 Task: Find connections with filter location Reinickendorf with filter topic #Culturewith filter profile language German with filter current company Informatica with filter school BVRIT Hyderabad with filter industry Human Resources Services with filter service category Health Insurance with filter keywords title Lead
Action: Mouse moved to (309, 256)
Screenshot: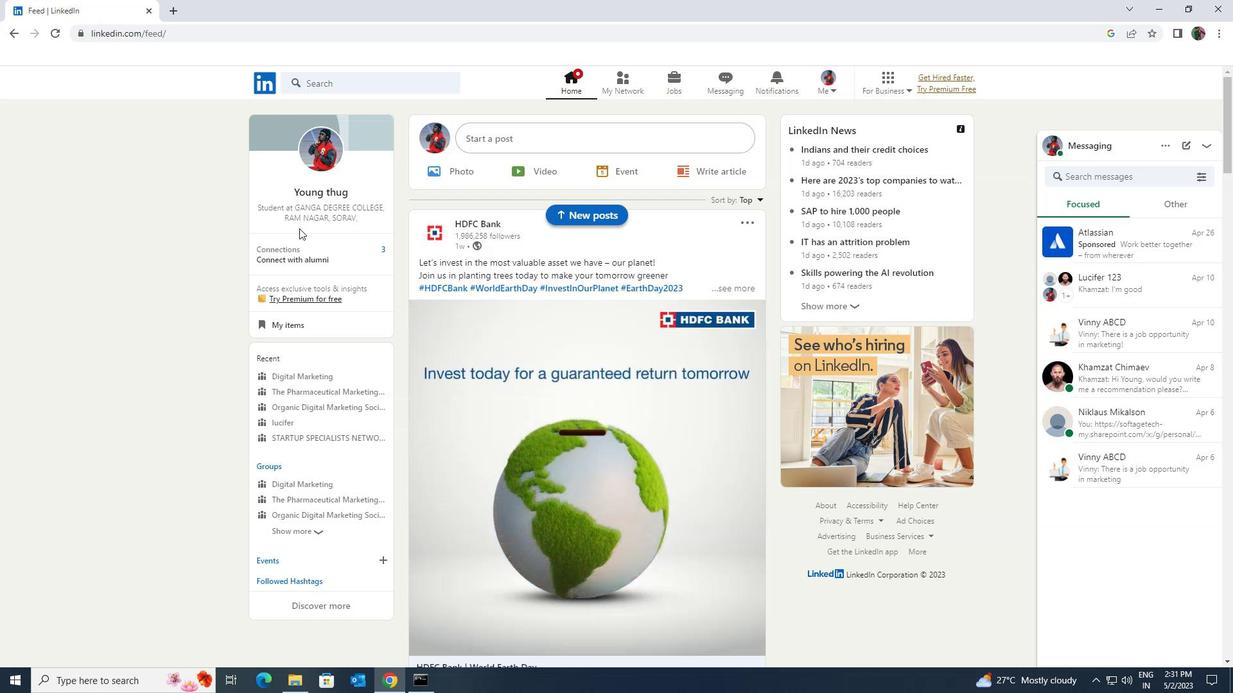 
Action: Mouse pressed left at (309, 256)
Screenshot: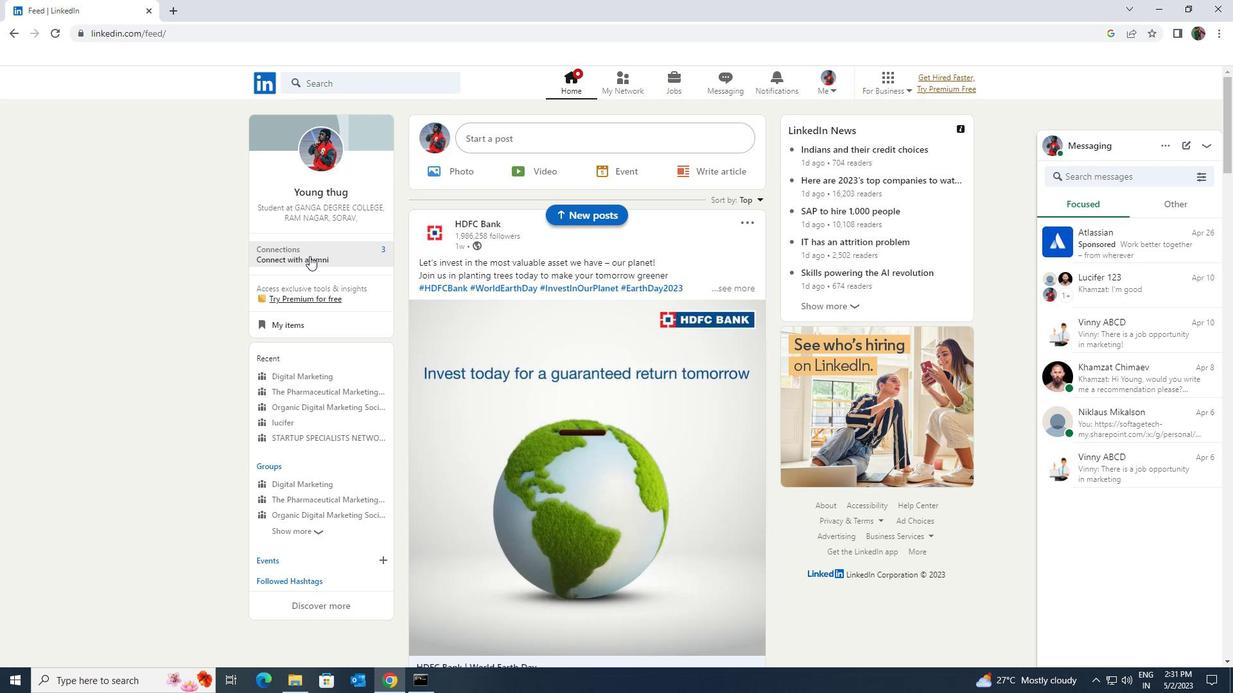 
Action: Mouse moved to (344, 156)
Screenshot: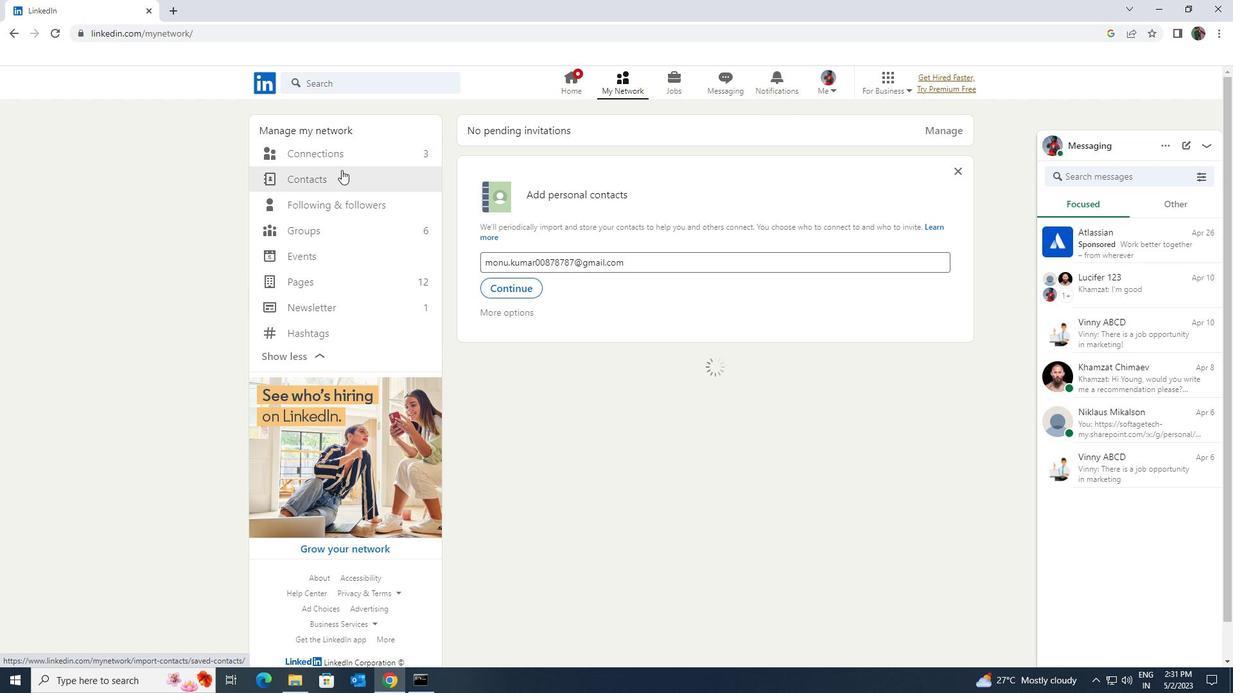 
Action: Mouse pressed left at (344, 156)
Screenshot: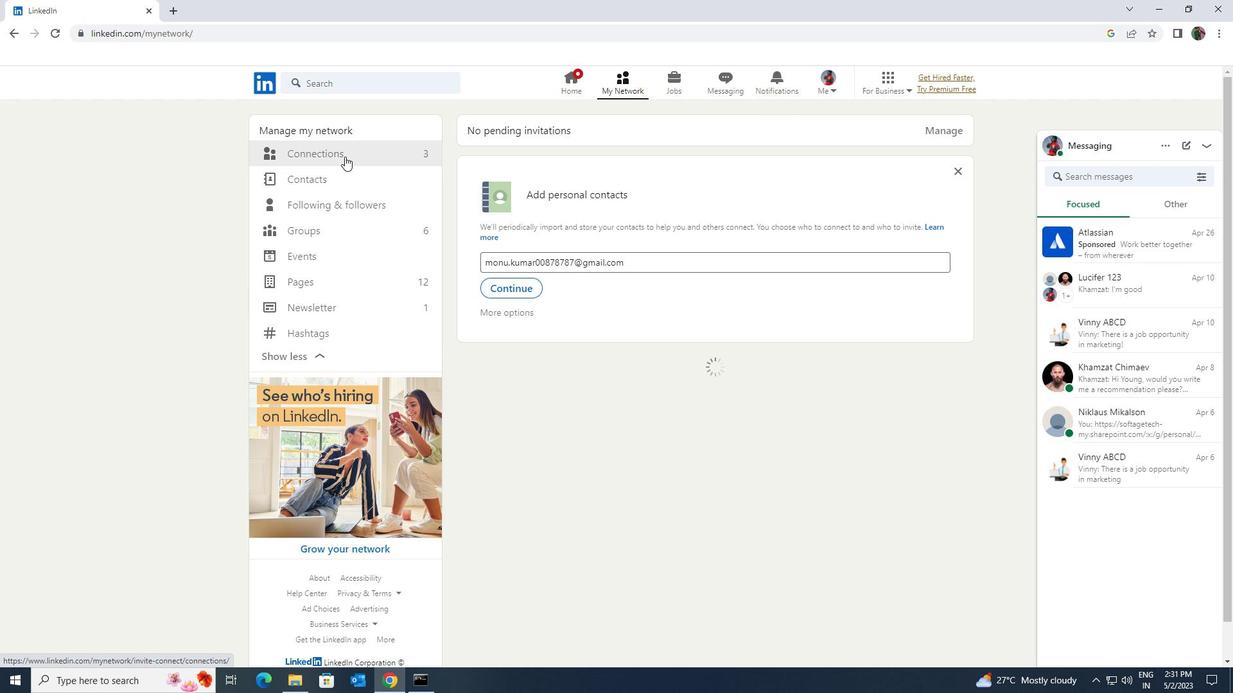 
Action: Mouse moved to (702, 153)
Screenshot: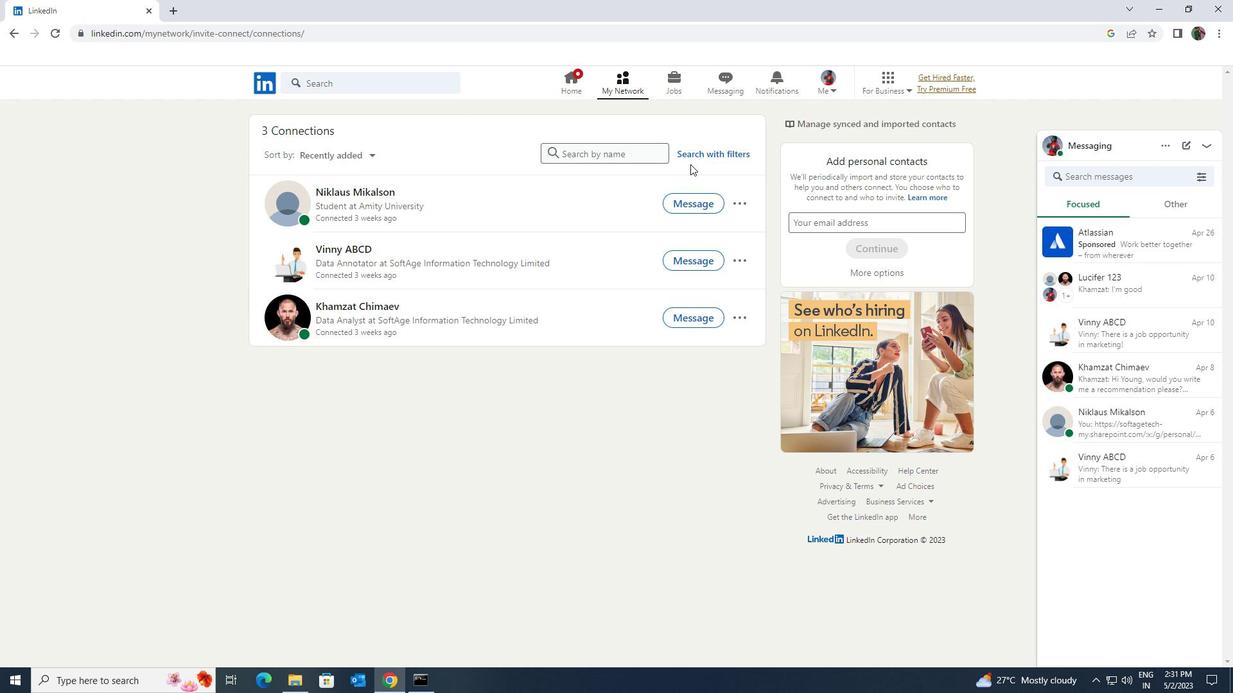 
Action: Mouse pressed left at (702, 153)
Screenshot: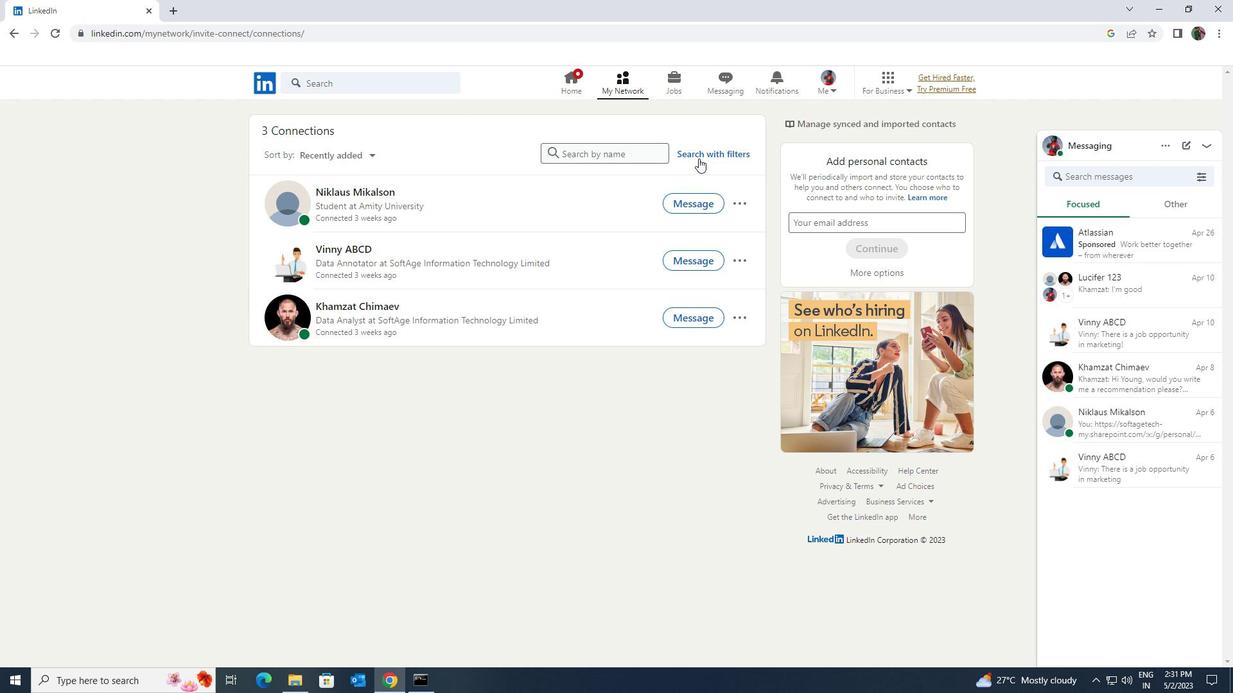 
Action: Mouse moved to (659, 118)
Screenshot: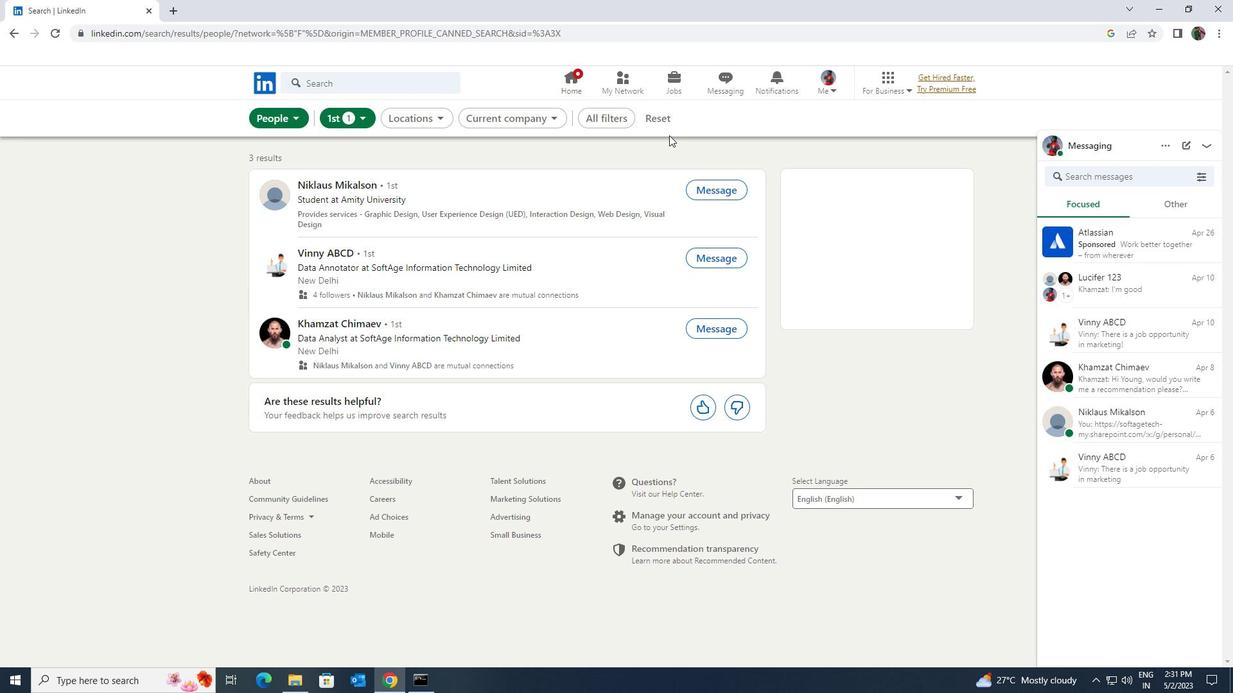 
Action: Mouse pressed left at (659, 118)
Screenshot: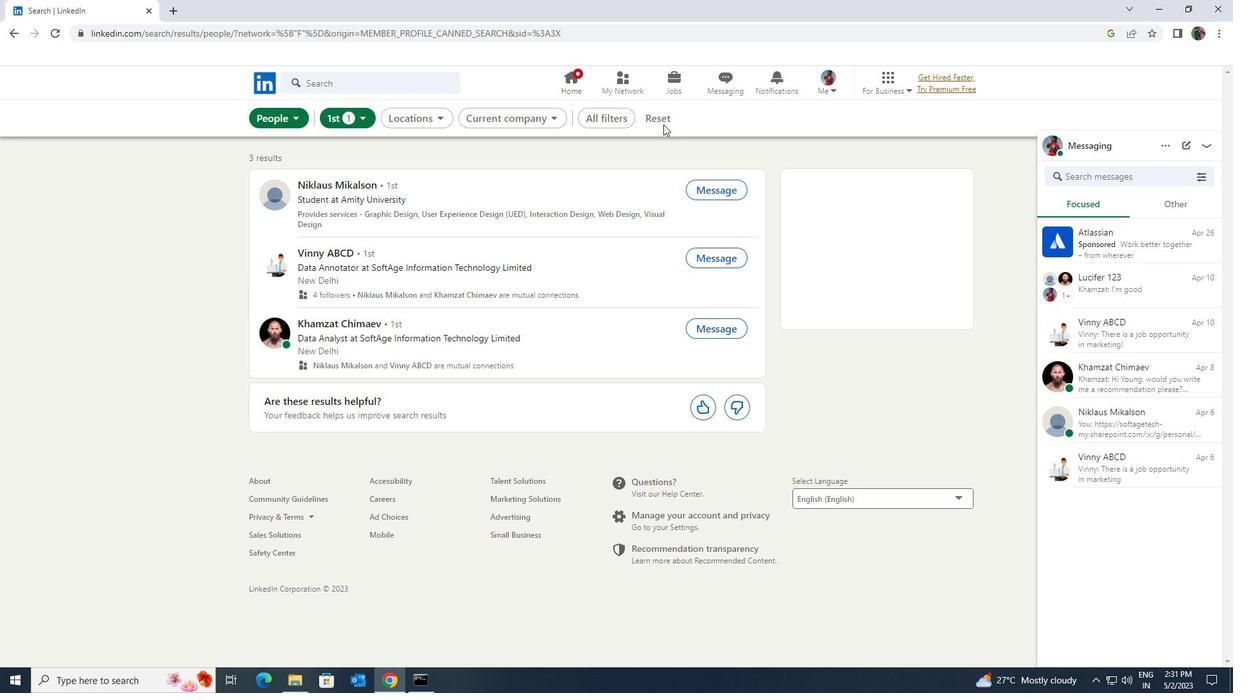 
Action: Mouse moved to (634, 118)
Screenshot: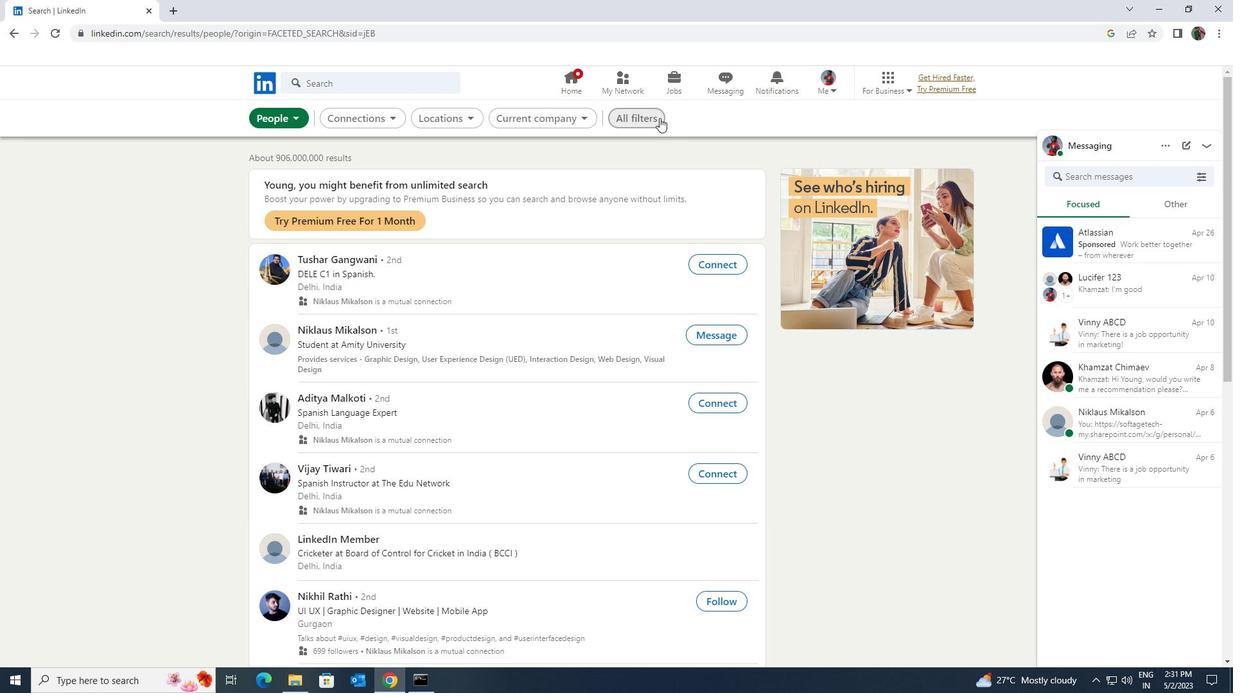 
Action: Mouse pressed left at (634, 118)
Screenshot: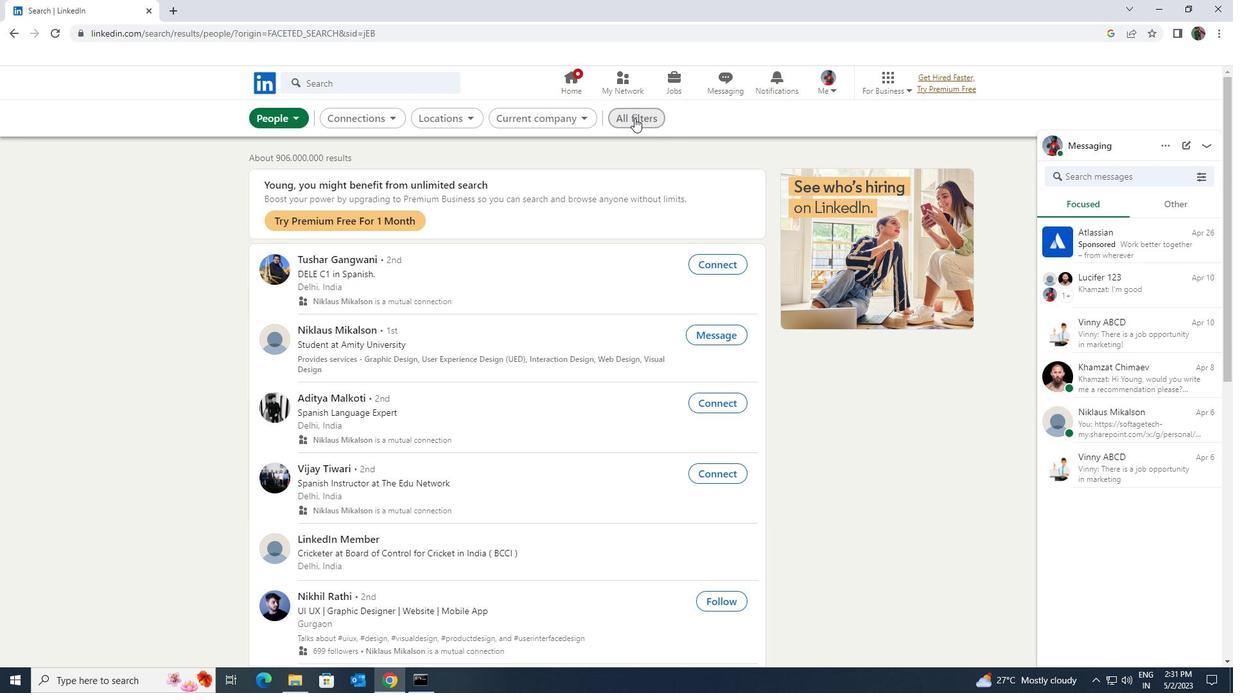 
Action: Mouse moved to (1062, 502)
Screenshot: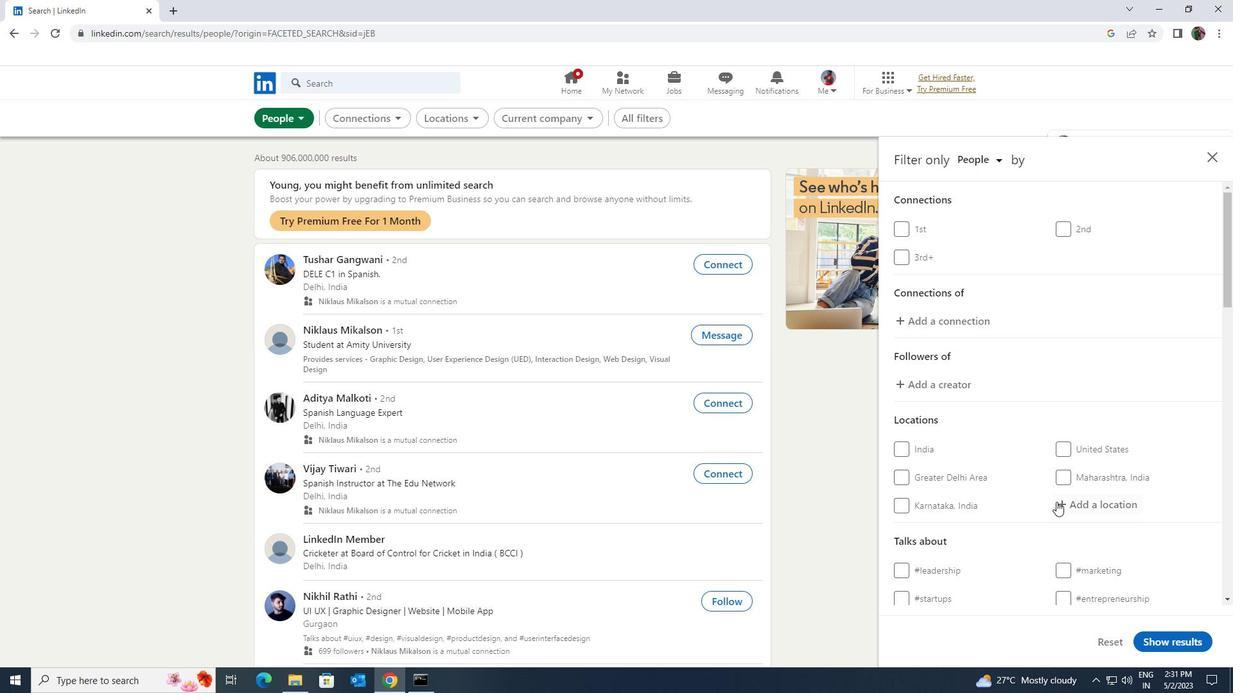 
Action: Mouse pressed left at (1062, 502)
Screenshot: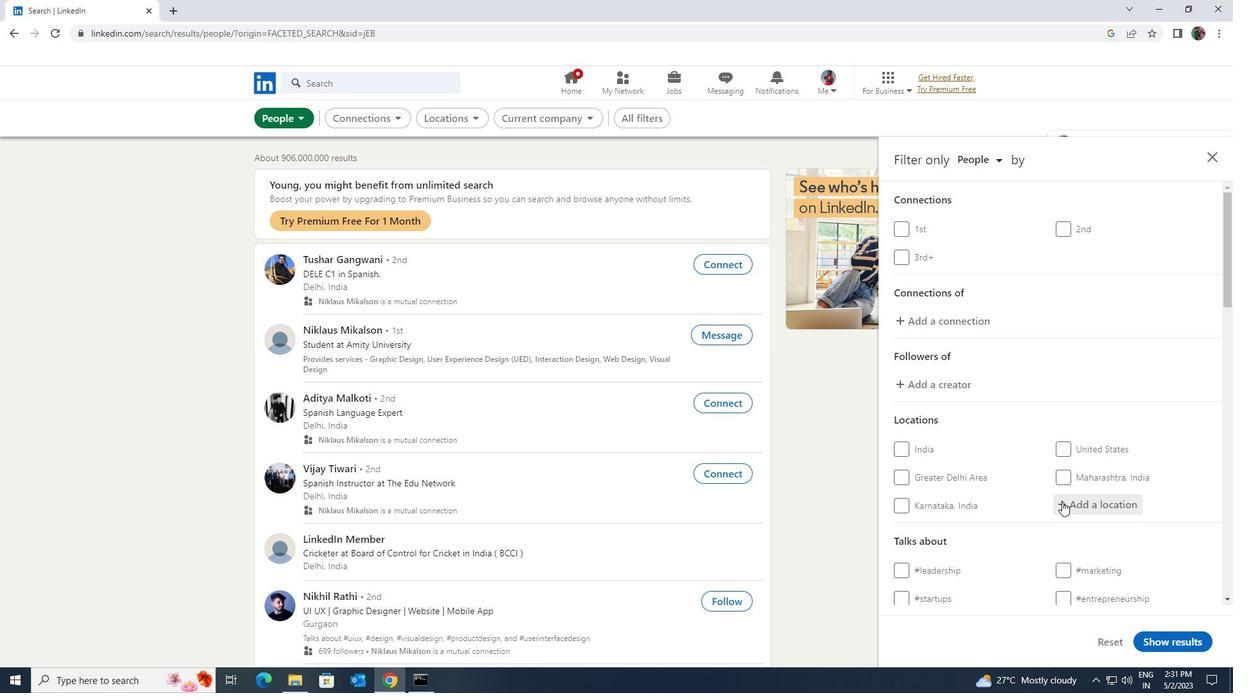 
Action: Mouse moved to (1059, 499)
Screenshot: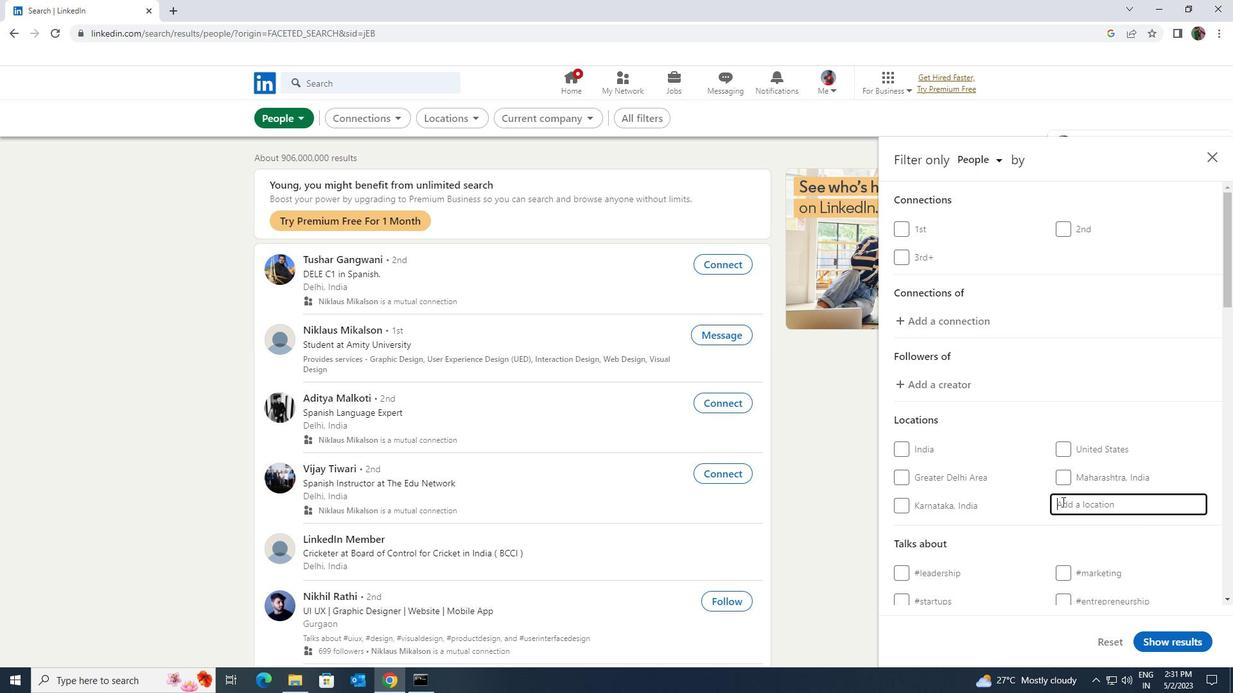 
Action: Key pressed <Key.shift><Key.shift><Key.shift>REINICK<Key.backspace><Key.backspace>
Screenshot: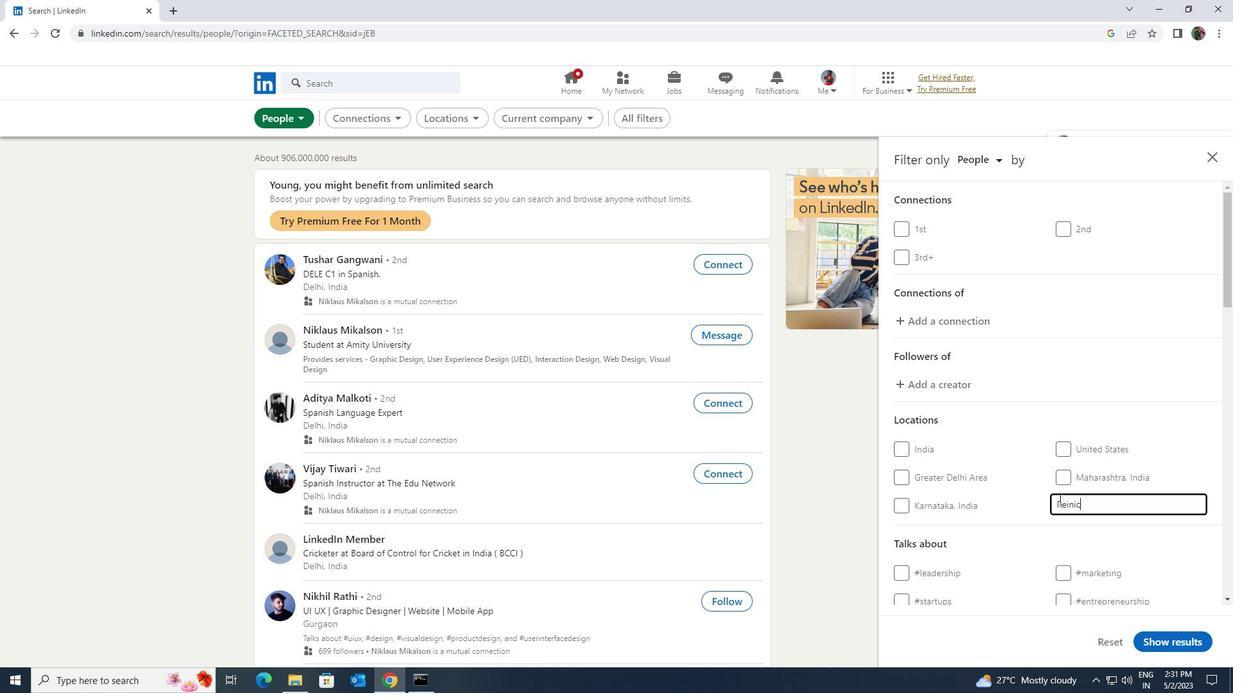 
Action: Mouse moved to (1045, 516)
Screenshot: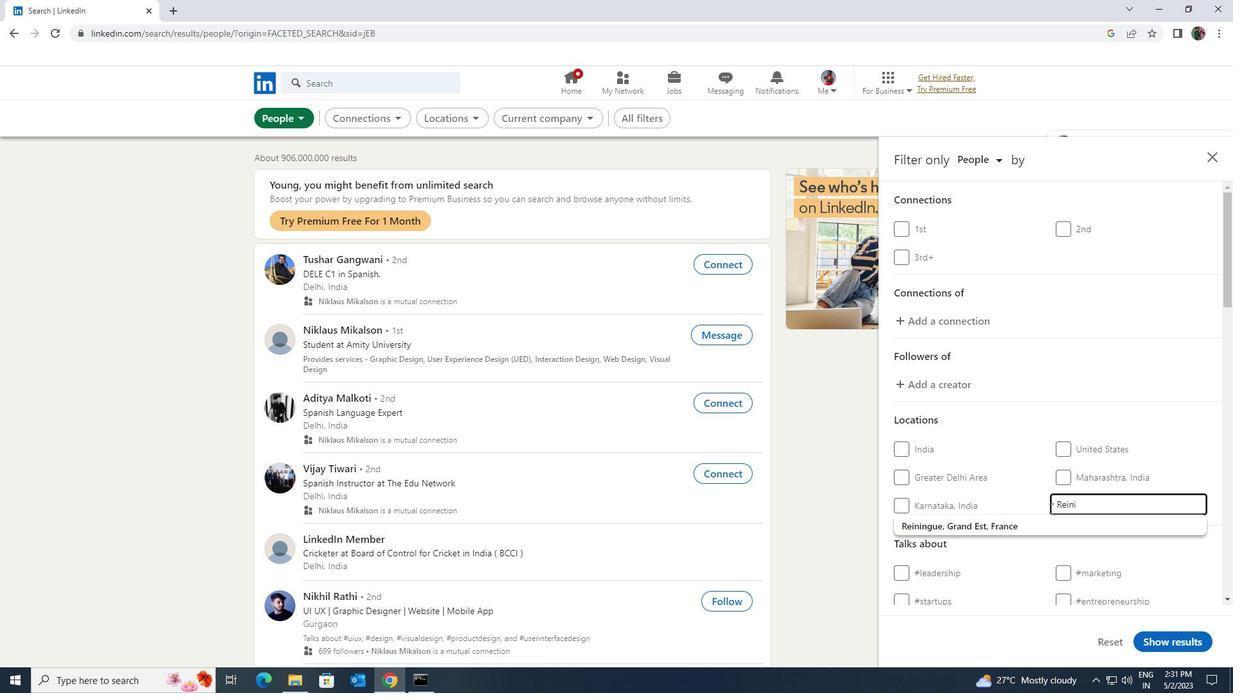 
Action: Mouse pressed left at (1045, 516)
Screenshot: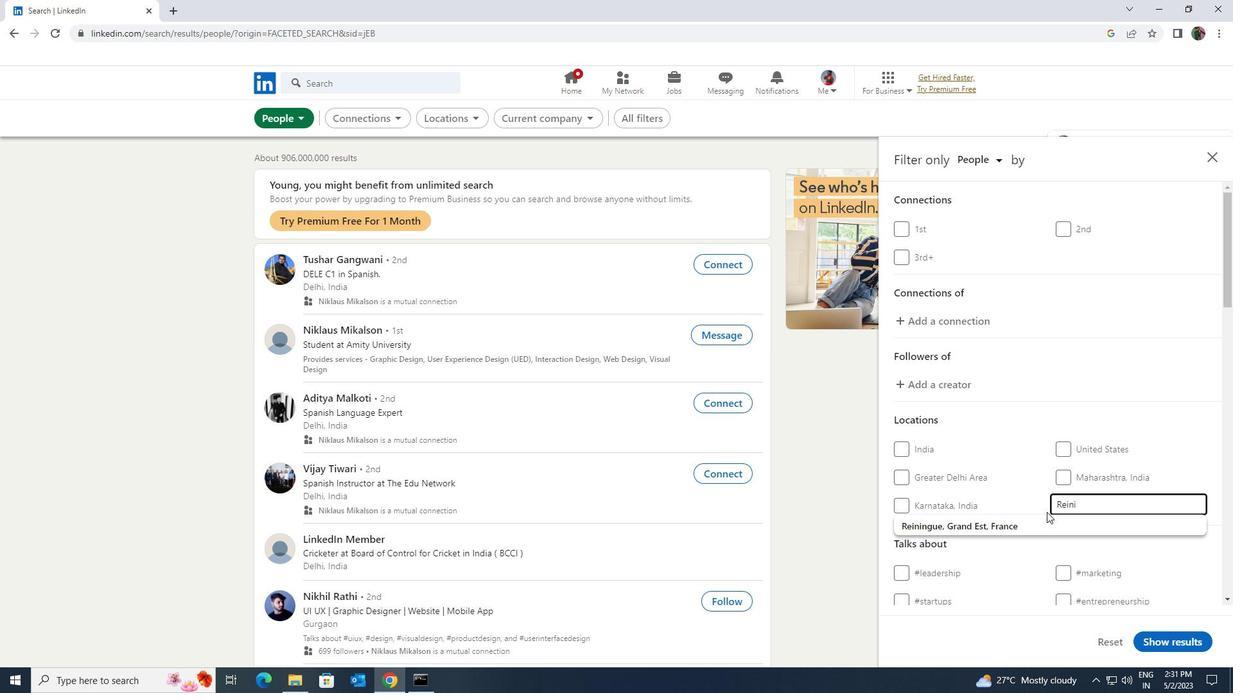 
Action: Mouse moved to (1045, 516)
Screenshot: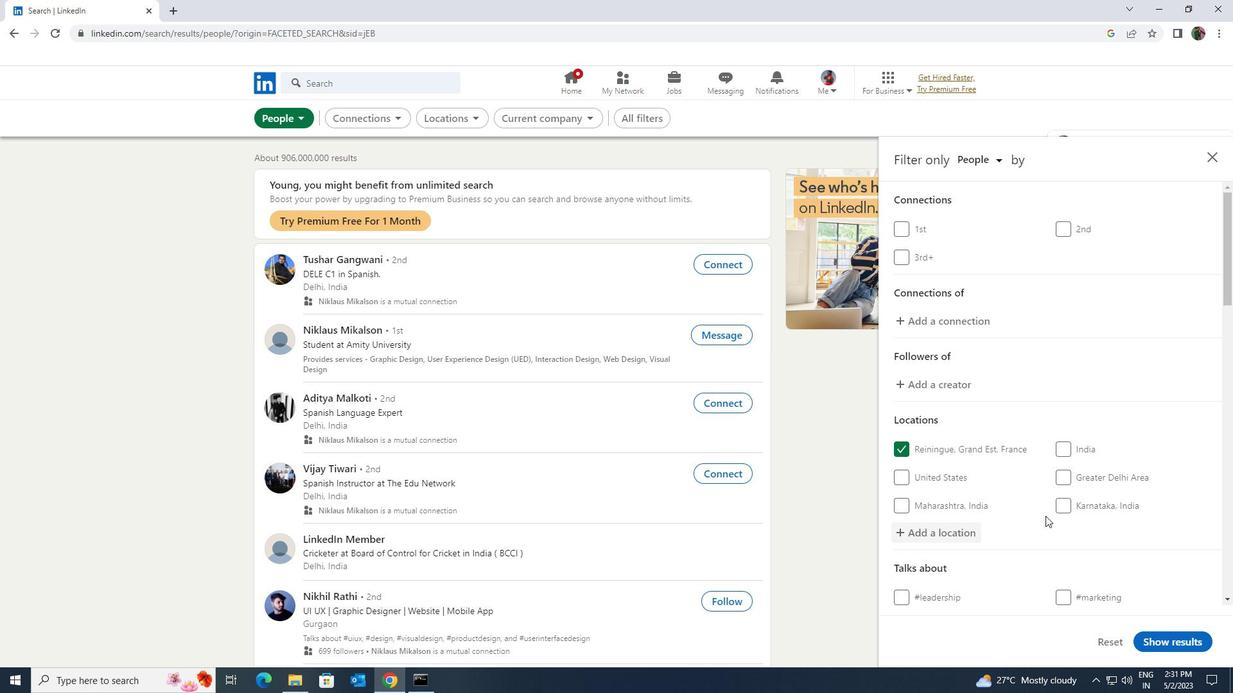 
Action: Mouse scrolled (1045, 515) with delta (0, 0)
Screenshot: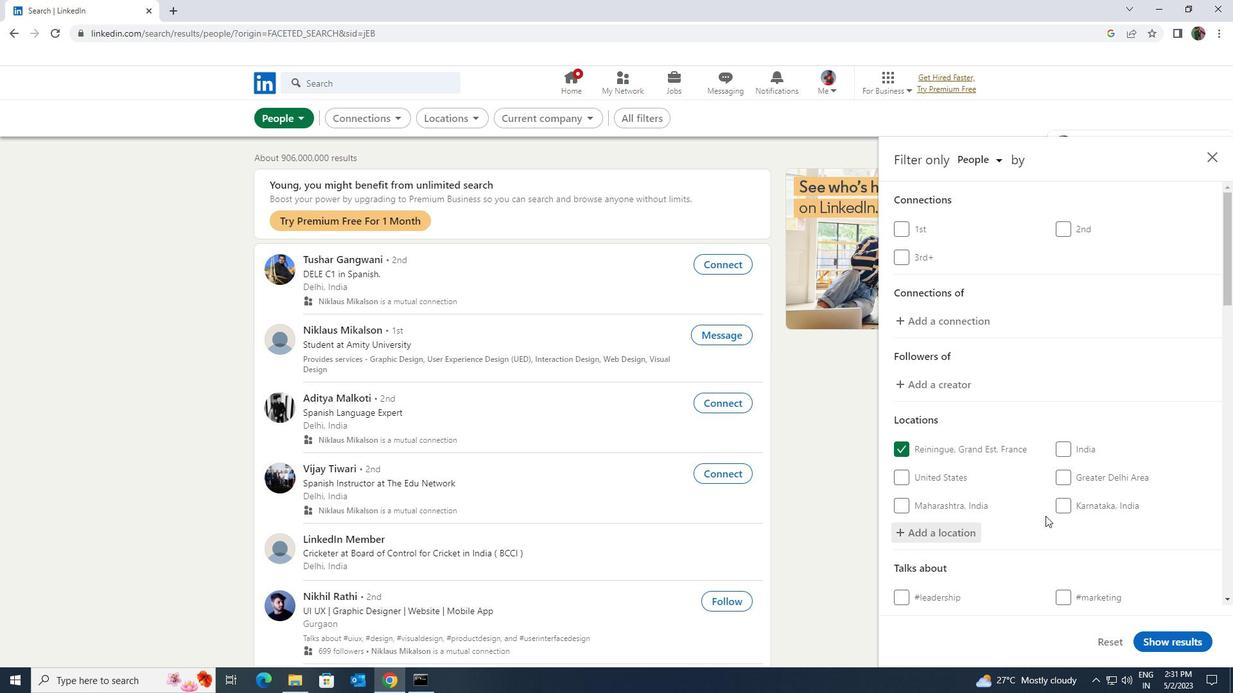 
Action: Mouse scrolled (1045, 515) with delta (0, 0)
Screenshot: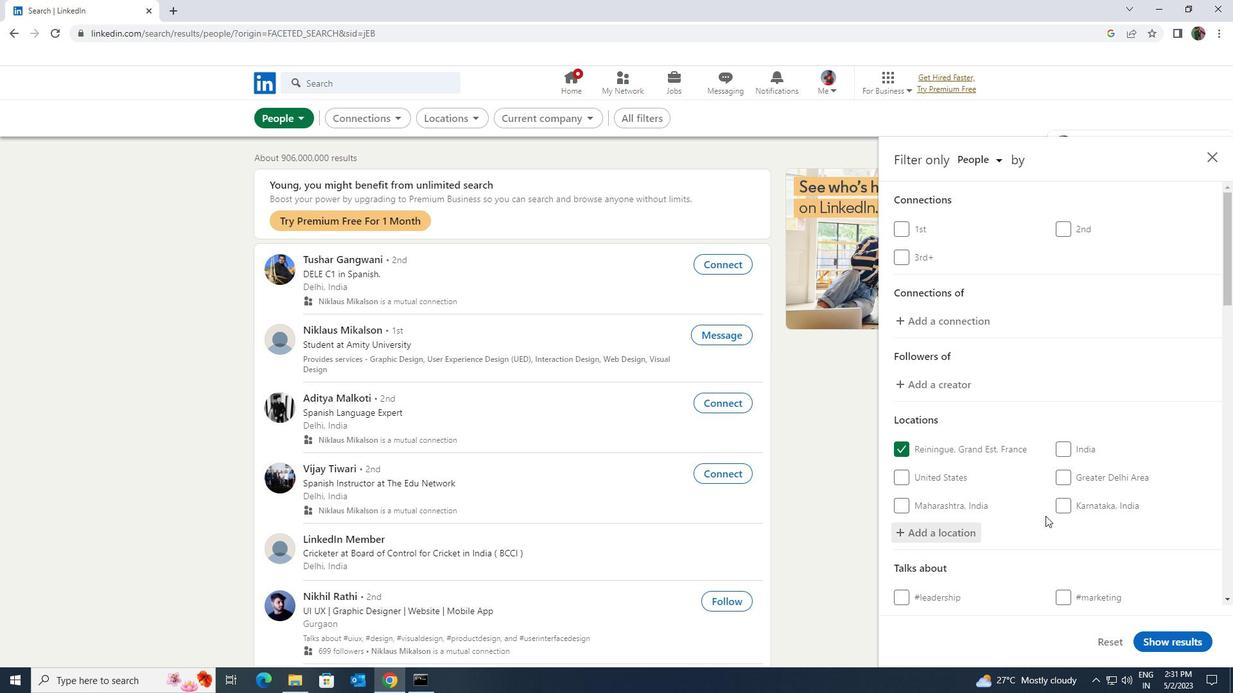
Action: Mouse scrolled (1045, 515) with delta (0, 0)
Screenshot: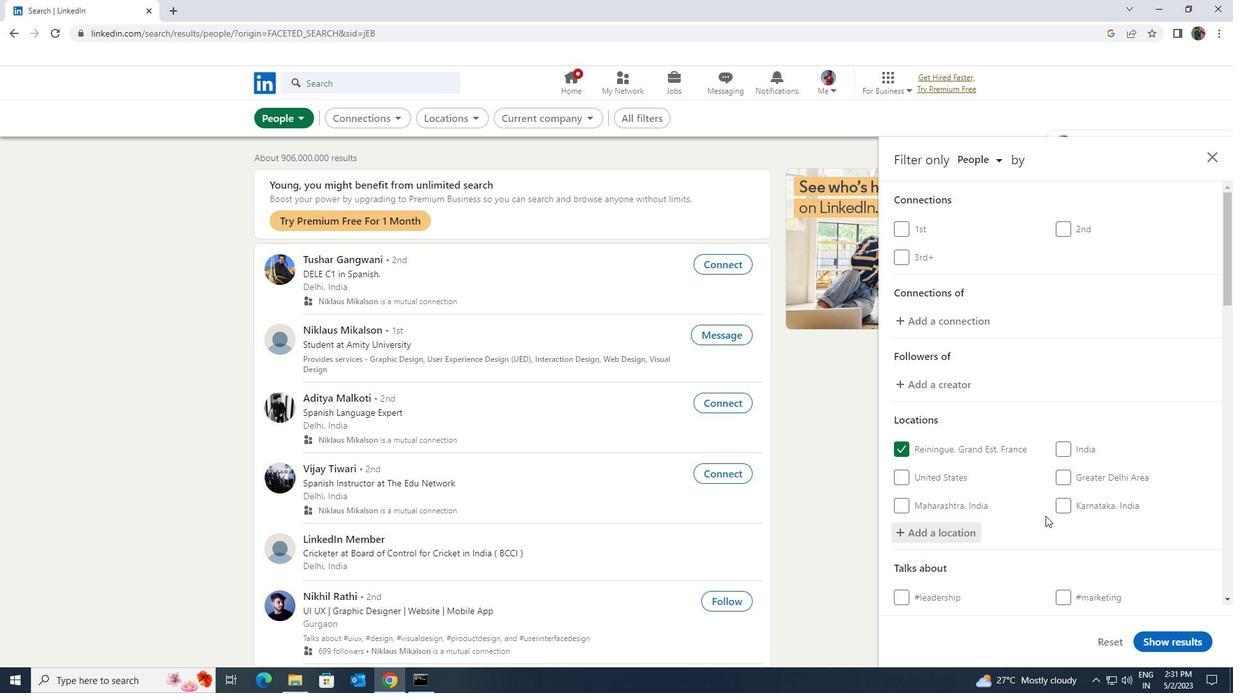 
Action: Mouse moved to (1074, 462)
Screenshot: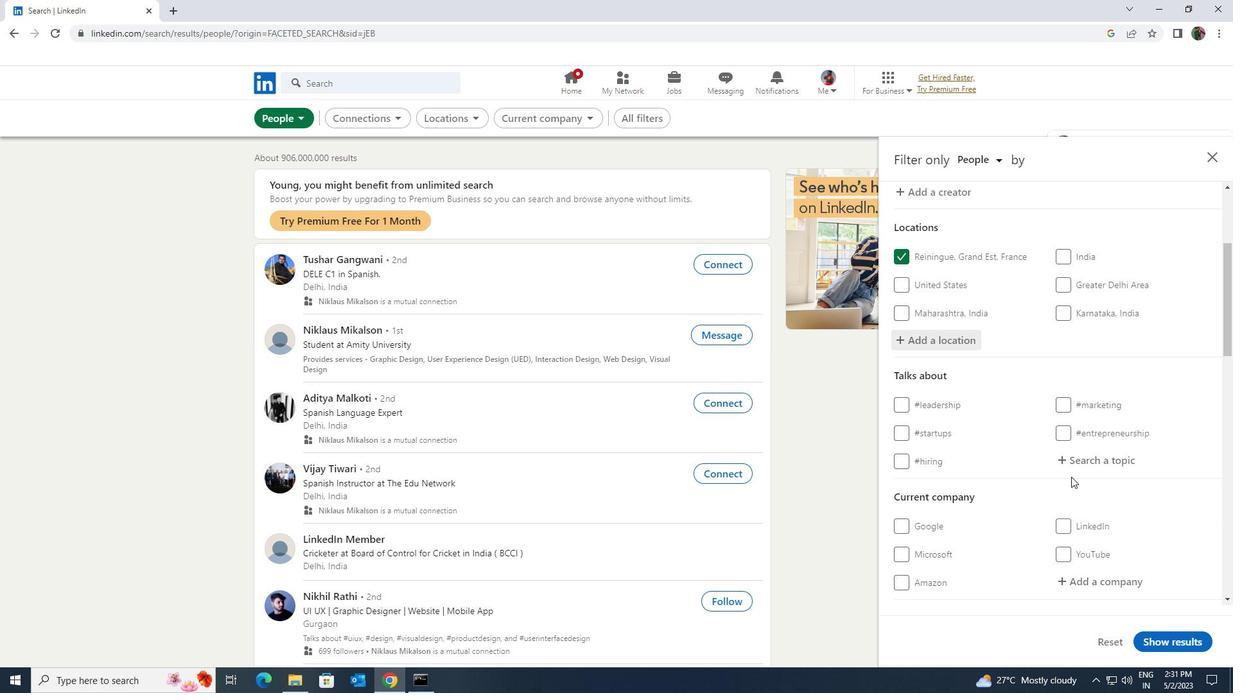 
Action: Mouse pressed left at (1074, 462)
Screenshot: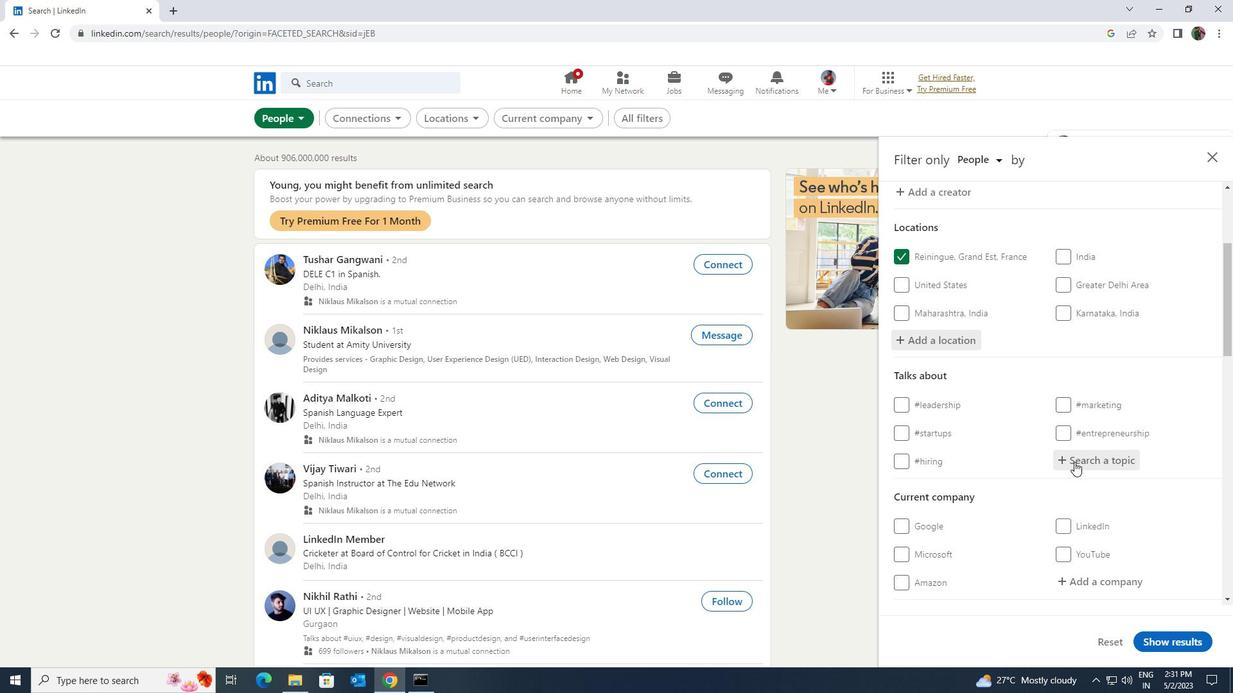 
Action: Key pressed <Key.shift>CULTURE
Screenshot: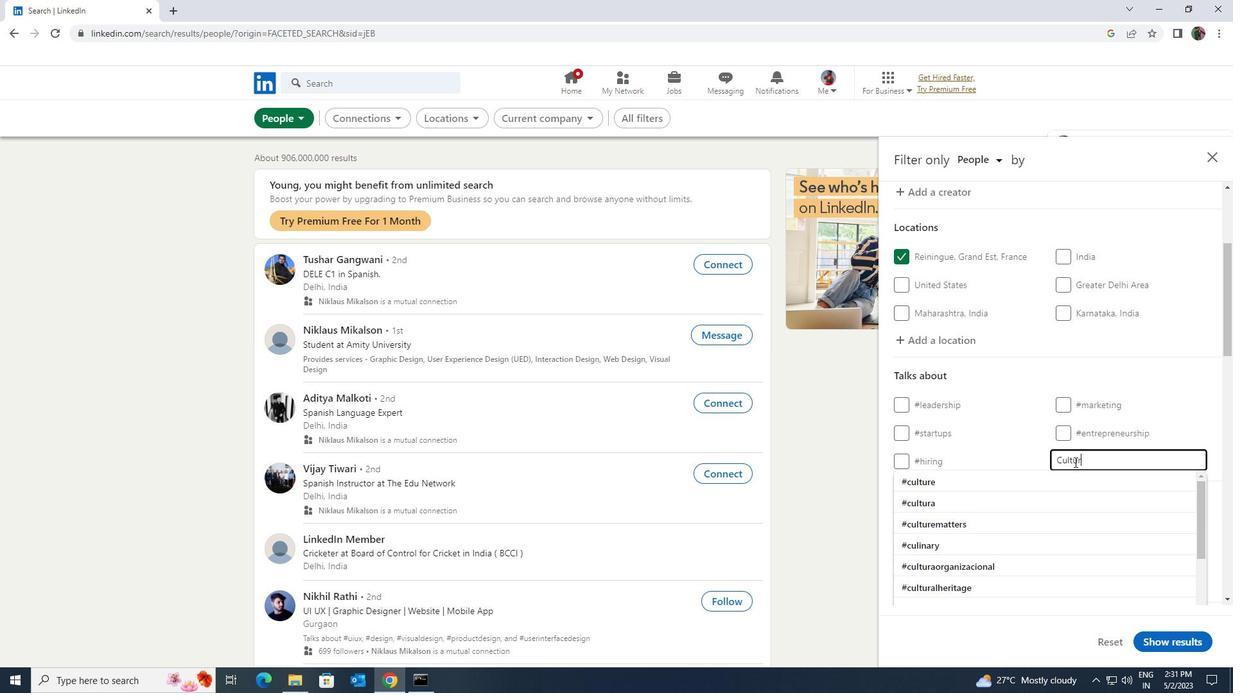 
Action: Mouse moved to (1062, 471)
Screenshot: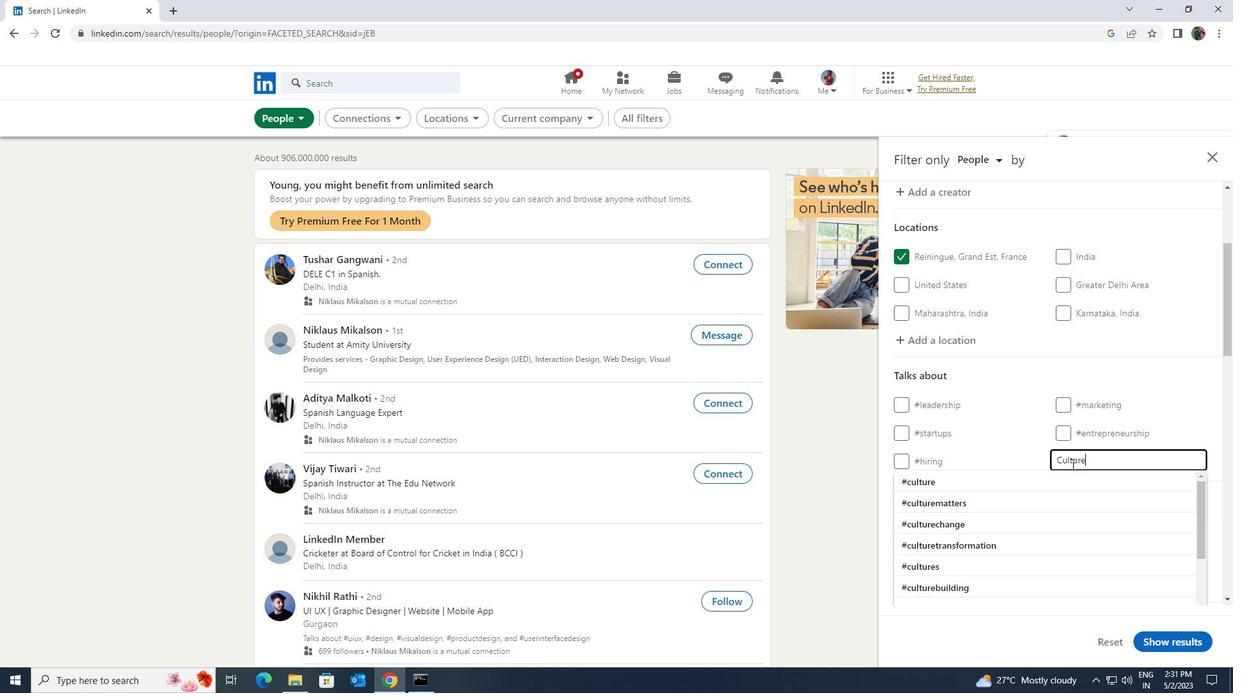 
Action: Mouse pressed left at (1062, 471)
Screenshot: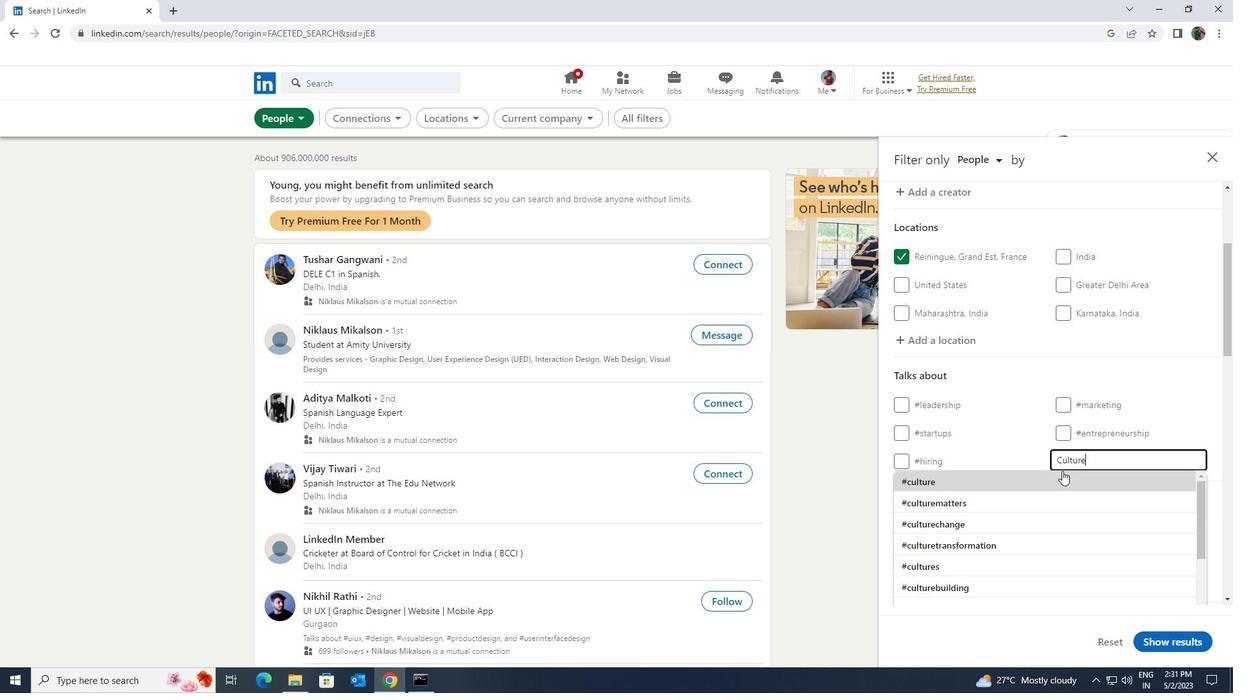 
Action: Mouse scrolled (1062, 470) with delta (0, 0)
Screenshot: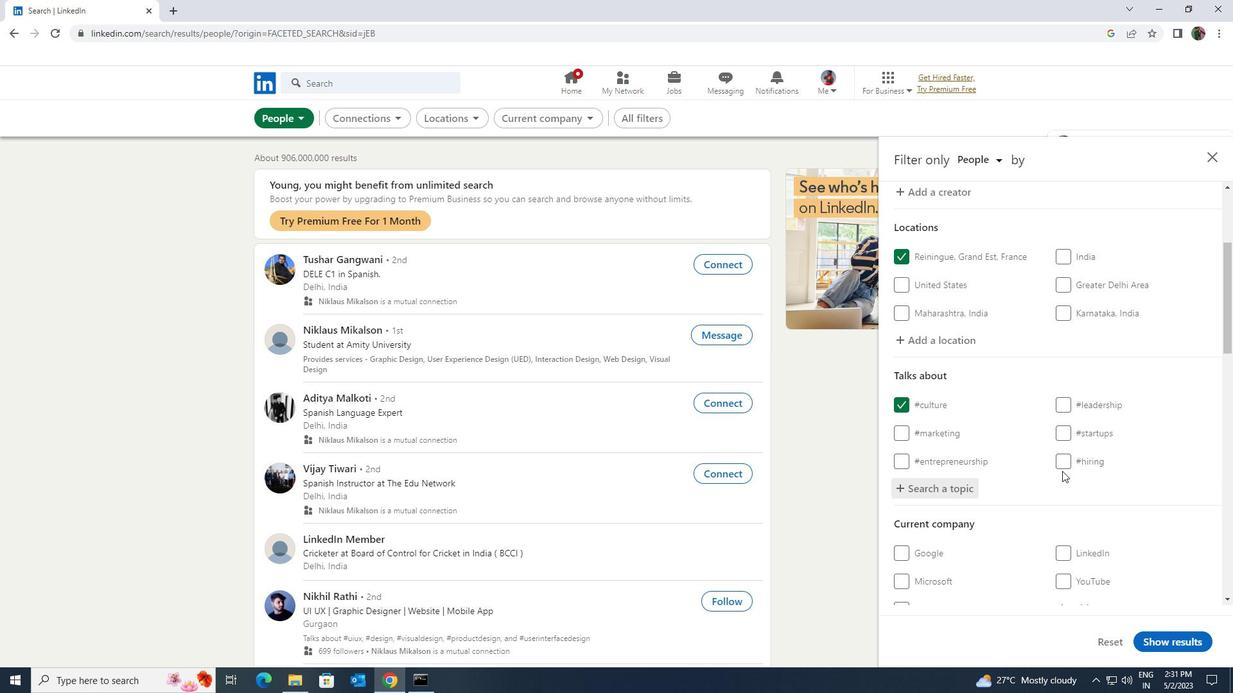 
Action: Mouse scrolled (1062, 470) with delta (0, 0)
Screenshot: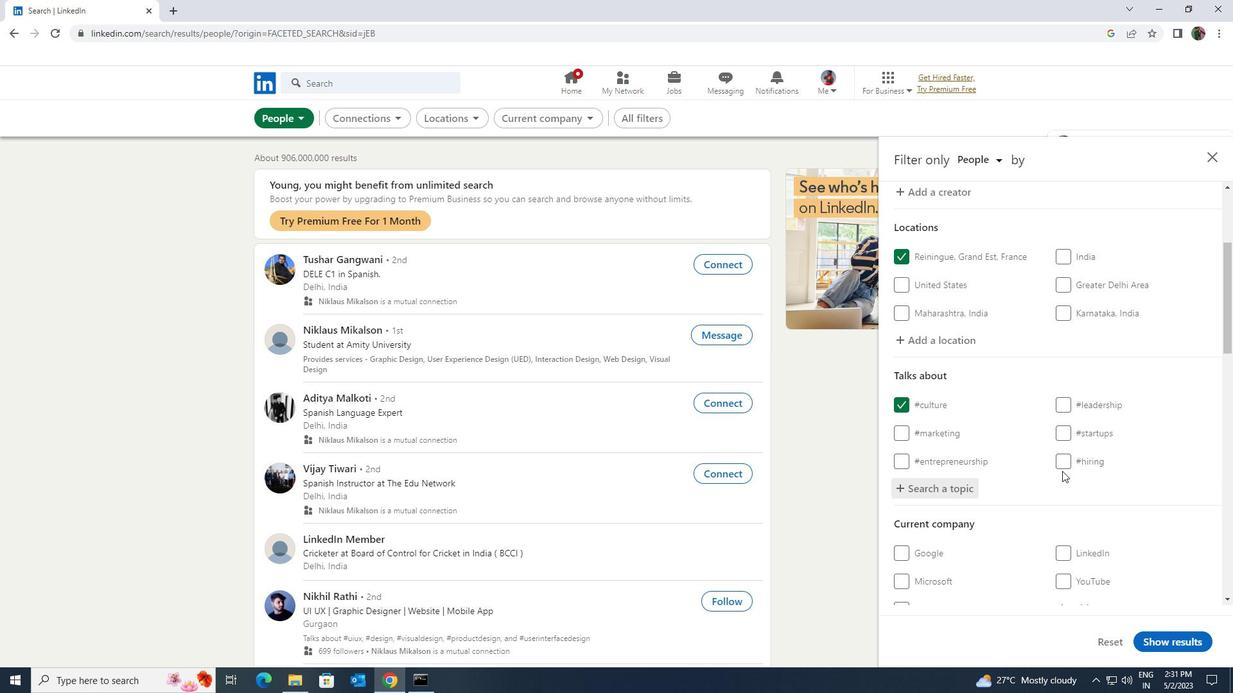 
Action: Mouse scrolled (1062, 470) with delta (0, 0)
Screenshot: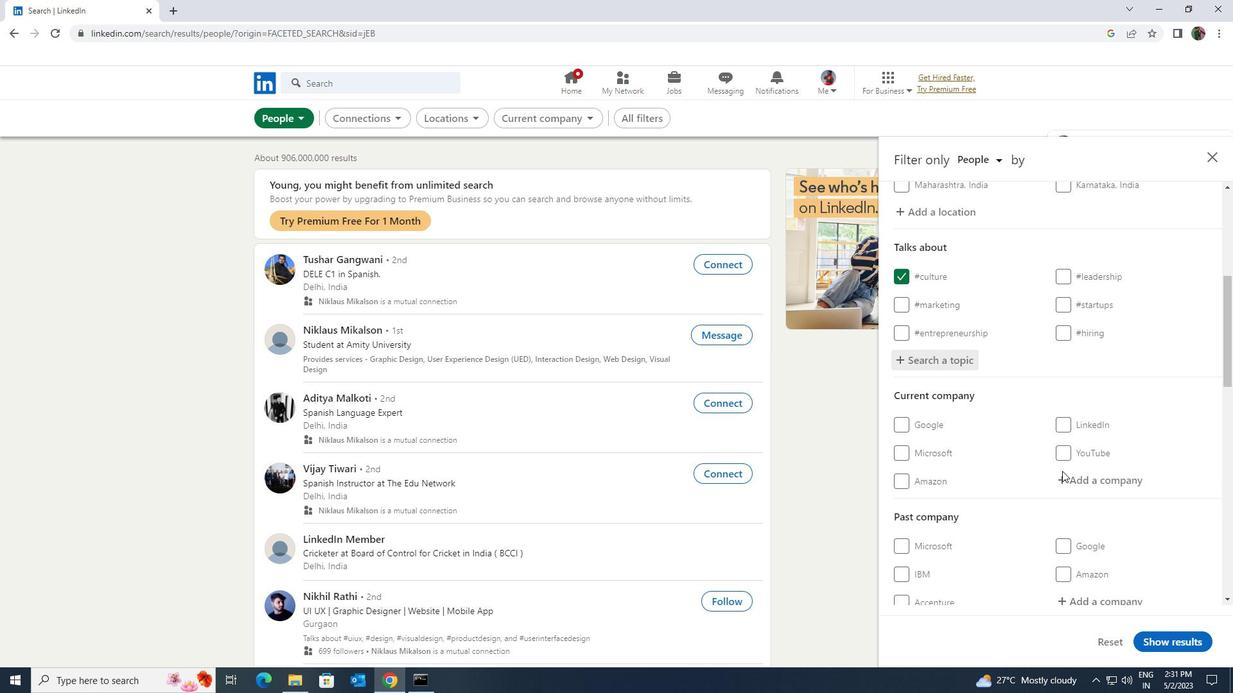 
Action: Mouse scrolled (1062, 470) with delta (0, 0)
Screenshot: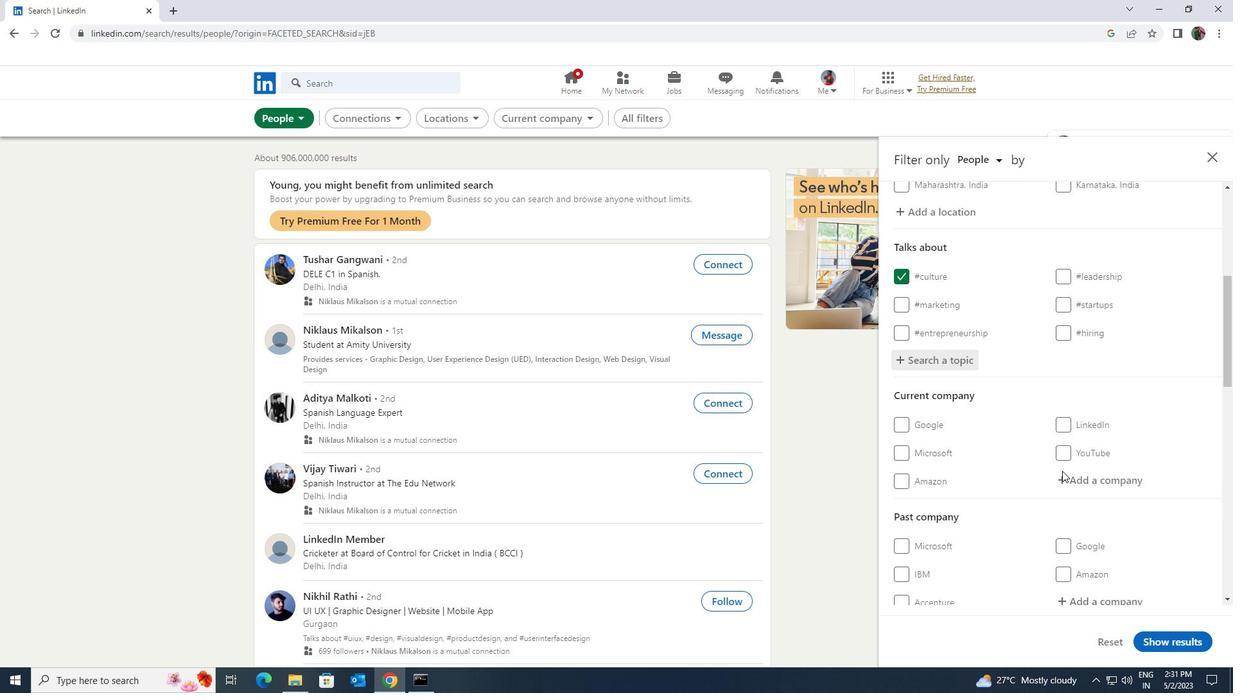 
Action: Mouse scrolled (1062, 470) with delta (0, 0)
Screenshot: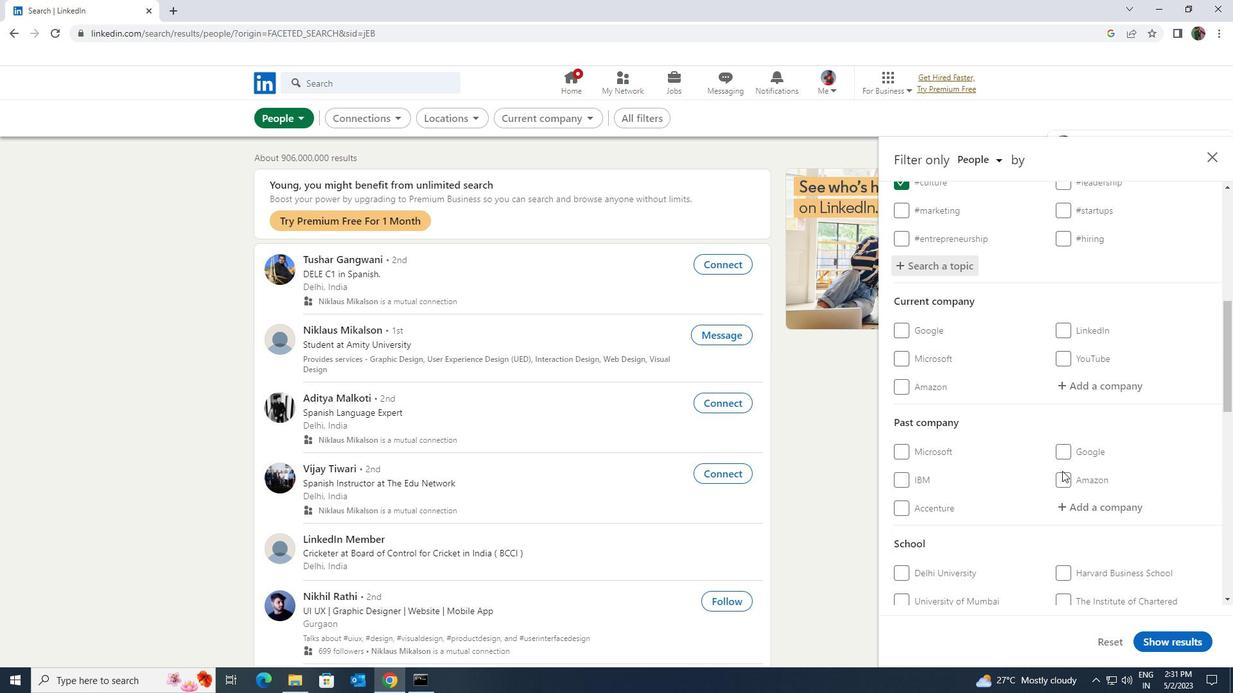 
Action: Mouse scrolled (1062, 470) with delta (0, 0)
Screenshot: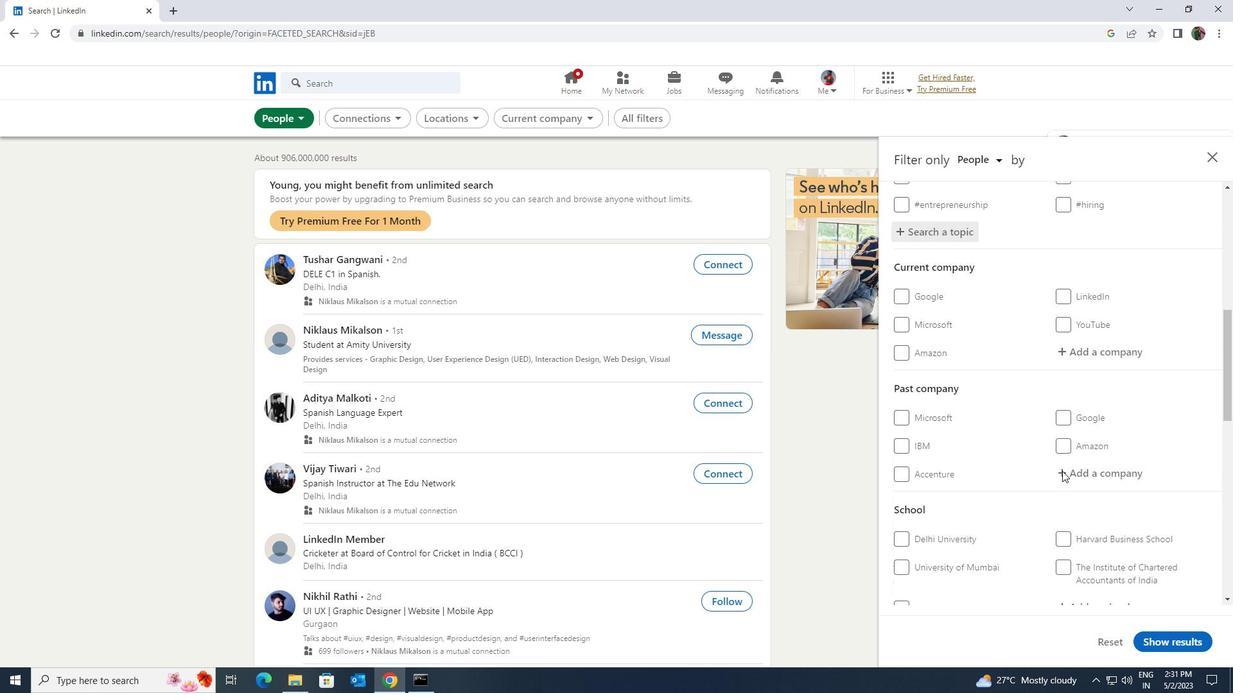 
Action: Mouse scrolled (1062, 470) with delta (0, 0)
Screenshot: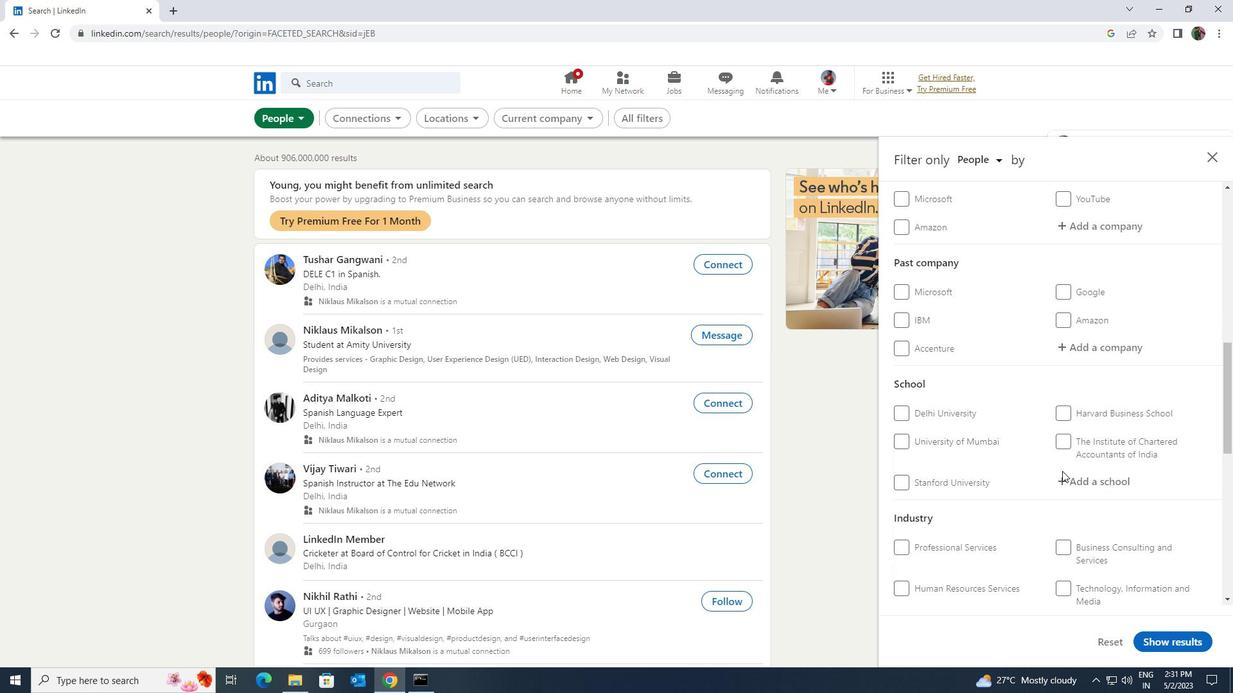 
Action: Mouse scrolled (1062, 470) with delta (0, 0)
Screenshot: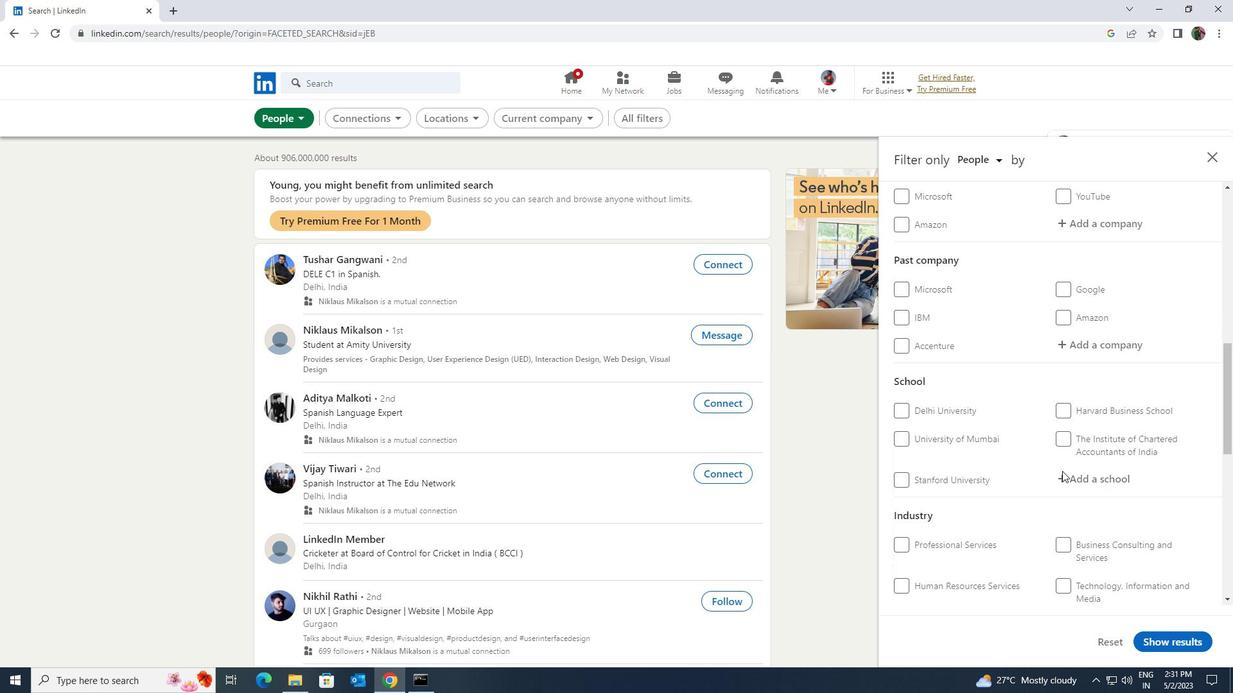 
Action: Mouse scrolled (1062, 470) with delta (0, 0)
Screenshot: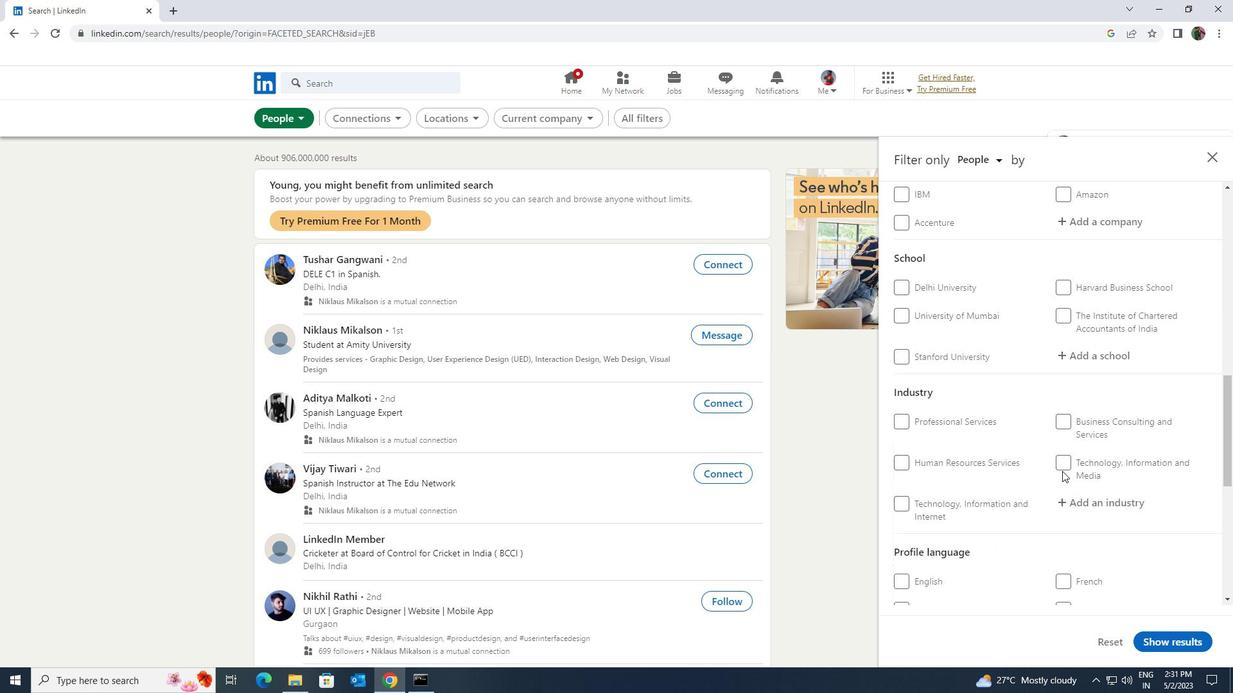 
Action: Mouse scrolled (1062, 470) with delta (0, 0)
Screenshot: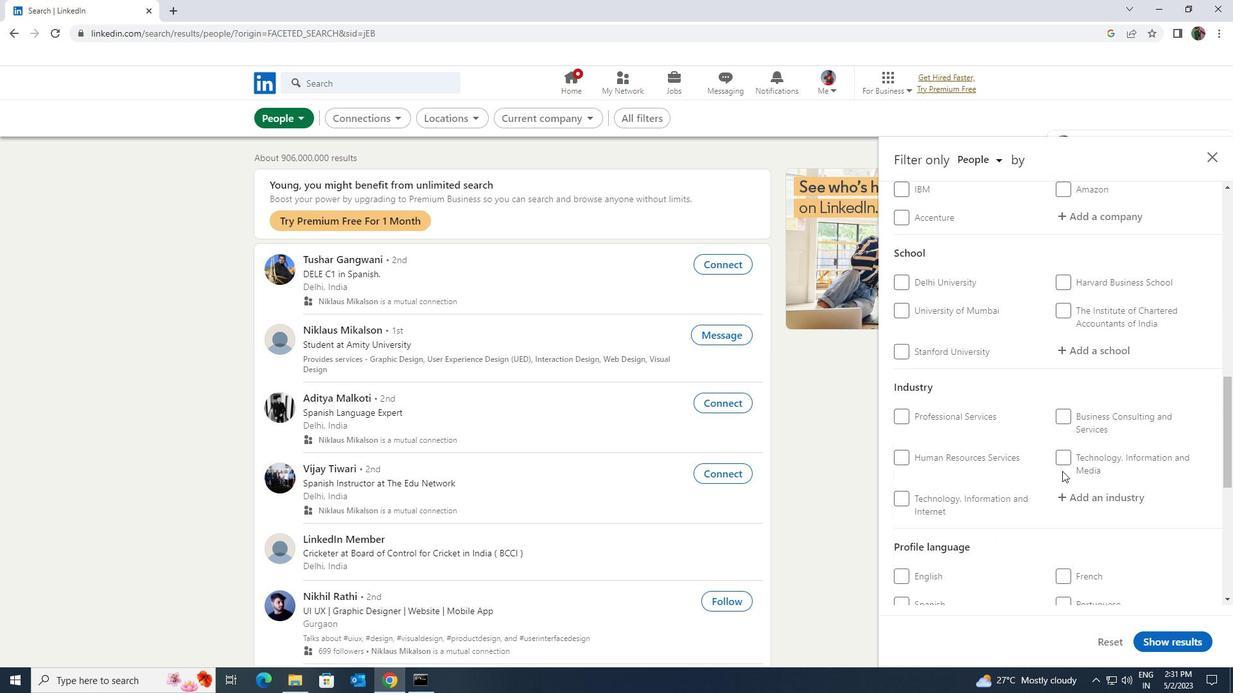 
Action: Mouse moved to (906, 508)
Screenshot: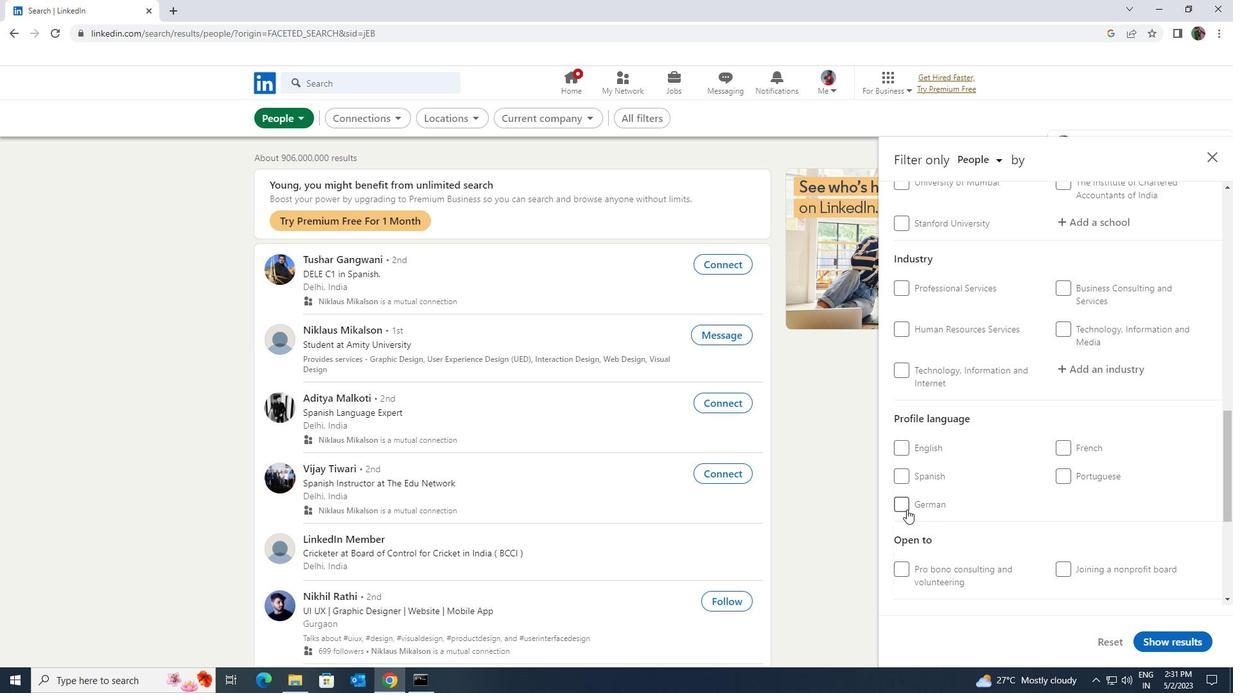 
Action: Mouse pressed left at (906, 508)
Screenshot: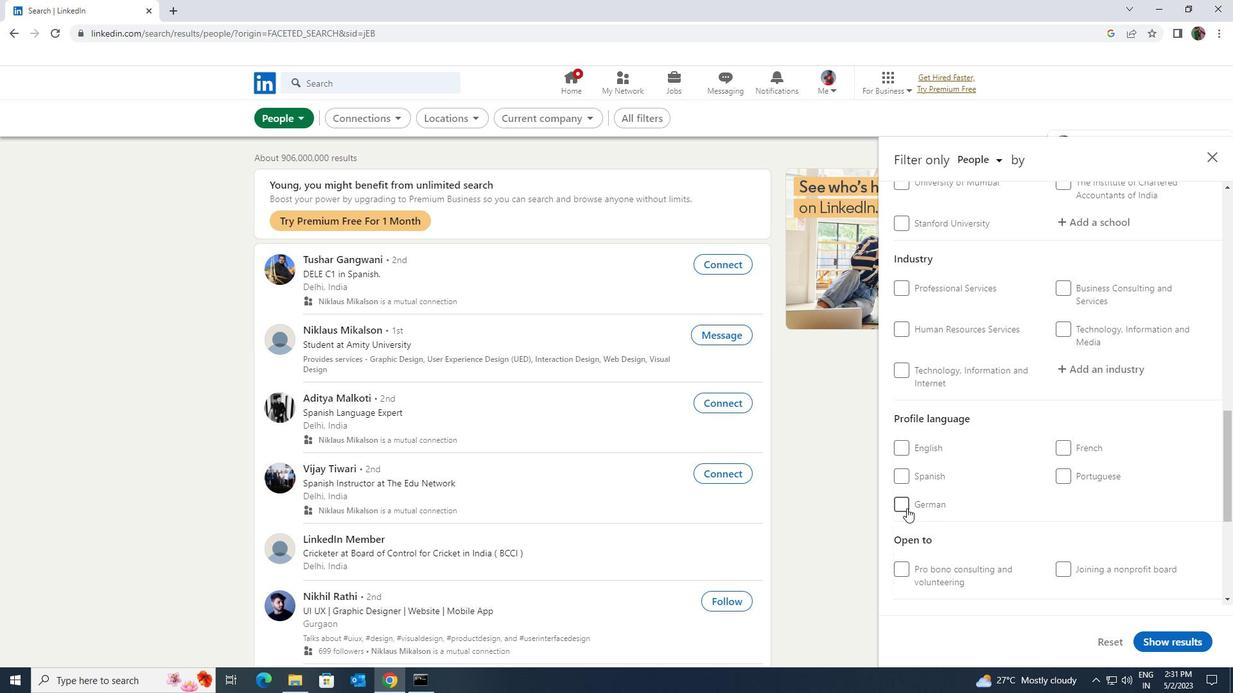
Action: Mouse moved to (1024, 487)
Screenshot: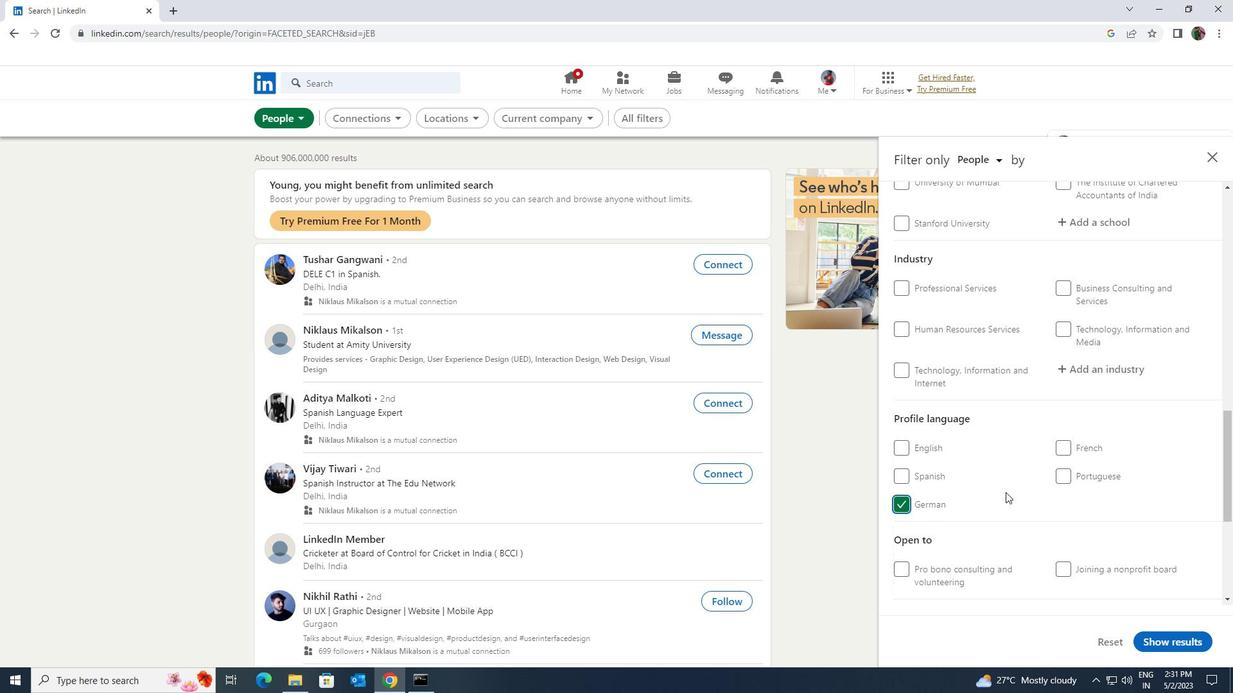 
Action: Mouse scrolled (1024, 488) with delta (0, 0)
Screenshot: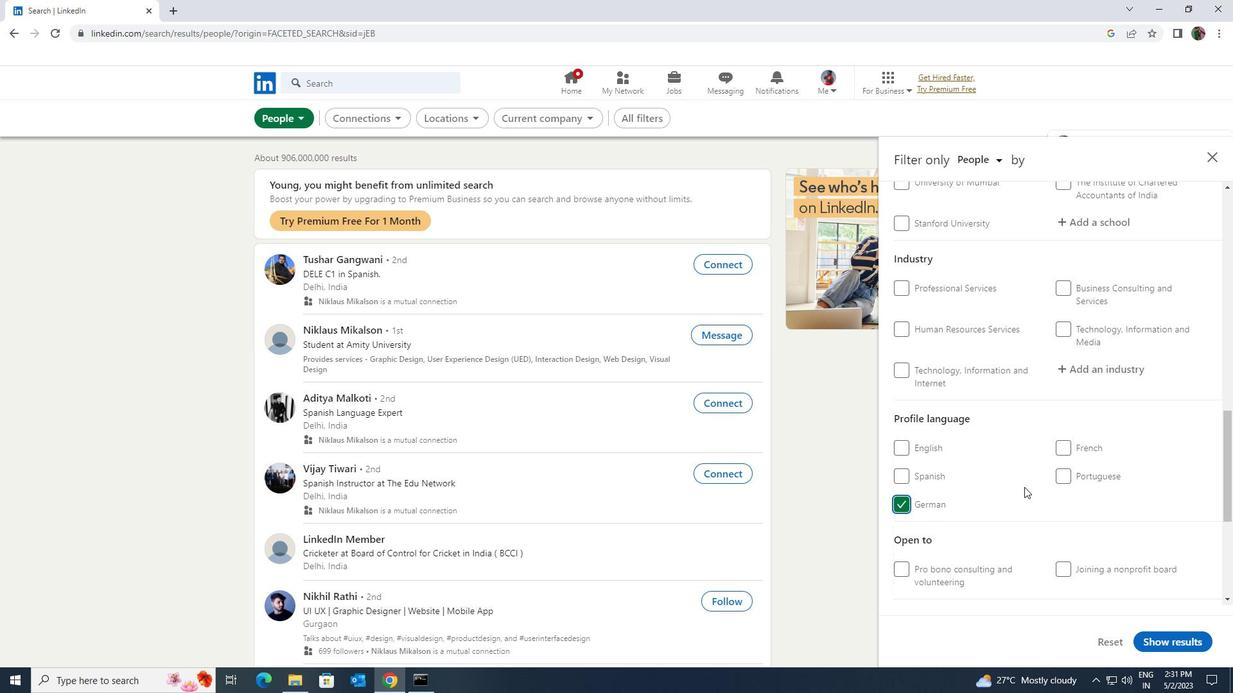 
Action: Mouse scrolled (1024, 488) with delta (0, 0)
Screenshot: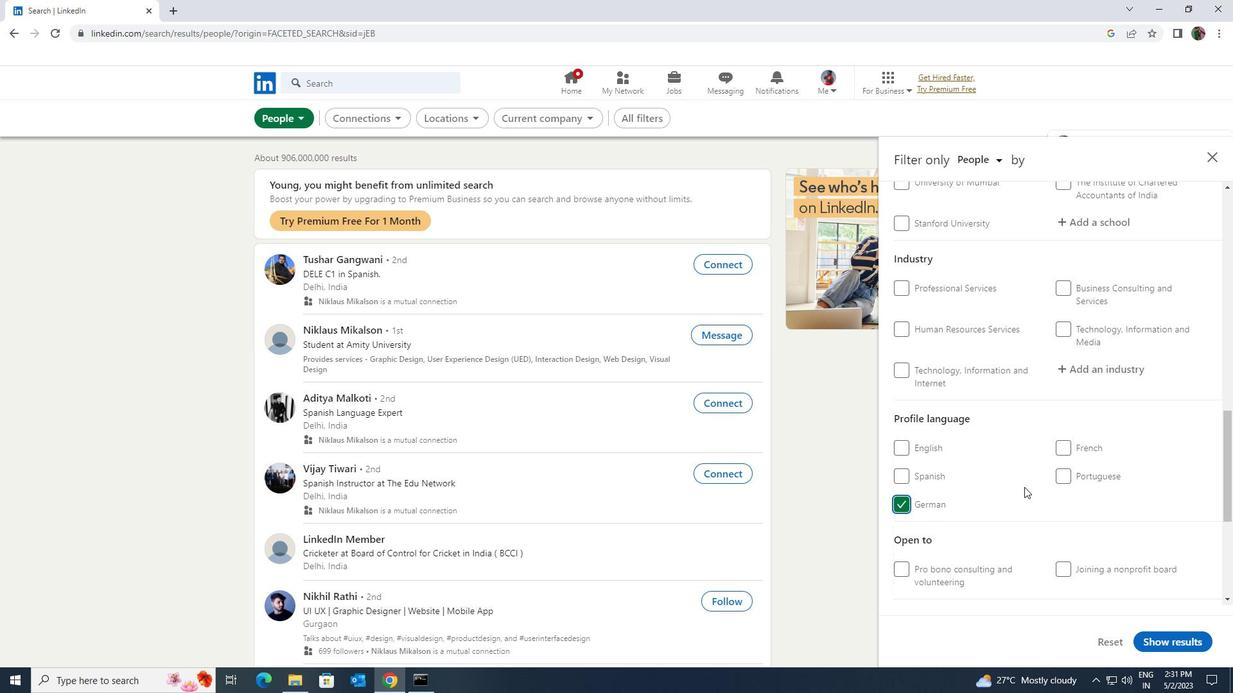 
Action: Mouse moved to (1026, 484)
Screenshot: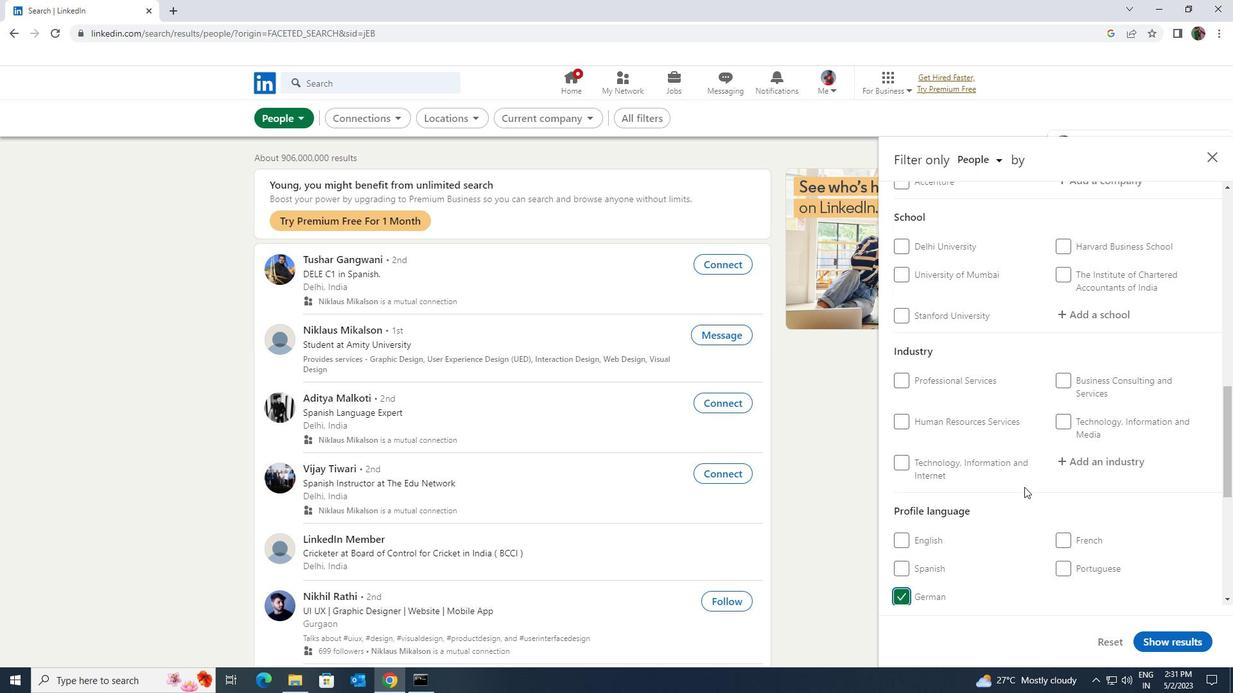 
Action: Mouse scrolled (1026, 485) with delta (0, 0)
Screenshot: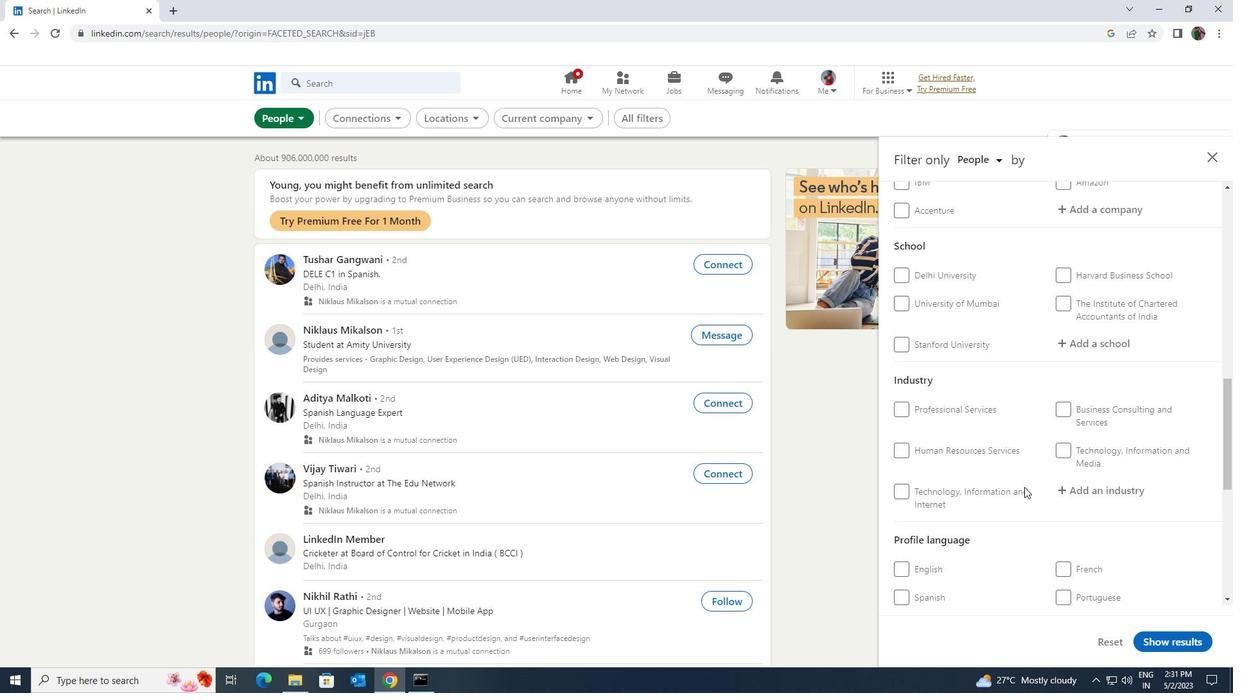 
Action: Mouse scrolled (1026, 485) with delta (0, 0)
Screenshot: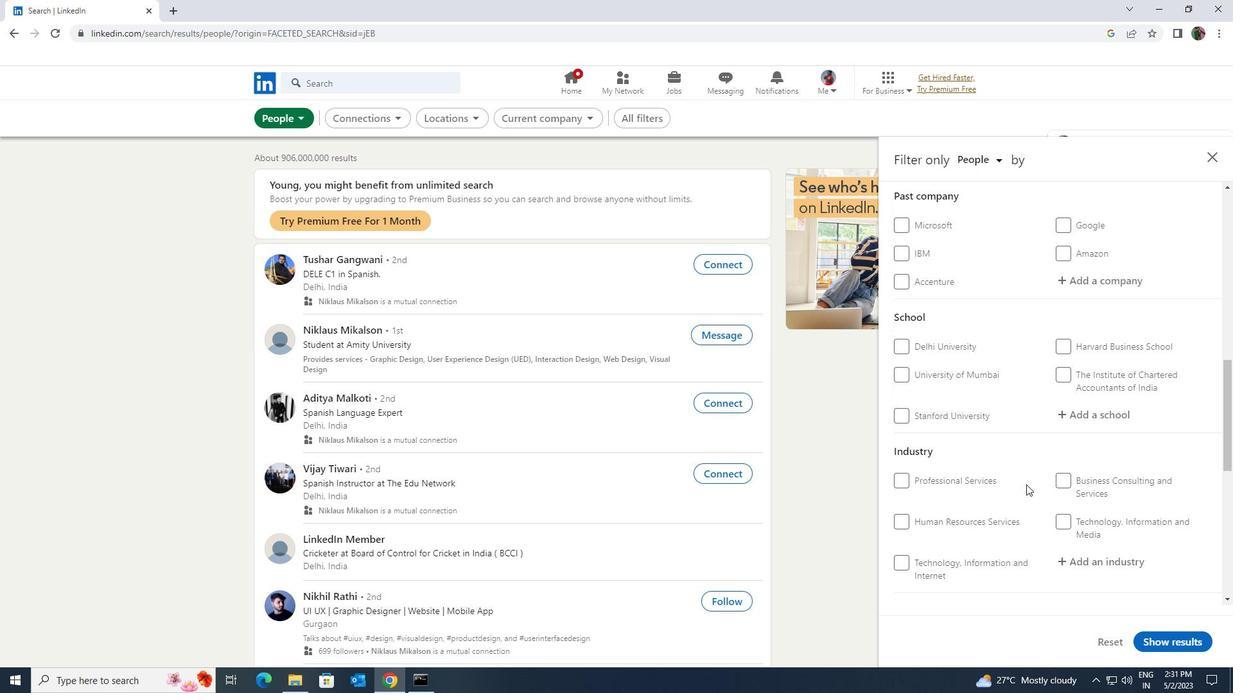 
Action: Mouse scrolled (1026, 485) with delta (0, 0)
Screenshot: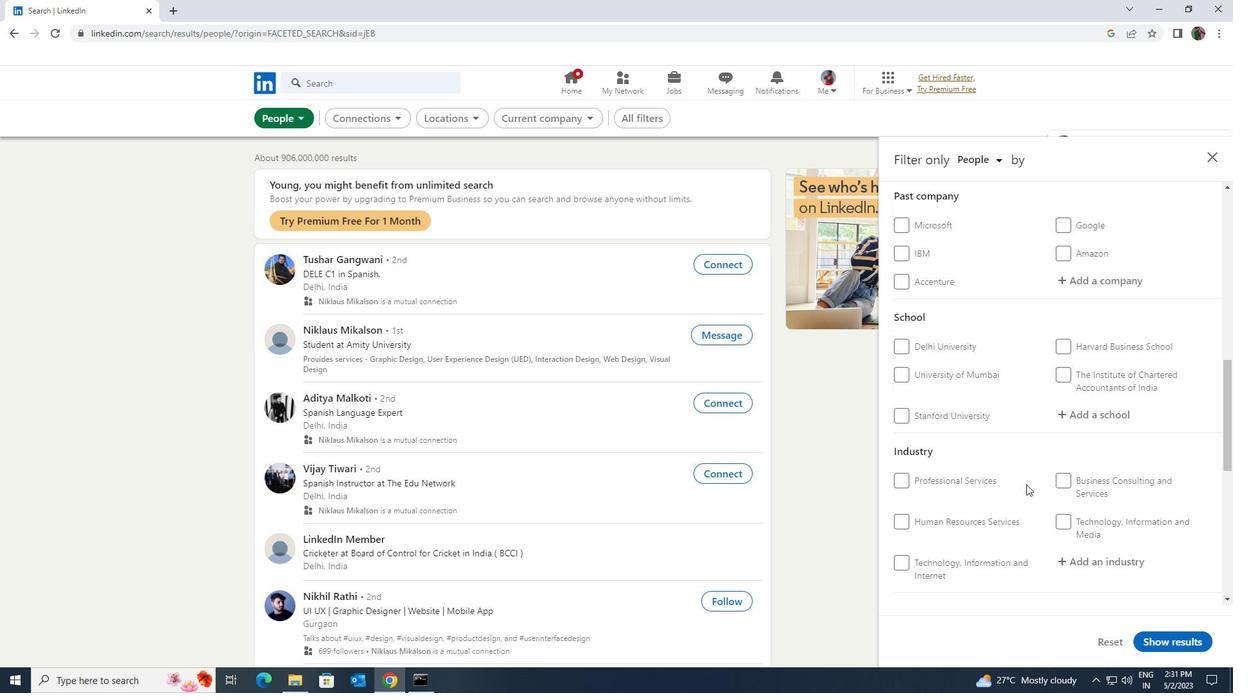 
Action: Mouse scrolled (1026, 485) with delta (0, 0)
Screenshot: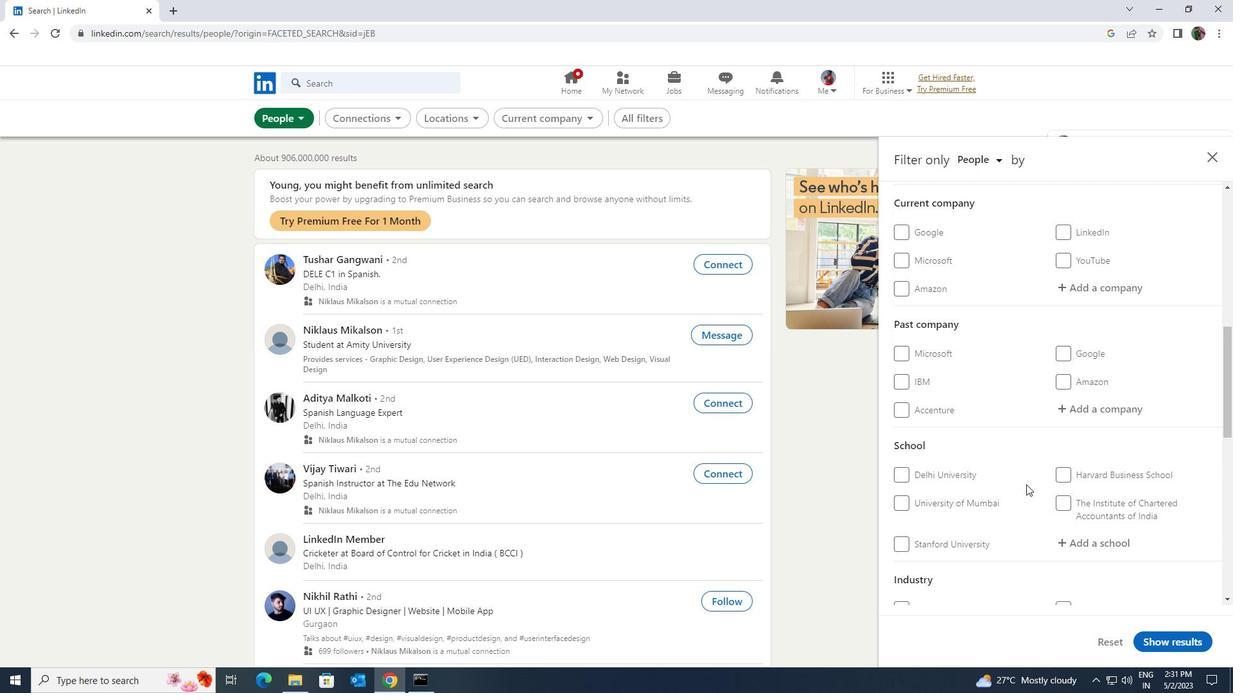 
Action: Mouse scrolled (1026, 485) with delta (0, 0)
Screenshot: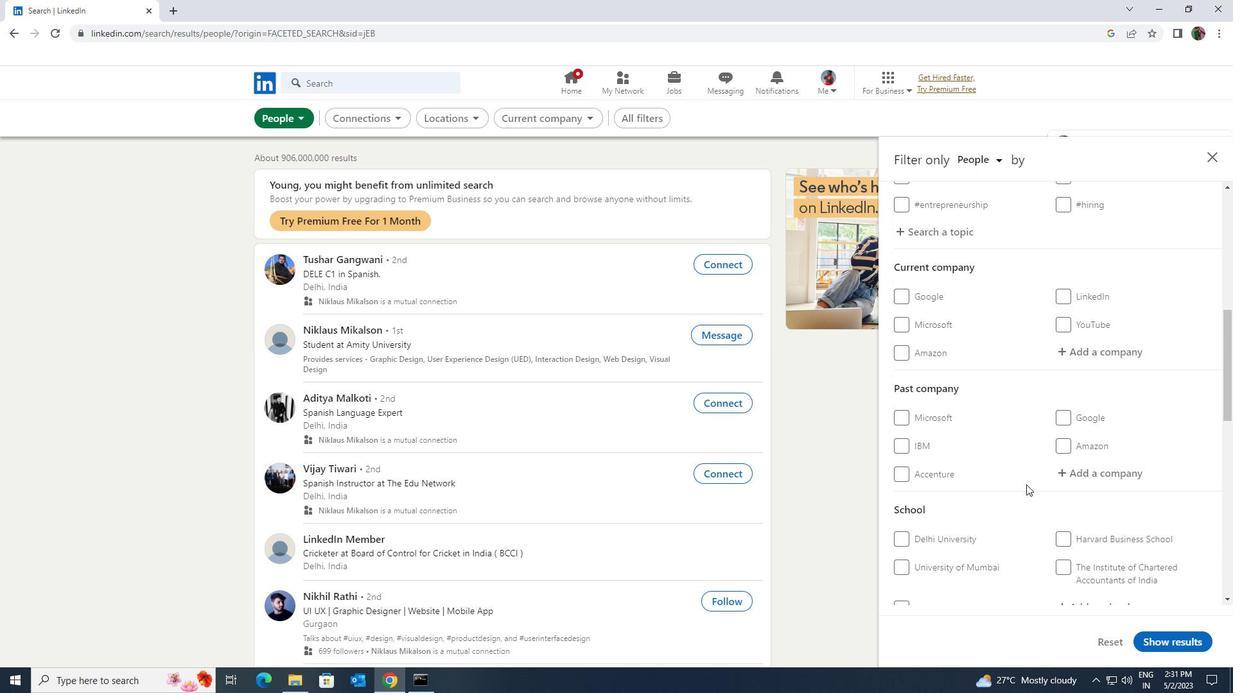 
Action: Mouse scrolled (1026, 485) with delta (0, 0)
Screenshot: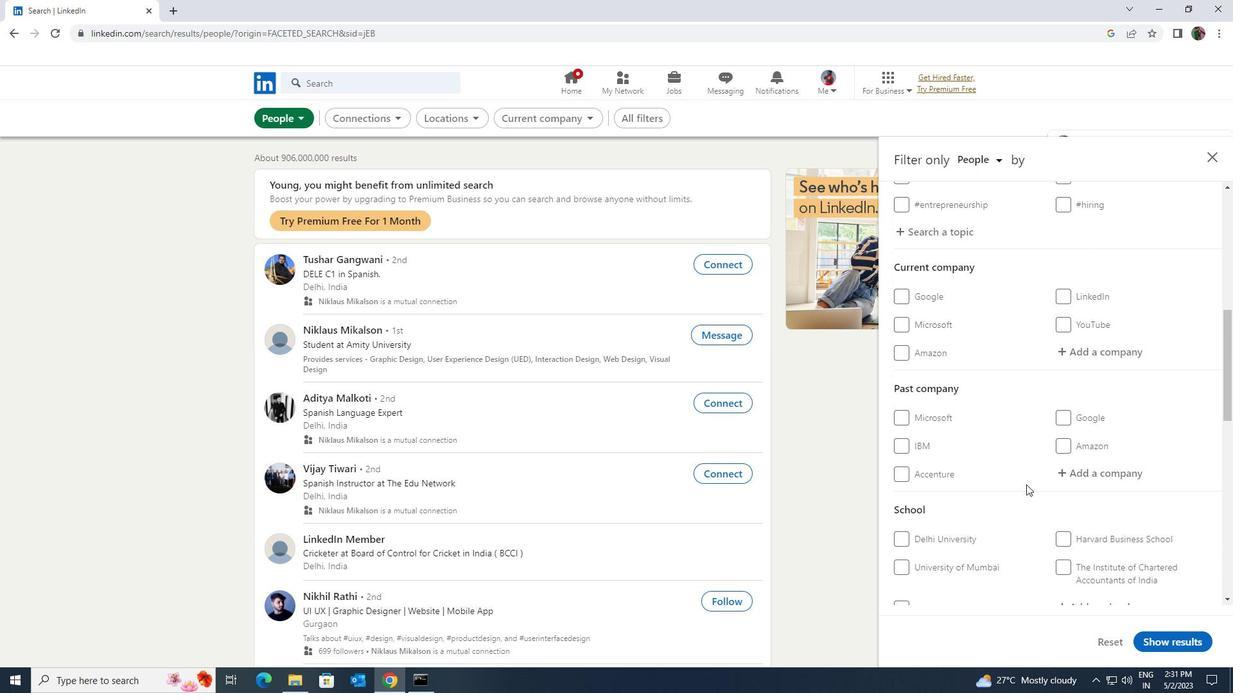 
Action: Mouse moved to (1057, 477)
Screenshot: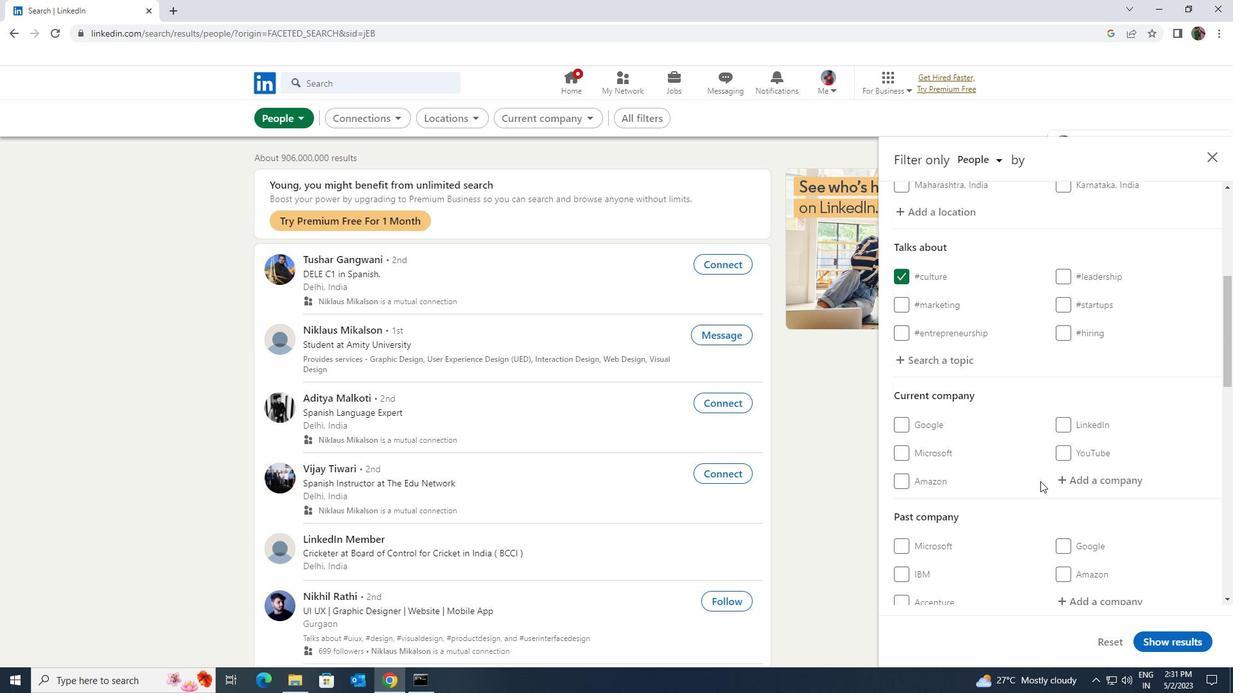 
Action: Mouse pressed left at (1057, 477)
Screenshot: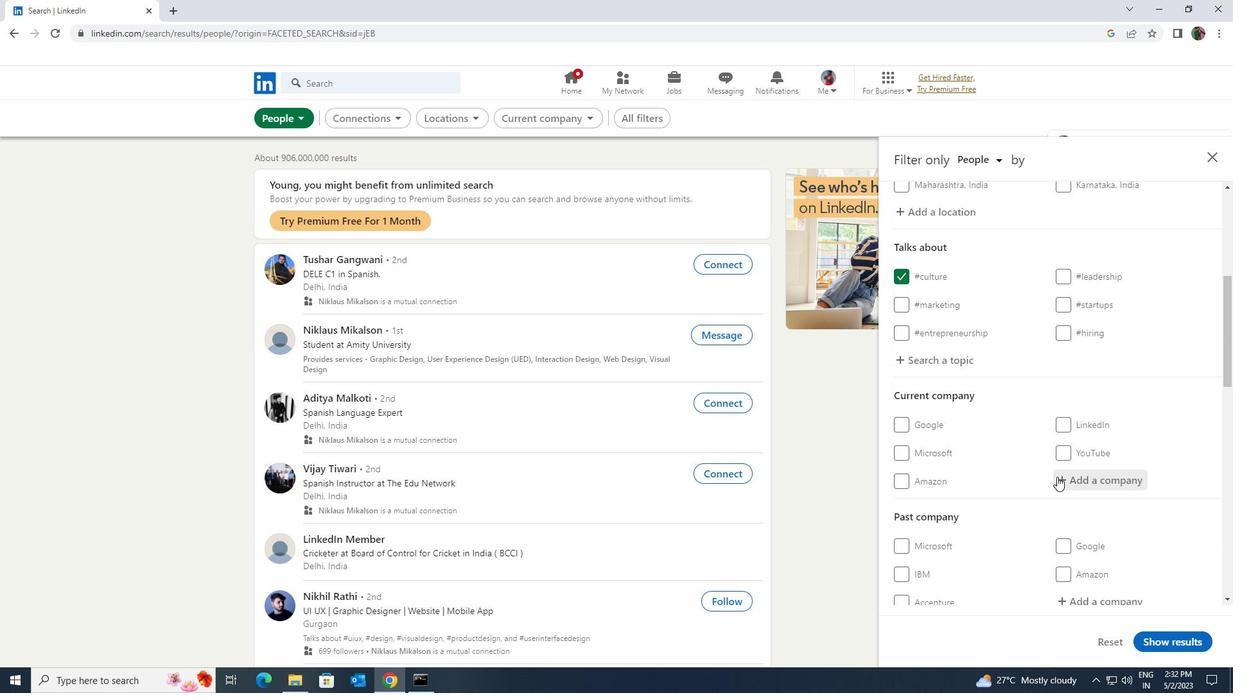 
Action: Key pressed <Key.shift>INFORM
Screenshot: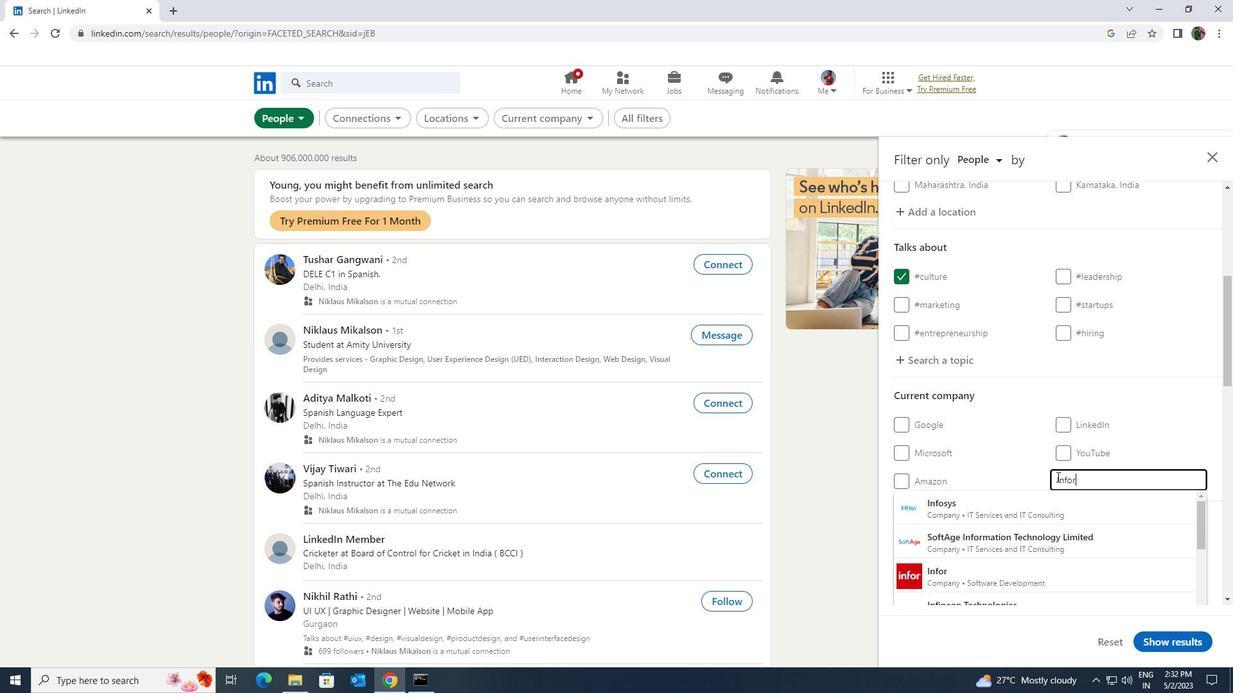 
Action: Mouse moved to (1037, 545)
Screenshot: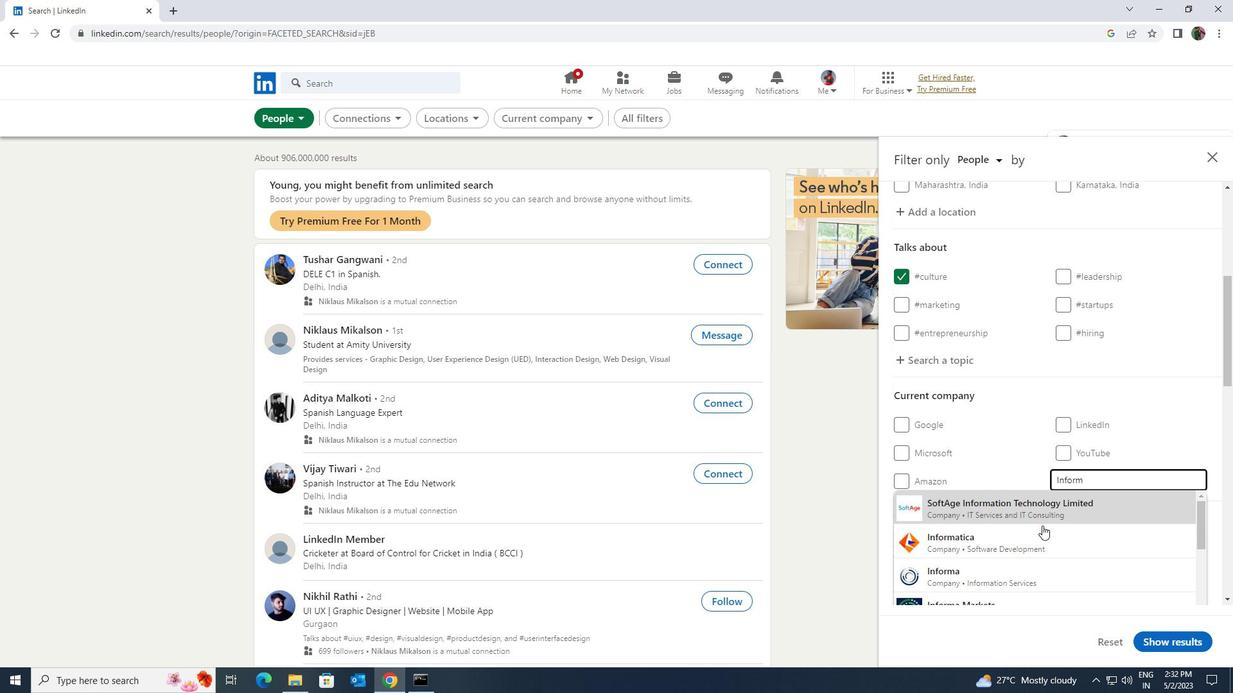 
Action: Mouse pressed left at (1037, 545)
Screenshot: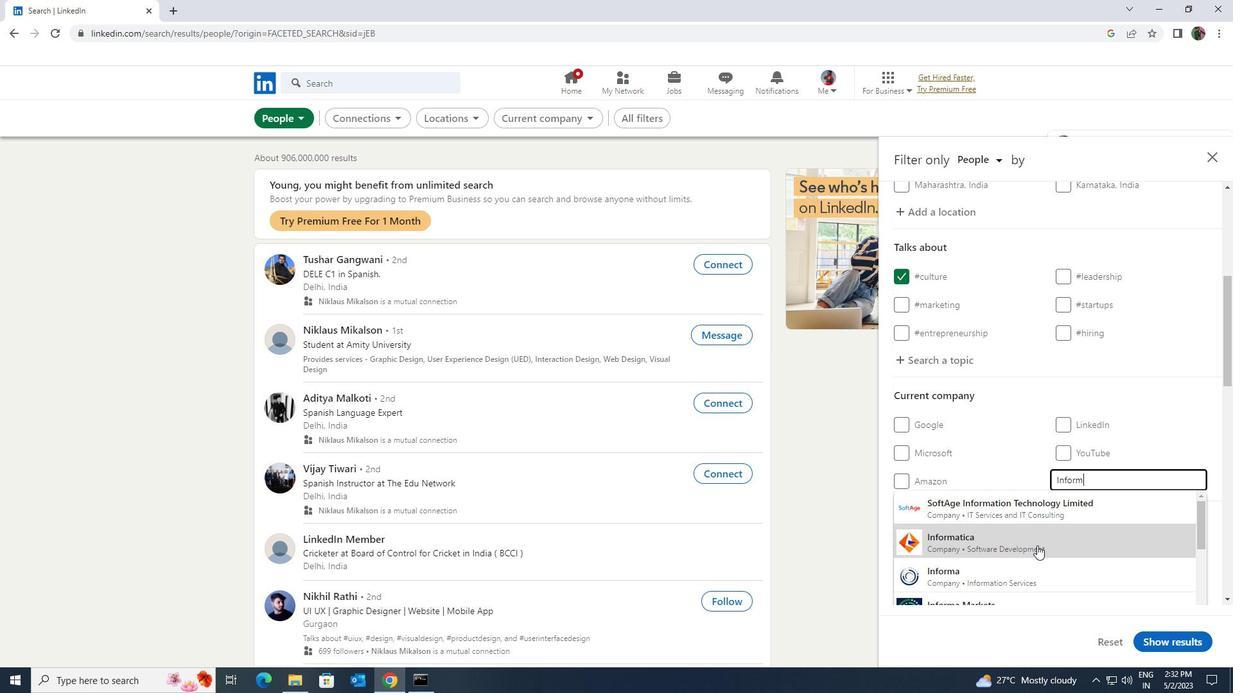 
Action: Mouse moved to (1041, 529)
Screenshot: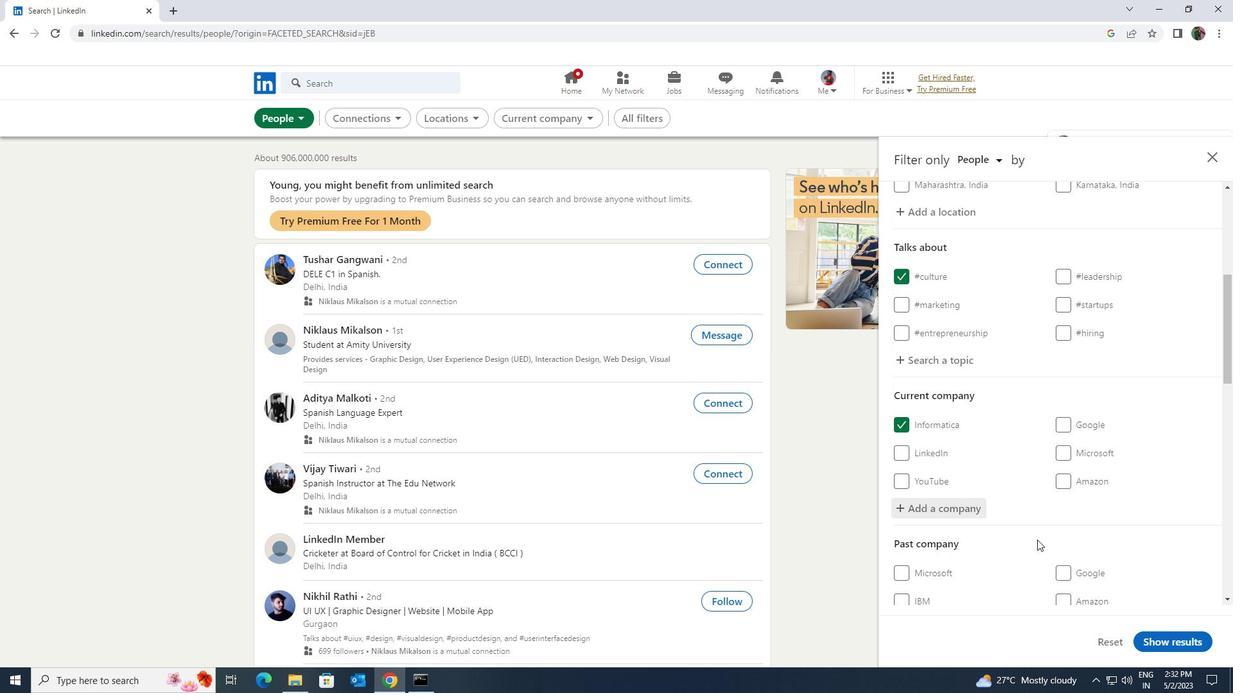 
Action: Mouse scrolled (1041, 529) with delta (0, 0)
Screenshot: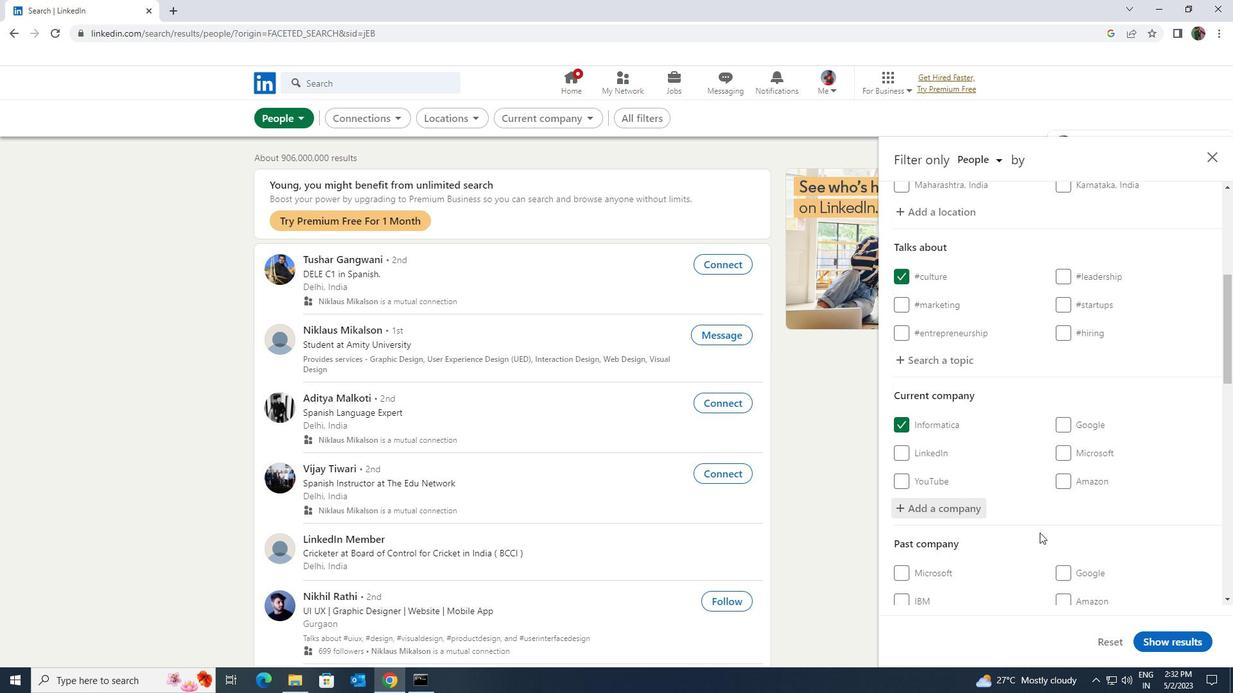 
Action: Mouse scrolled (1041, 529) with delta (0, 0)
Screenshot: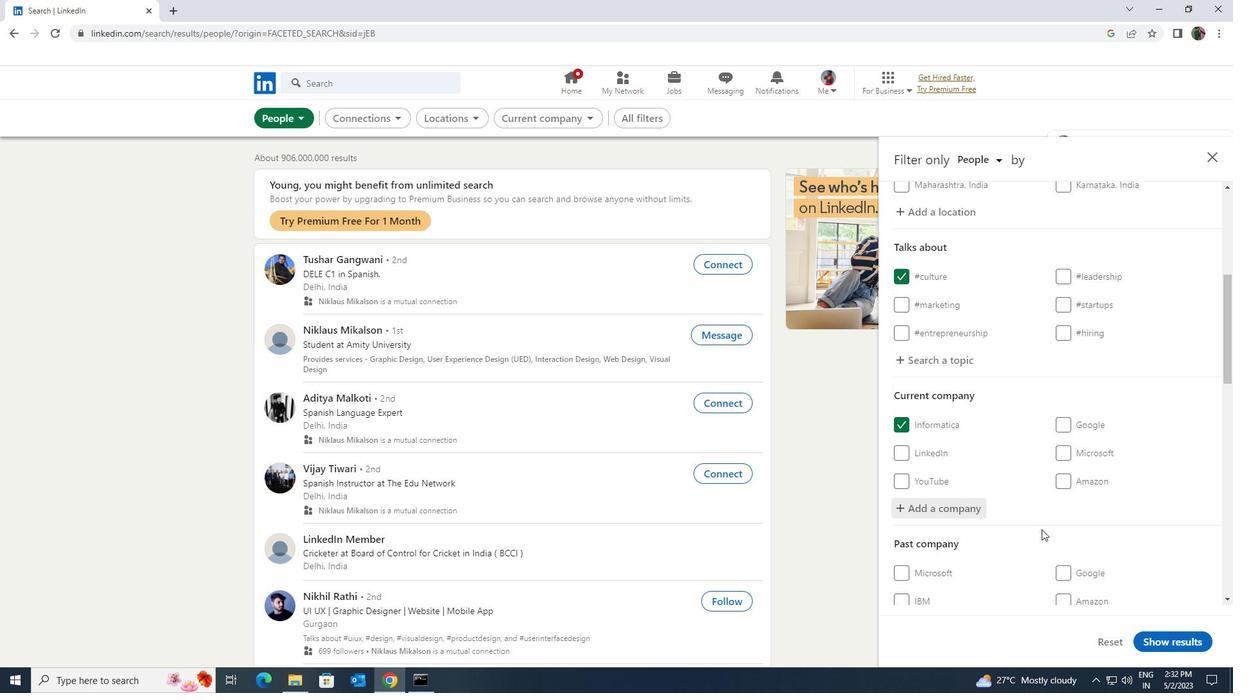 
Action: Mouse moved to (1042, 522)
Screenshot: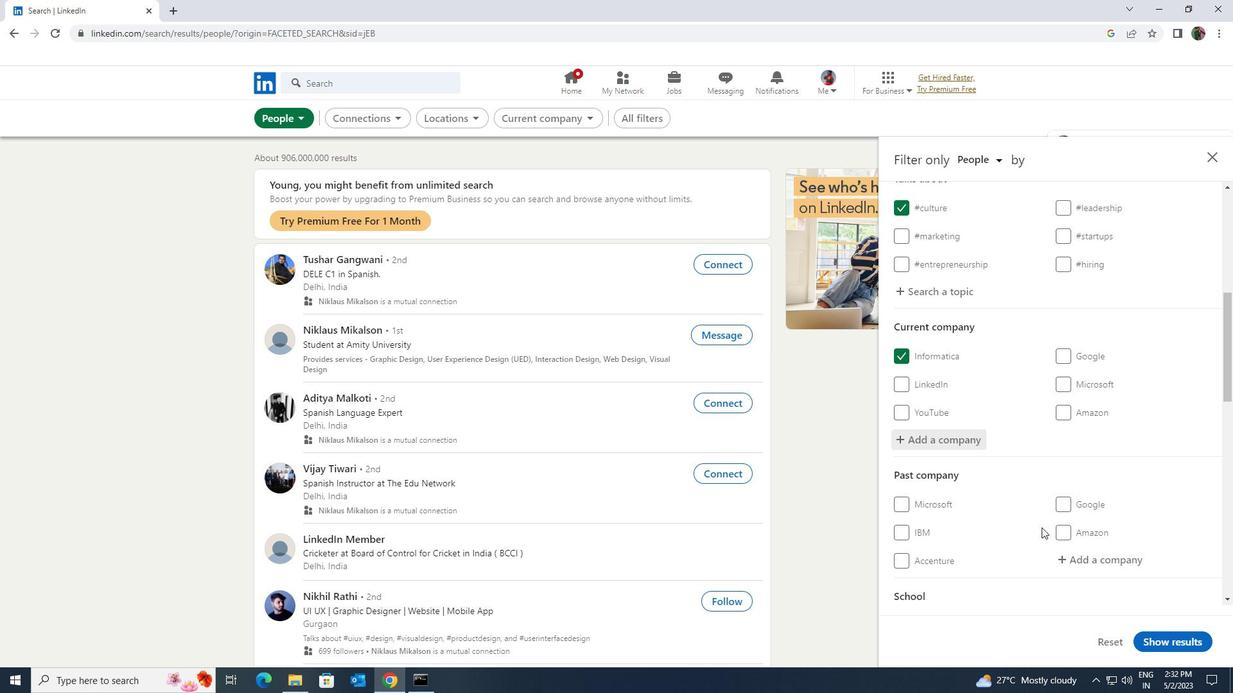 
Action: Mouse scrolled (1042, 522) with delta (0, 0)
Screenshot: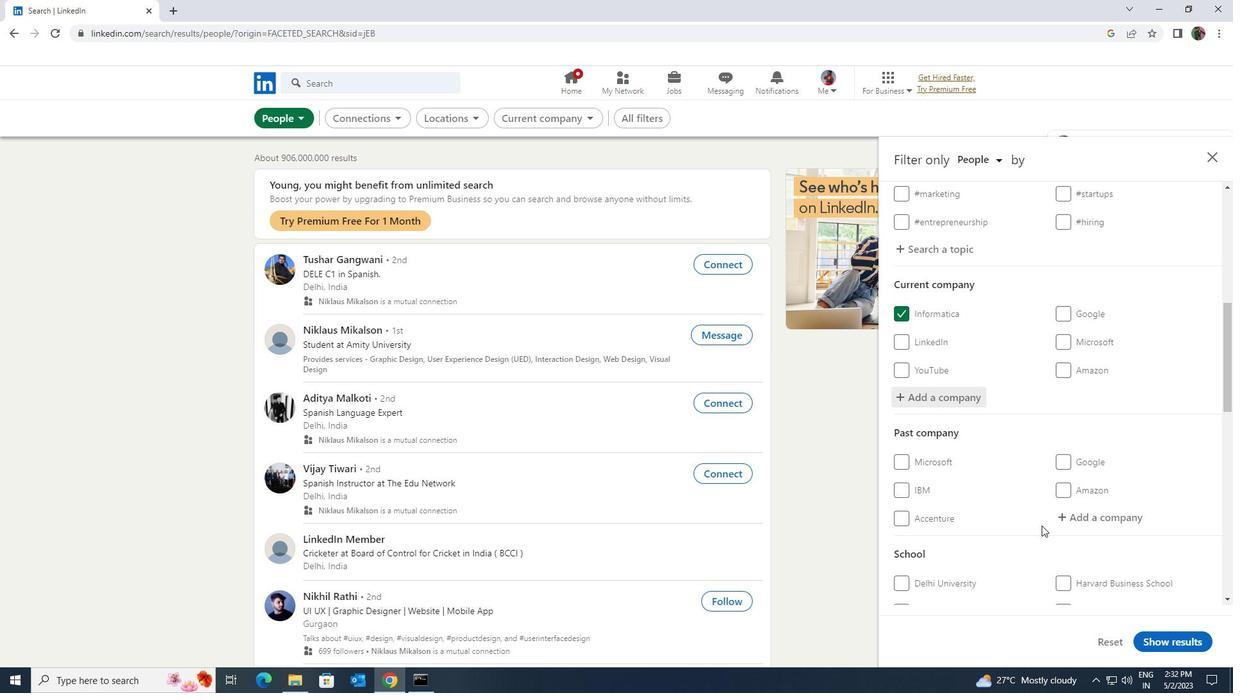 
Action: Mouse scrolled (1042, 522) with delta (0, 0)
Screenshot: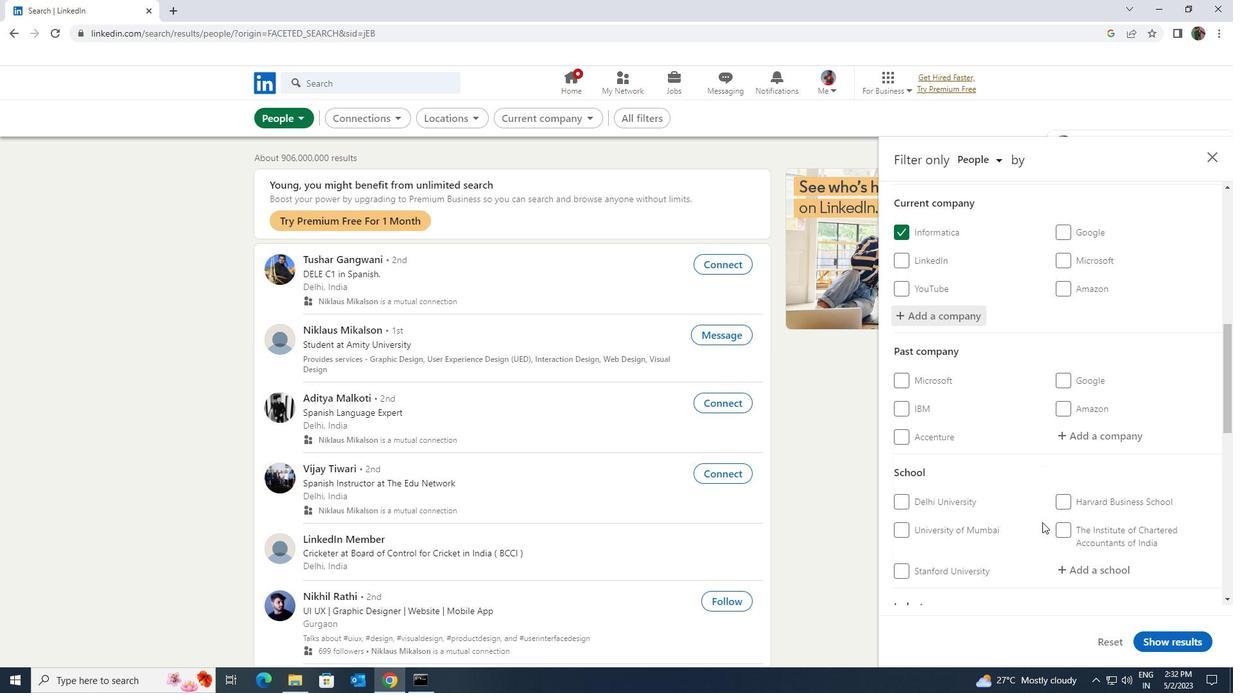 
Action: Mouse moved to (1059, 504)
Screenshot: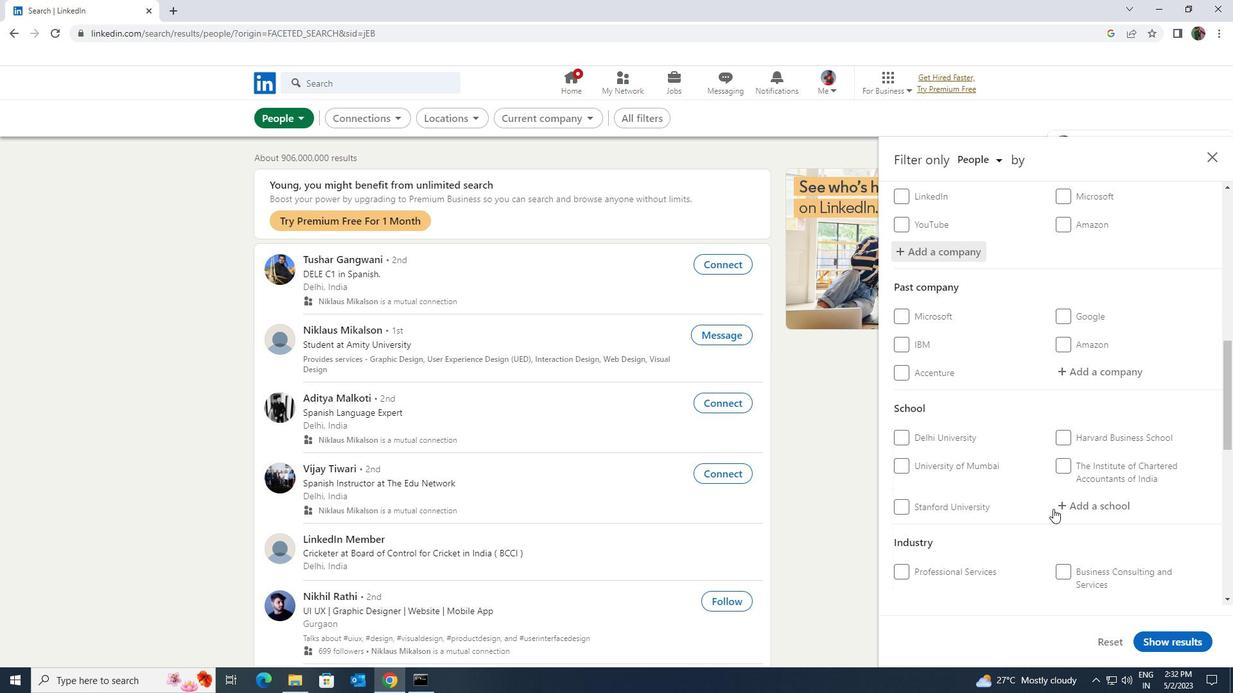 
Action: Mouse pressed left at (1059, 504)
Screenshot: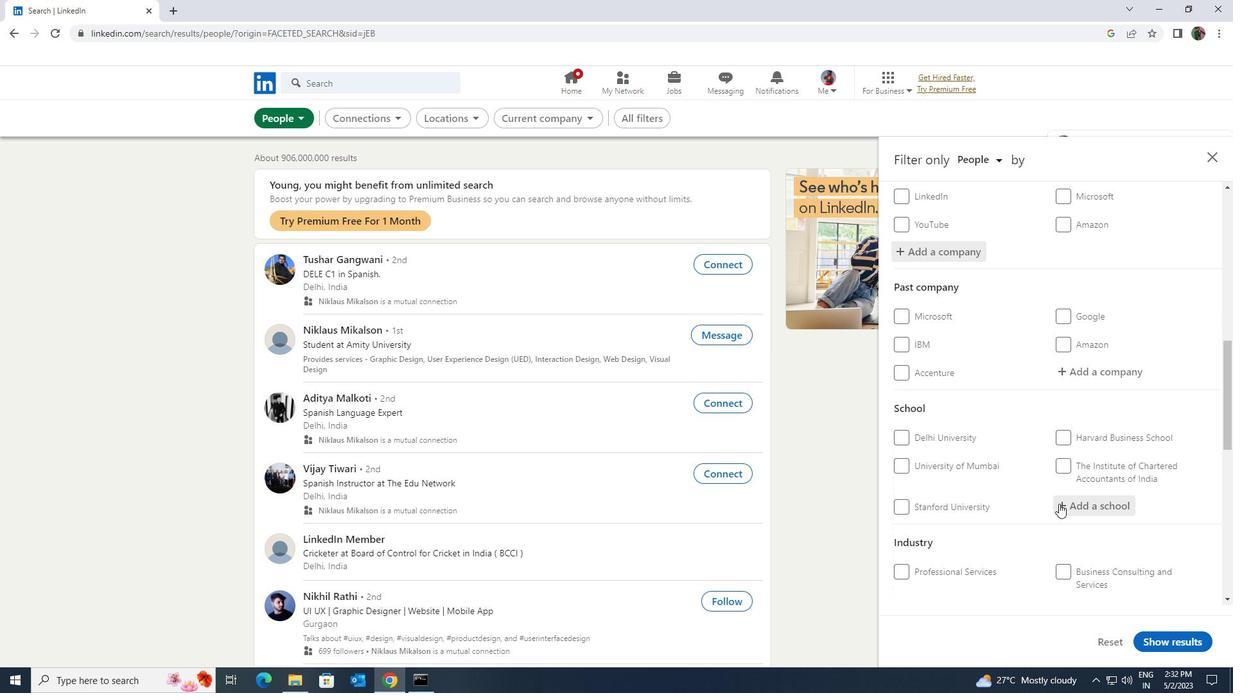 
Action: Key pressed <Key.shift><Key.shift><Key.shift><Key.shift><Key.shift><Key.shift><Key.shift><Key.shift><Key.shift>BVRIT
Screenshot: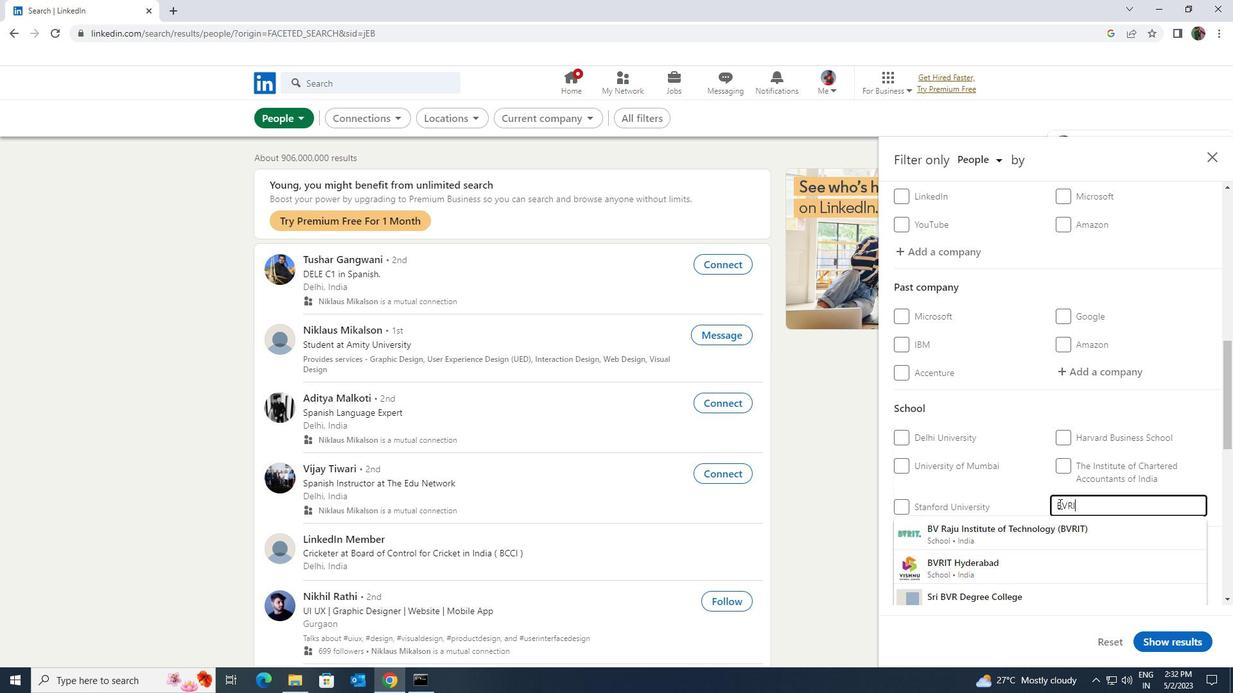 
Action: Mouse moved to (1032, 569)
Screenshot: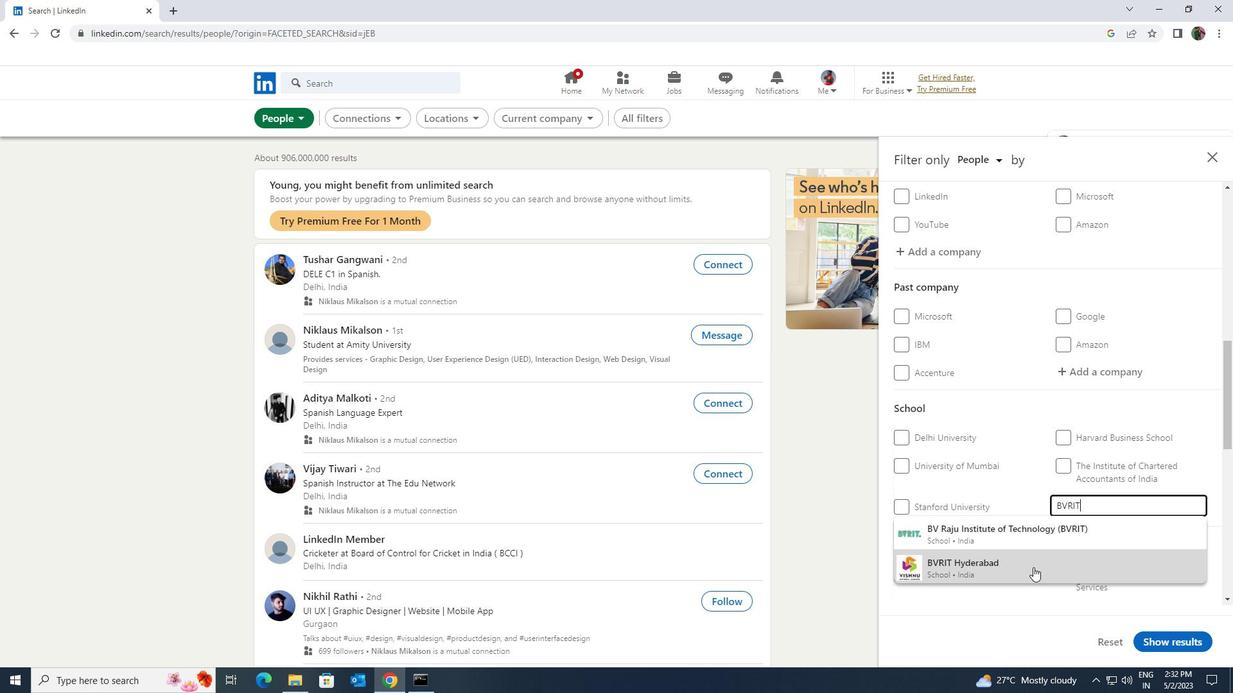 
Action: Mouse pressed left at (1032, 569)
Screenshot: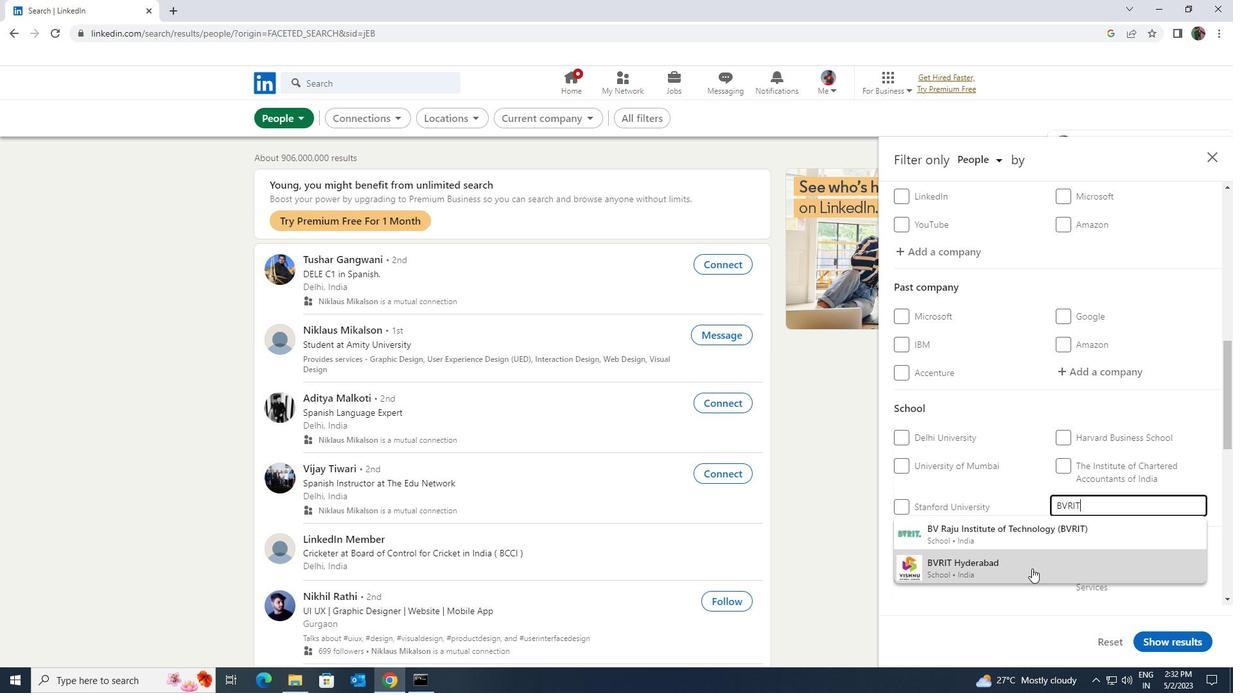 
Action: Mouse moved to (1043, 549)
Screenshot: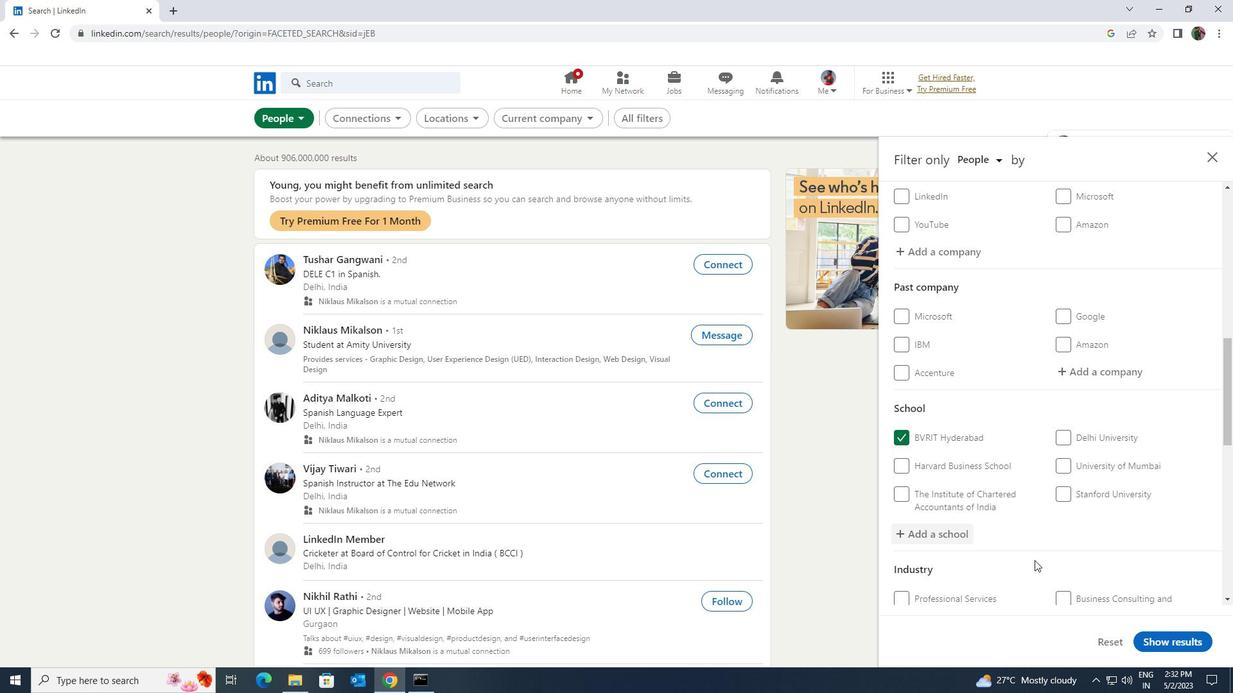 
Action: Mouse scrolled (1043, 549) with delta (0, 0)
Screenshot: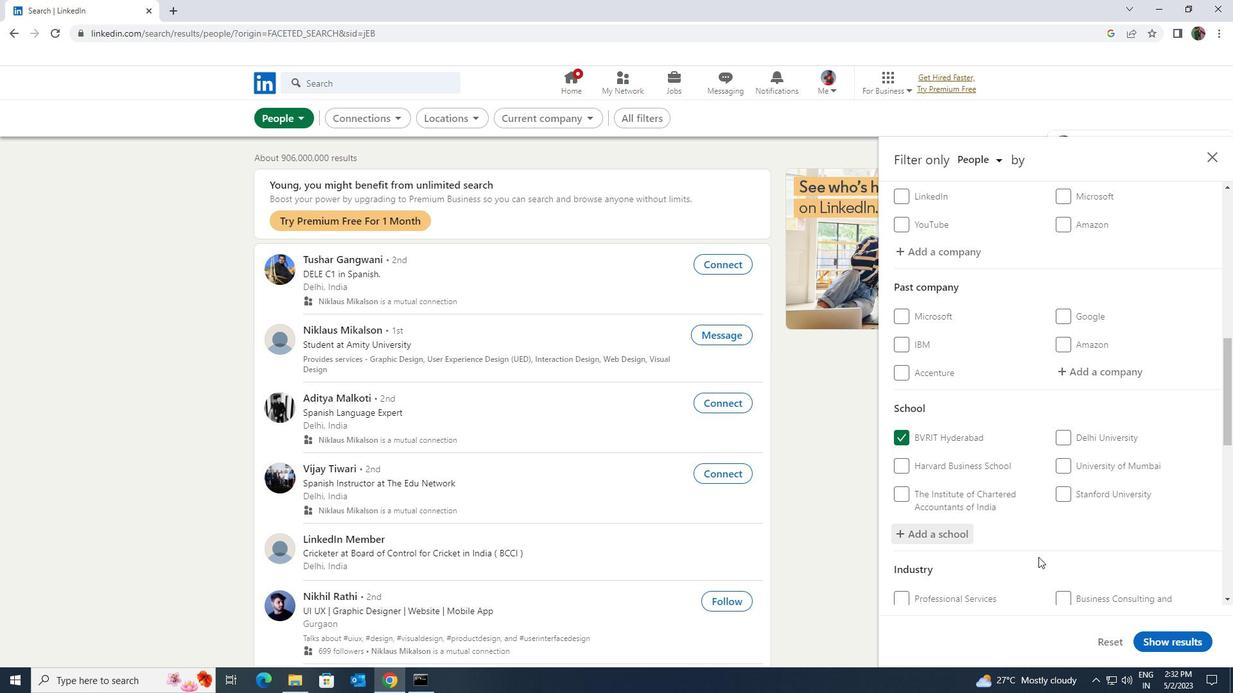 
Action: Mouse scrolled (1043, 549) with delta (0, 0)
Screenshot: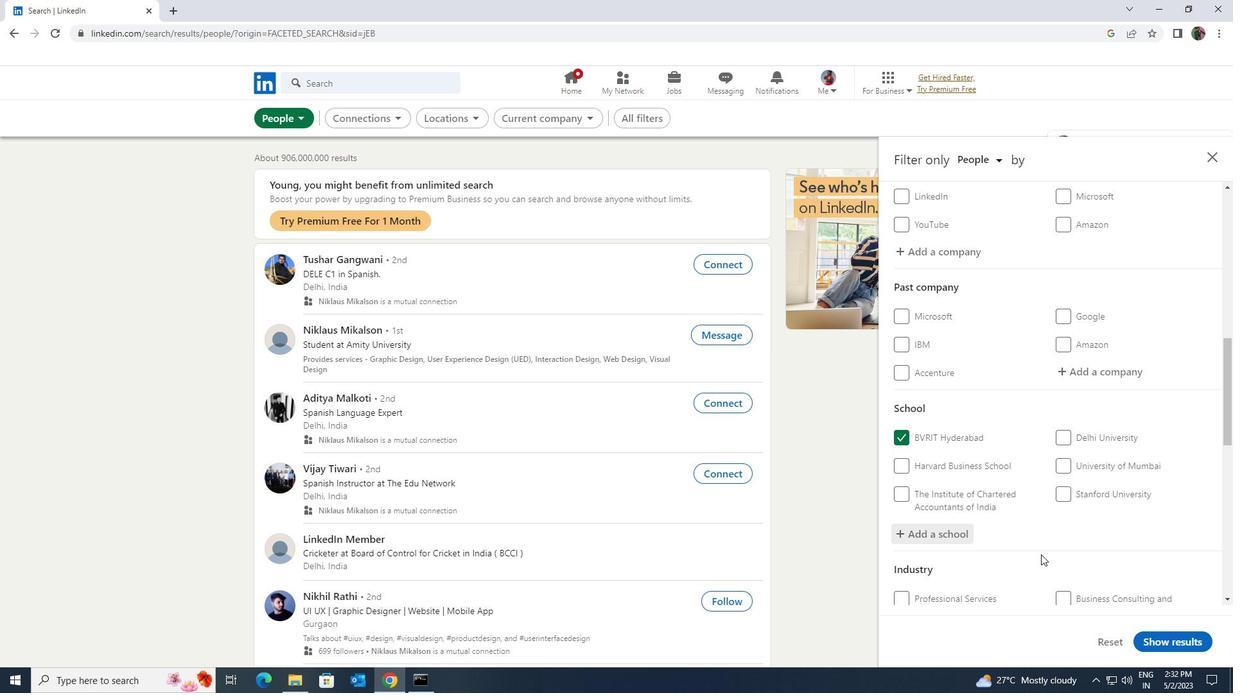 
Action: Mouse moved to (1071, 549)
Screenshot: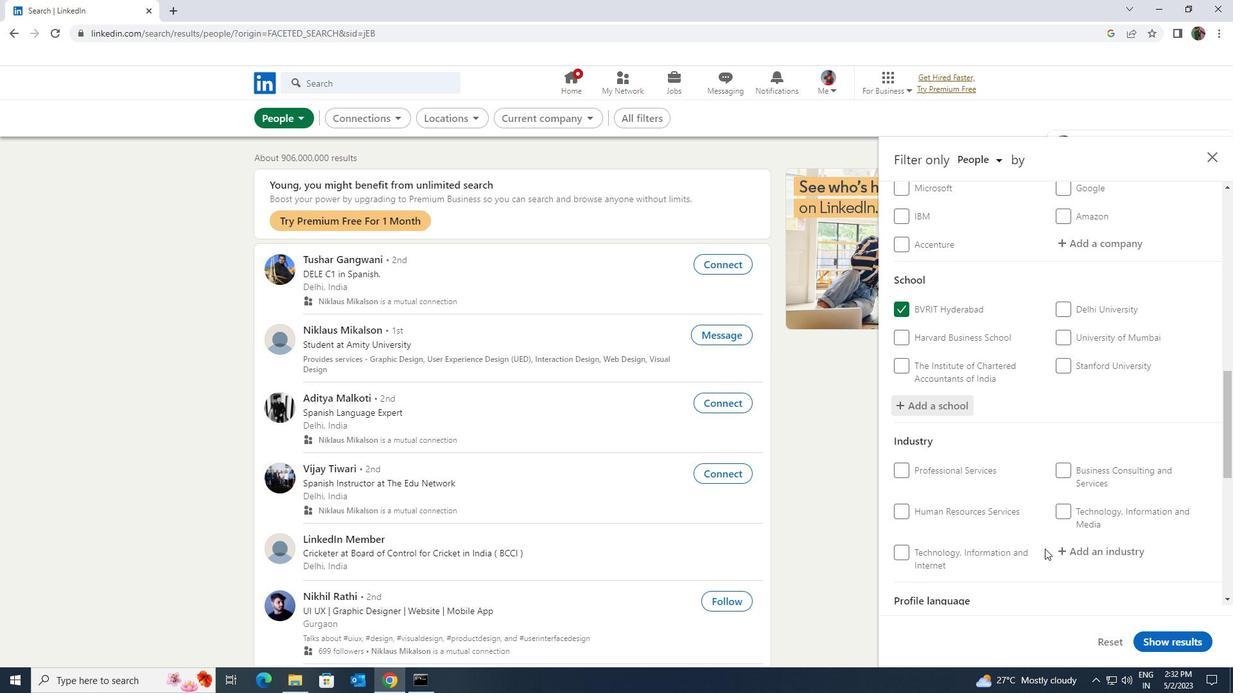 
Action: Mouse pressed left at (1071, 549)
Screenshot: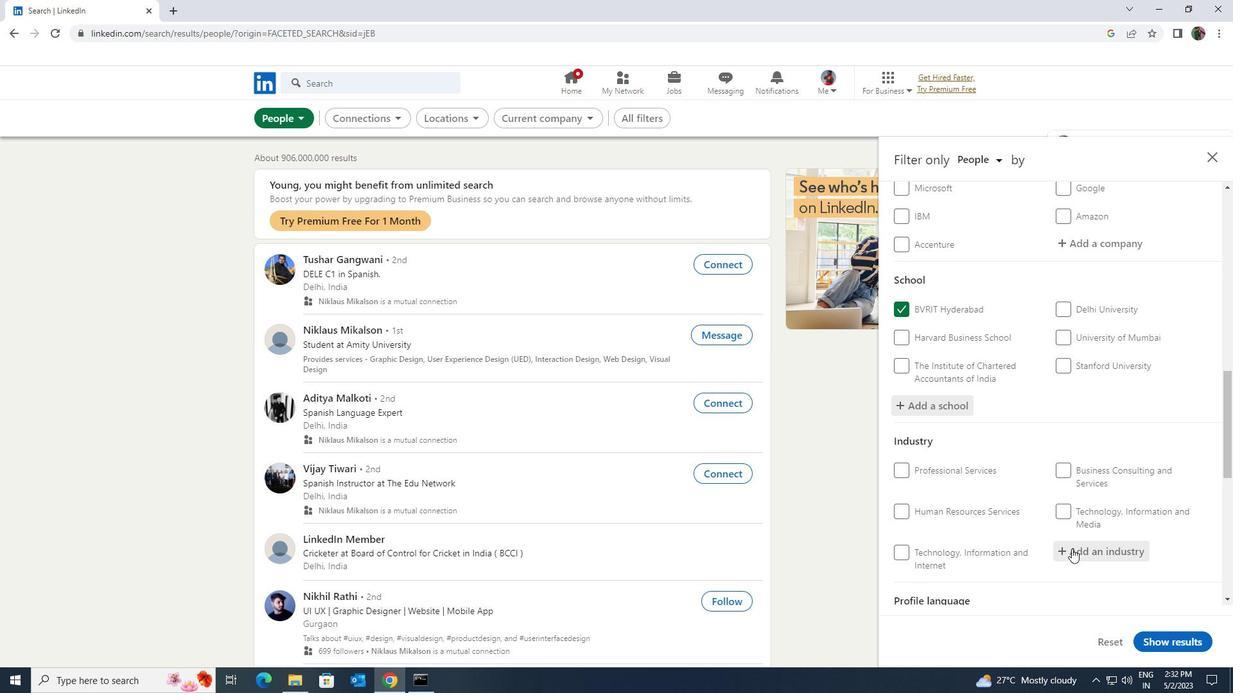 
Action: Key pressed <Key.shift><Key.shift><Key.shift><Key.shift><Key.shift><Key.shift><Key.shift>HUMAN<Key.space><Key.shift>RESO
Screenshot: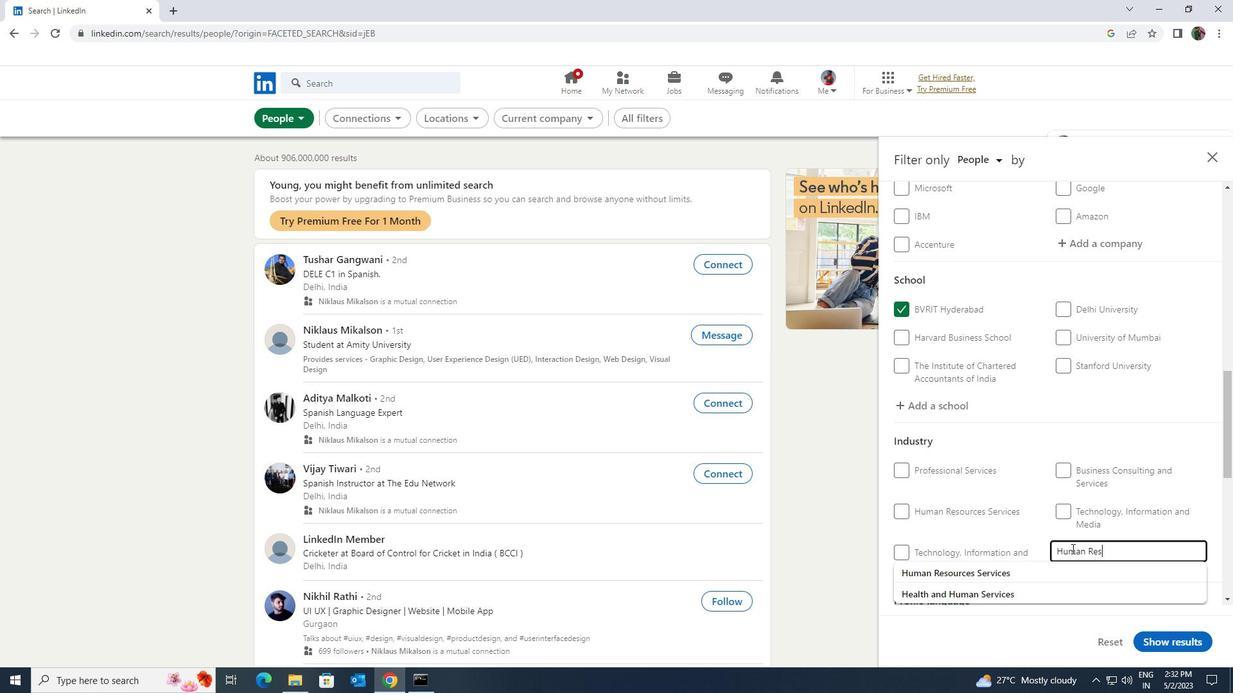 
Action: Mouse moved to (1057, 569)
Screenshot: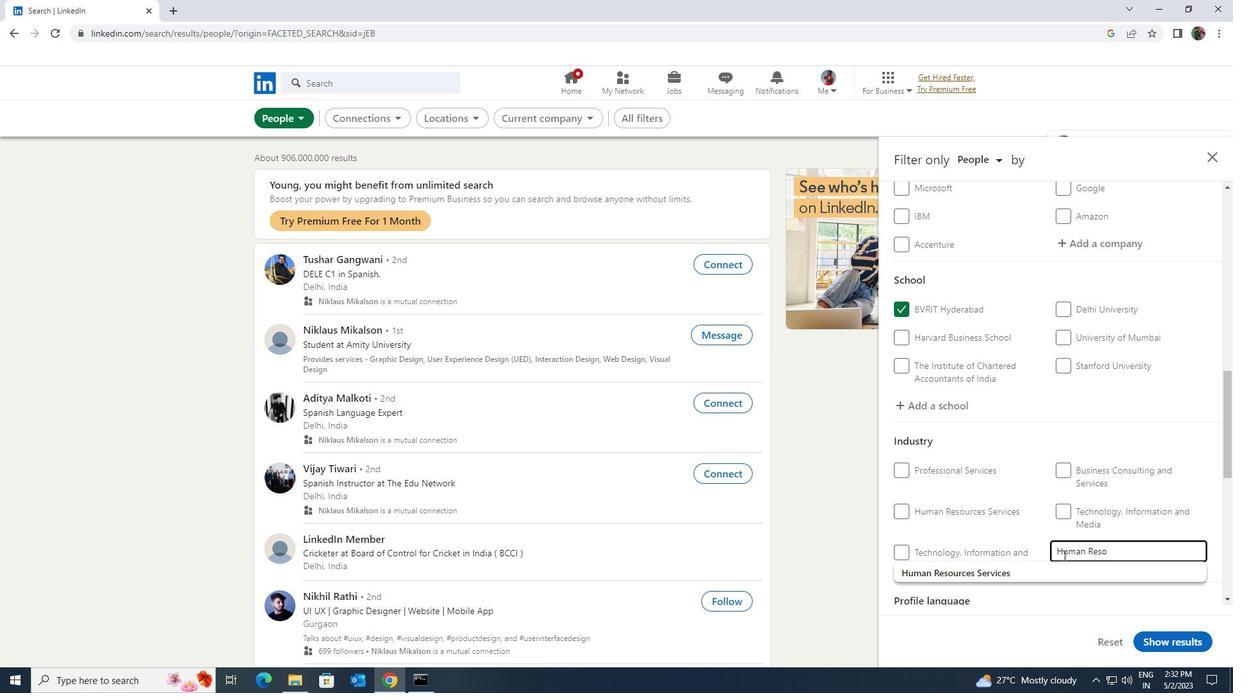 
Action: Mouse pressed left at (1057, 569)
Screenshot: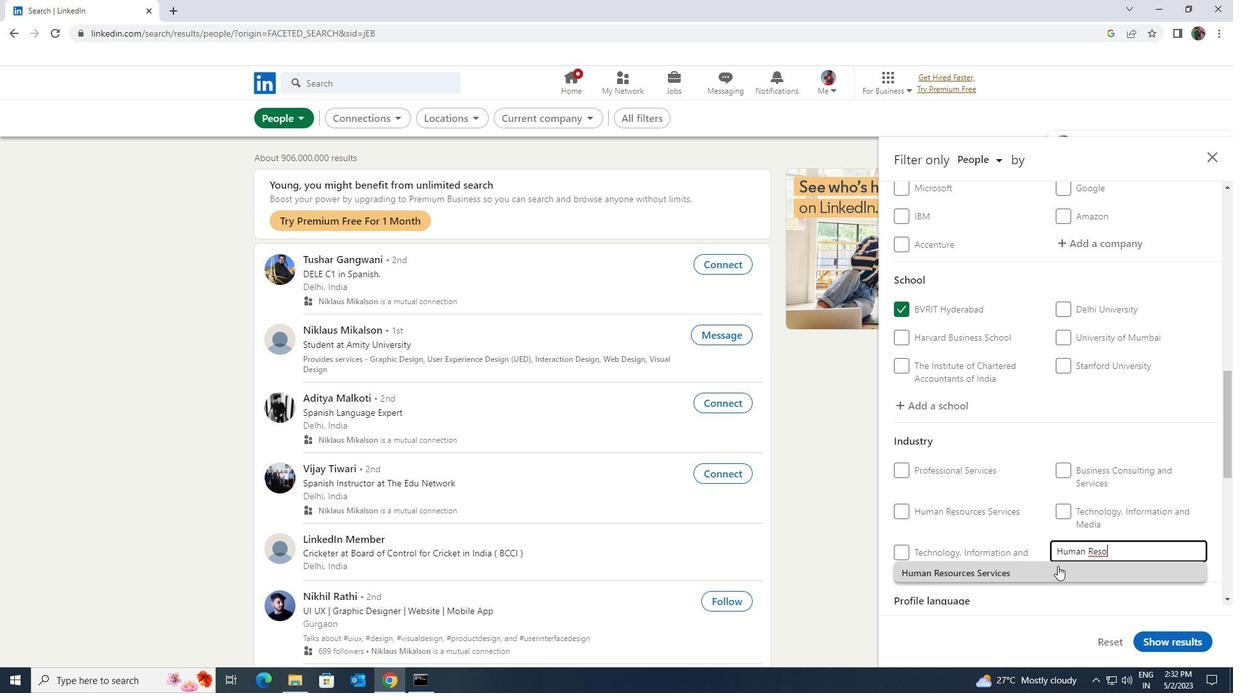 
Action: Mouse moved to (1069, 561)
Screenshot: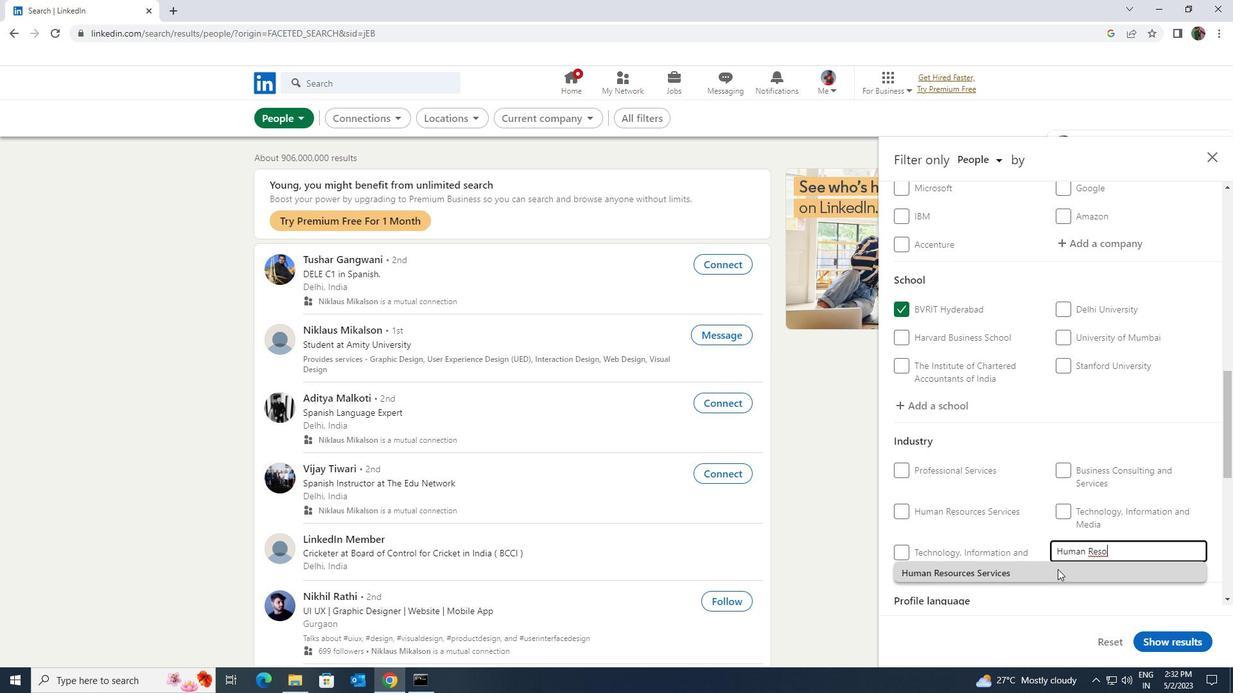 
Action: Mouse scrolled (1069, 560) with delta (0, 0)
Screenshot: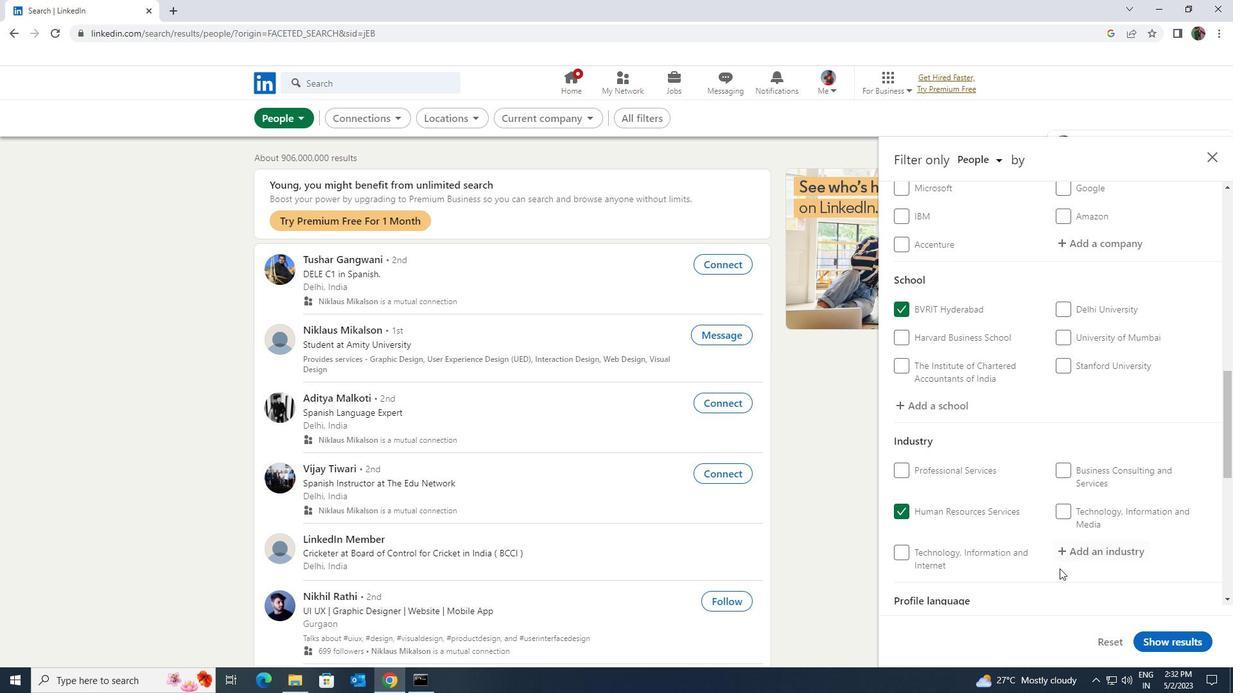 
Action: Mouse scrolled (1069, 560) with delta (0, 0)
Screenshot: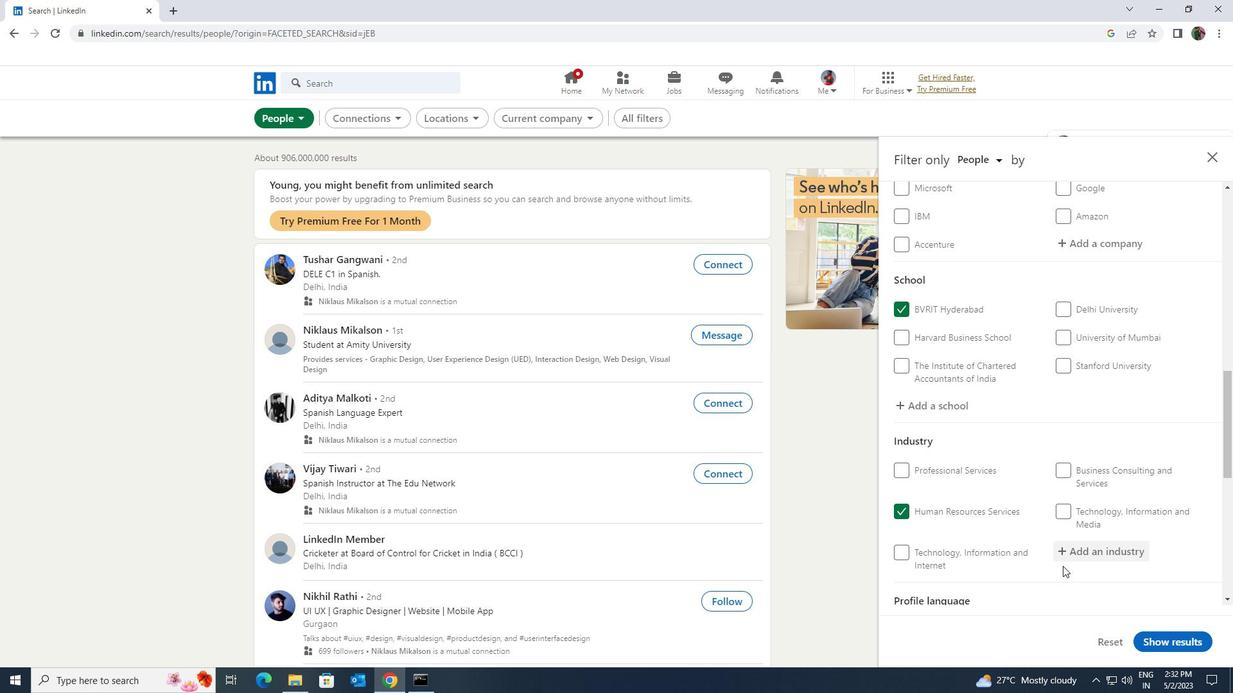 
Action: Mouse scrolled (1069, 560) with delta (0, 0)
Screenshot: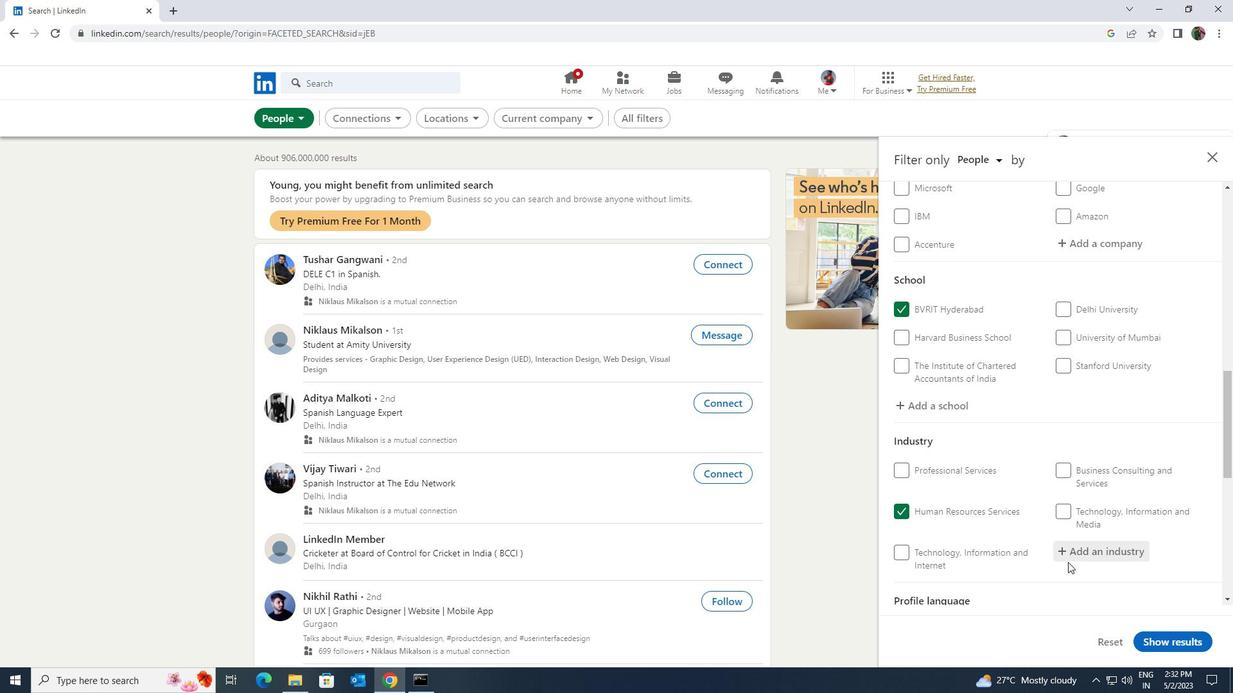 
Action: Mouse moved to (1069, 558)
Screenshot: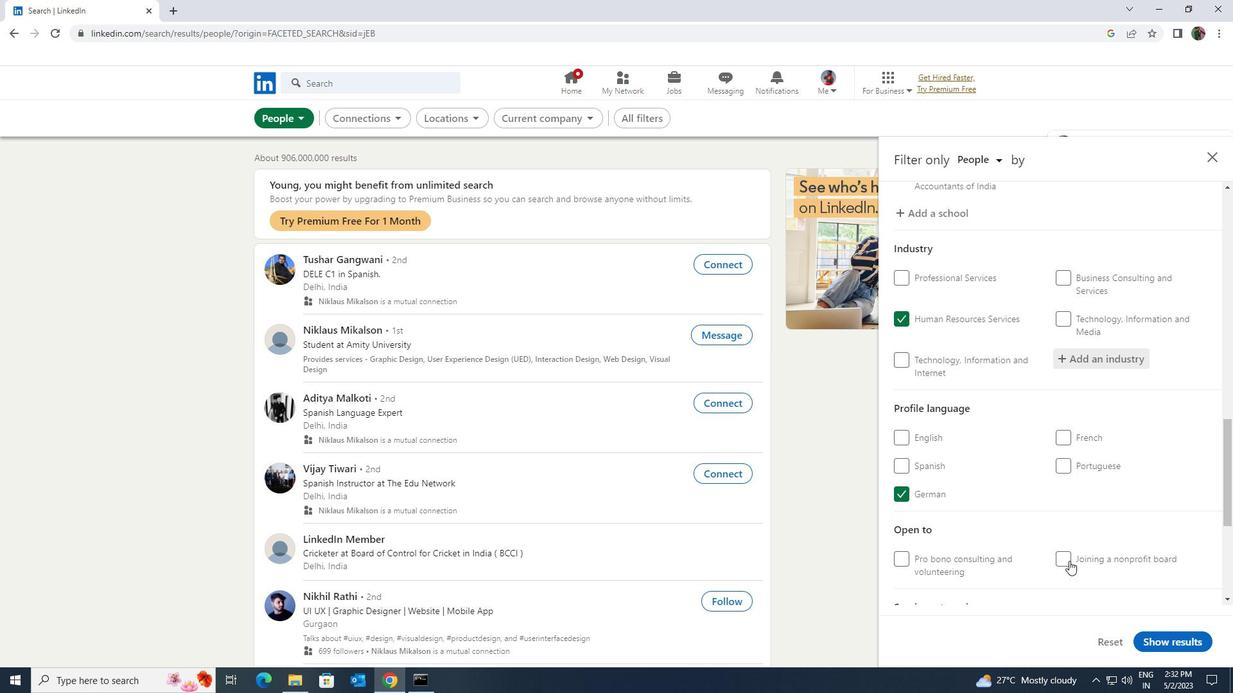 
Action: Mouse scrolled (1069, 558) with delta (0, 0)
Screenshot: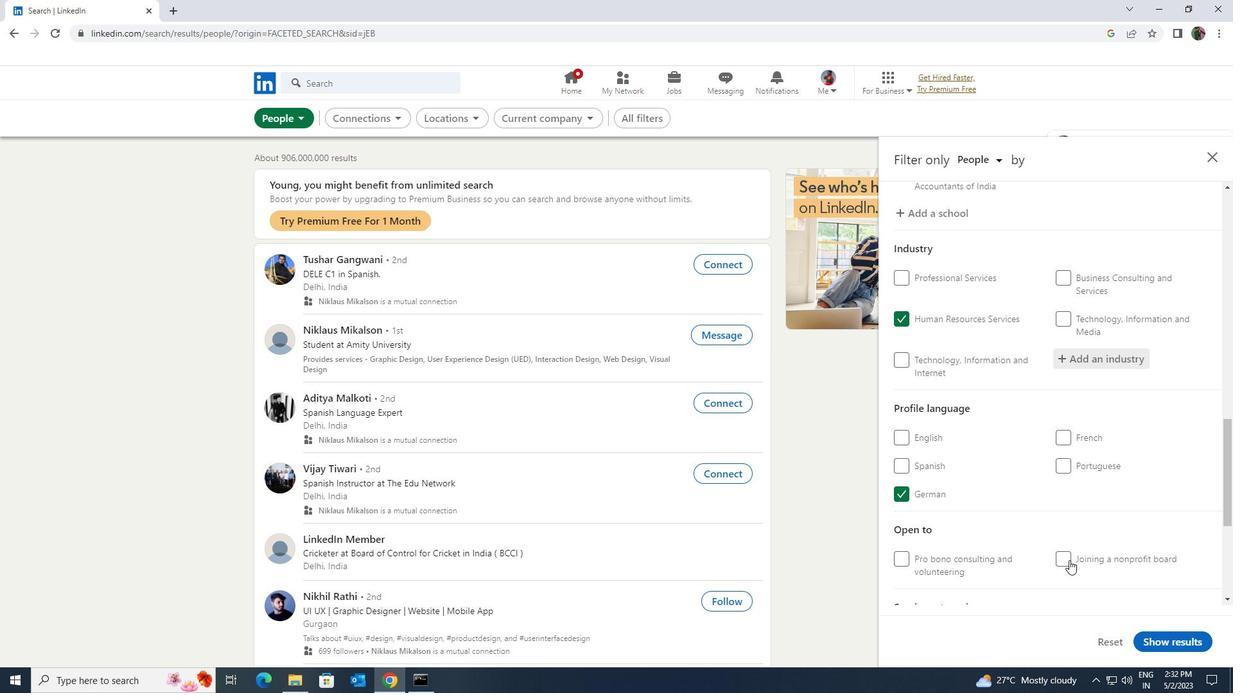 
Action: Mouse scrolled (1069, 558) with delta (0, 0)
Screenshot: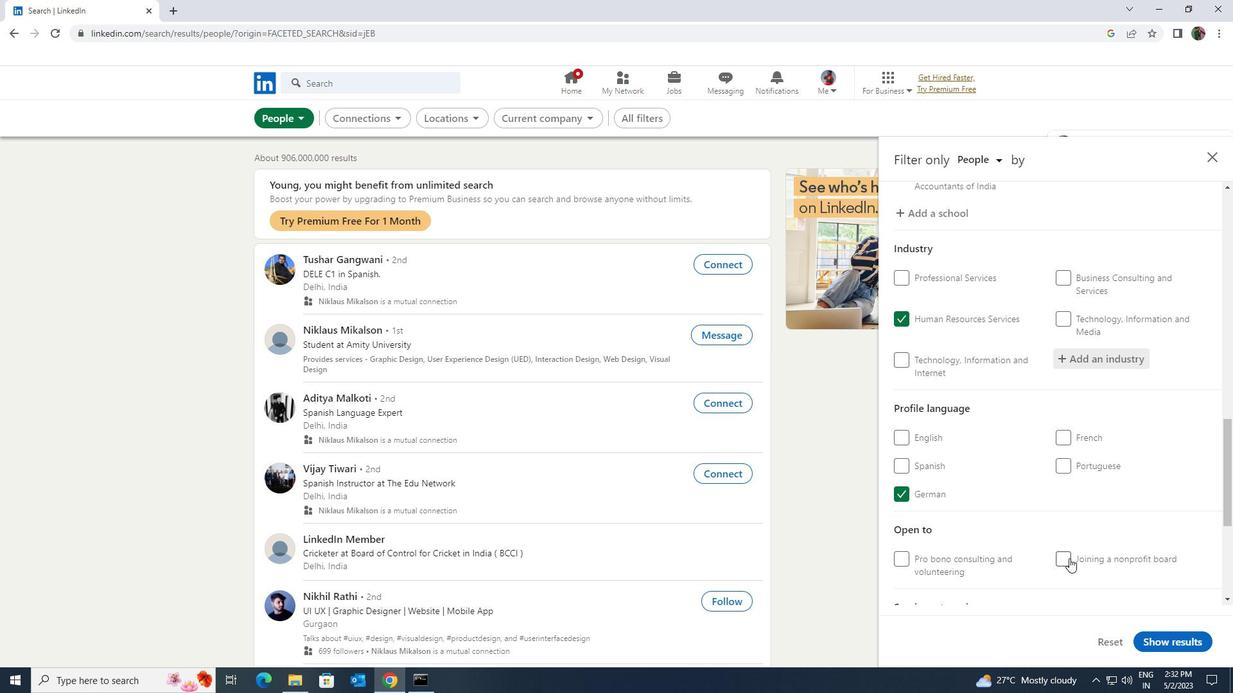 
Action: Mouse moved to (1069, 558)
Screenshot: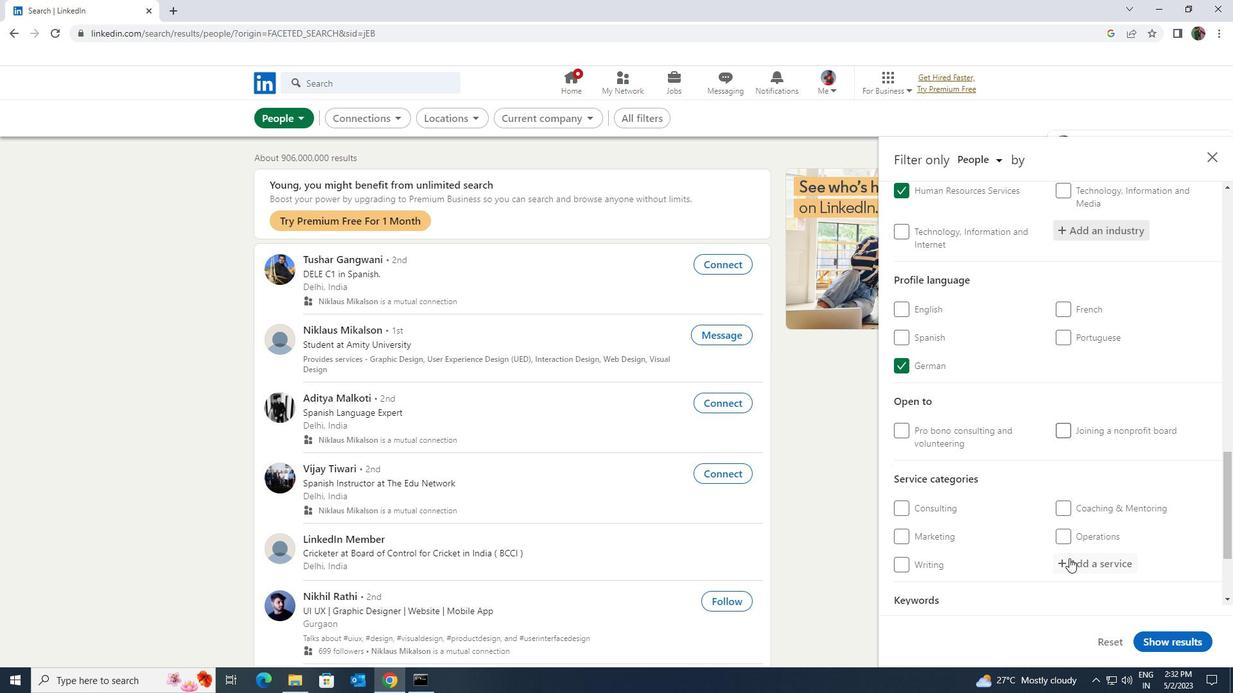 
Action: Mouse pressed left at (1069, 558)
Screenshot: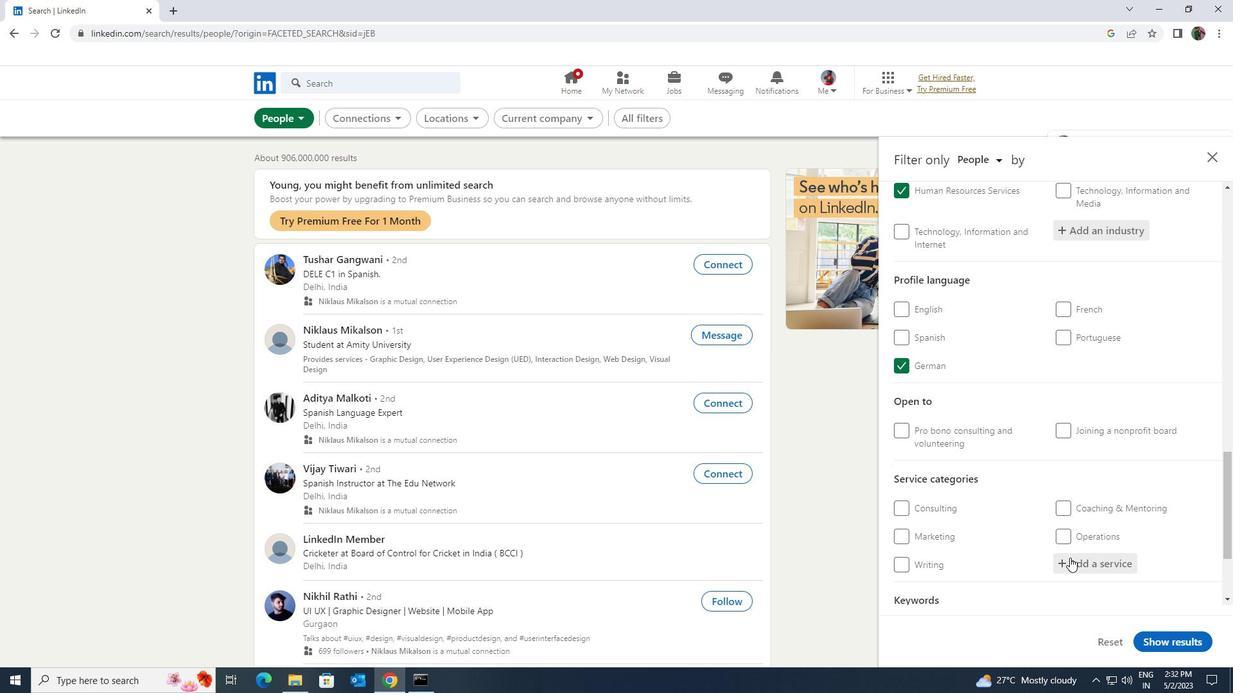 
Action: Key pressed <Key.shift>HEALTH
Screenshot: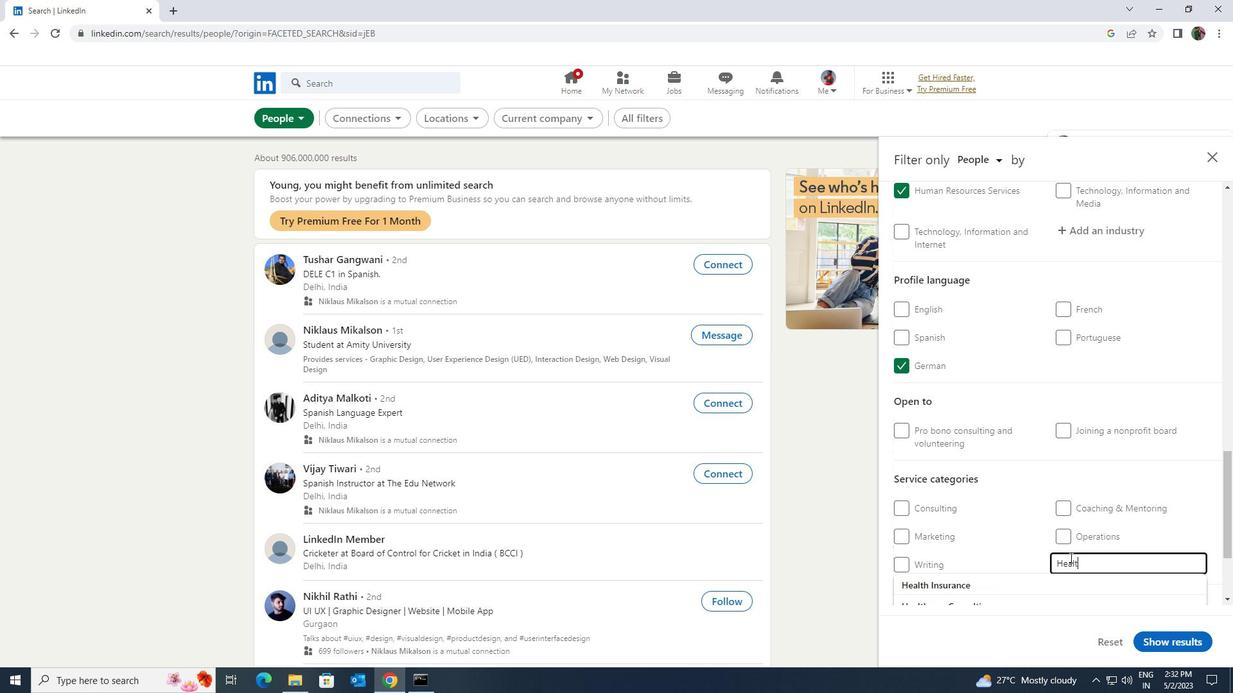 
Action: Mouse moved to (1063, 576)
Screenshot: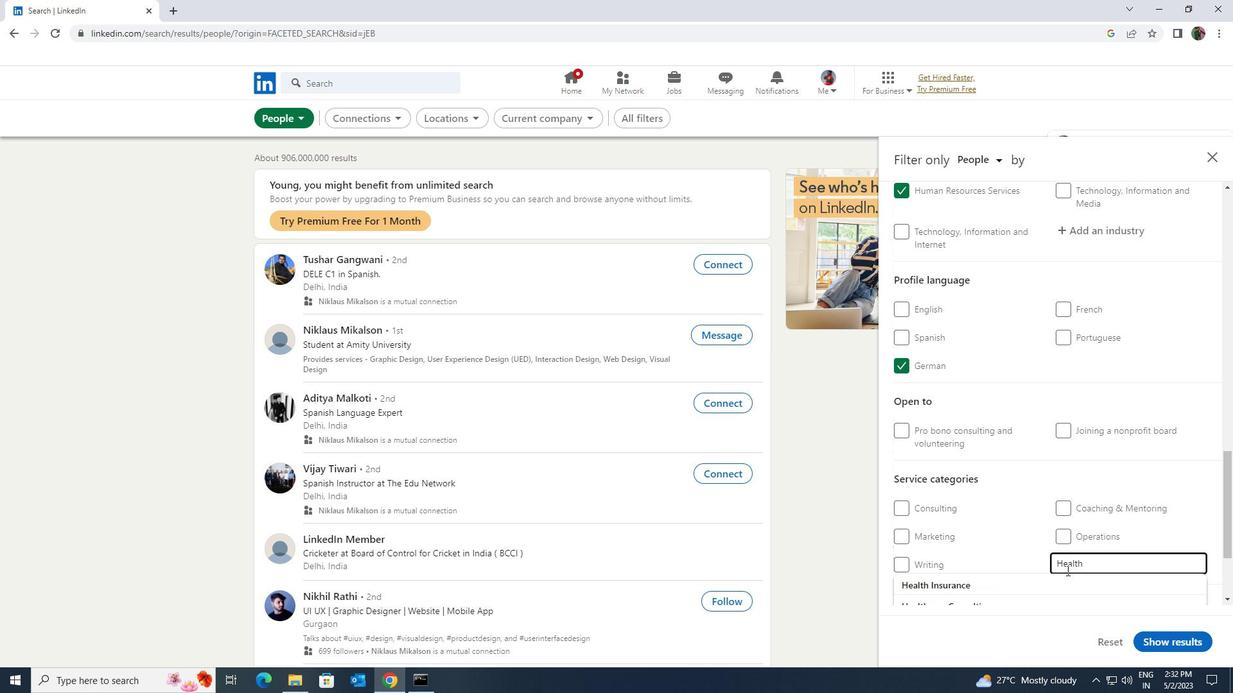 
Action: Mouse pressed left at (1063, 576)
Screenshot: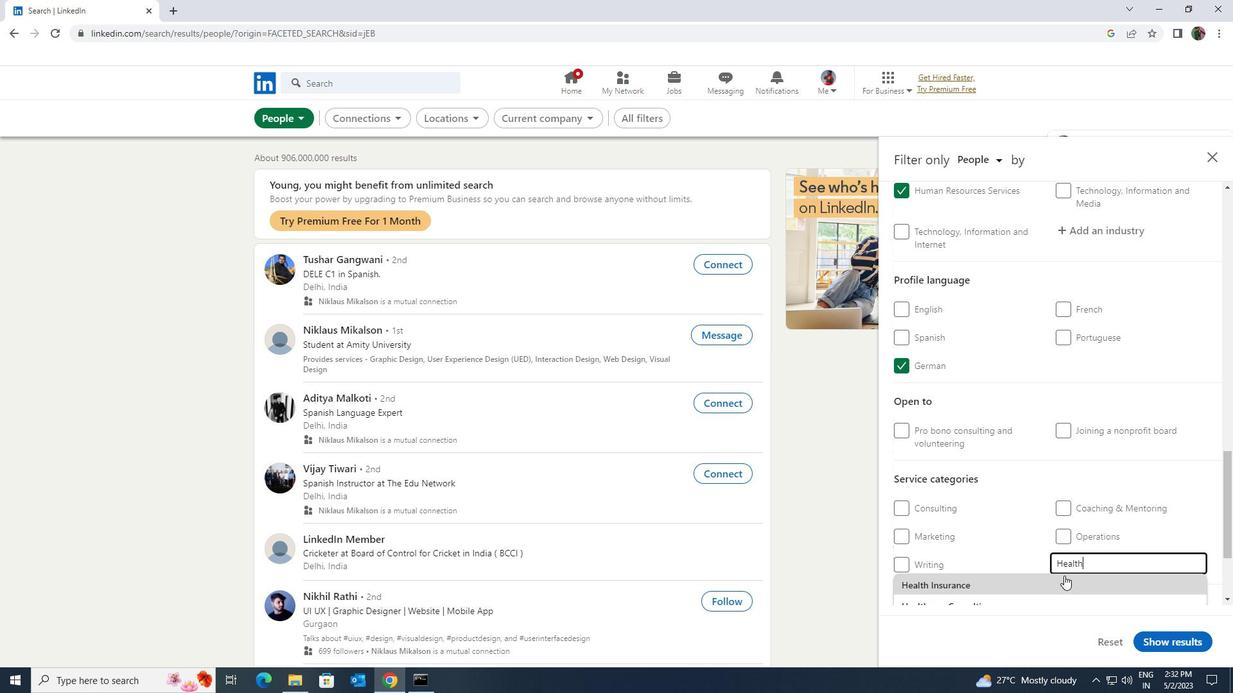 
Action: Mouse moved to (1066, 570)
Screenshot: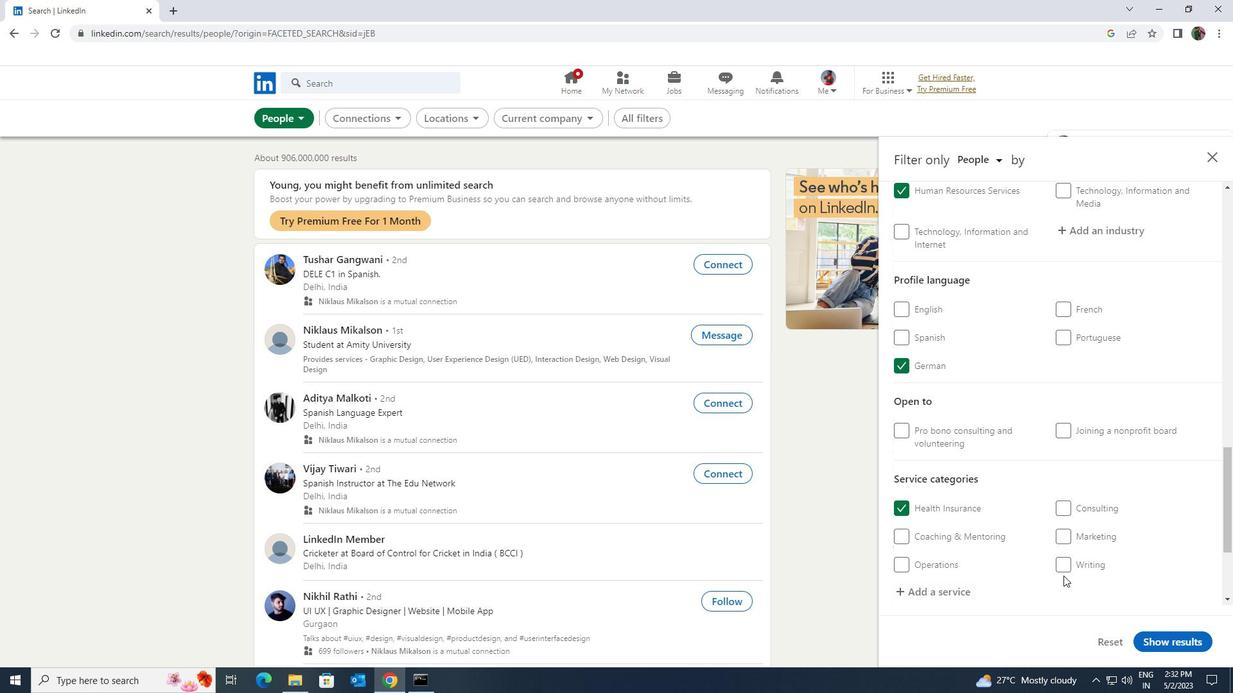 
Action: Mouse scrolled (1066, 569) with delta (0, 0)
Screenshot: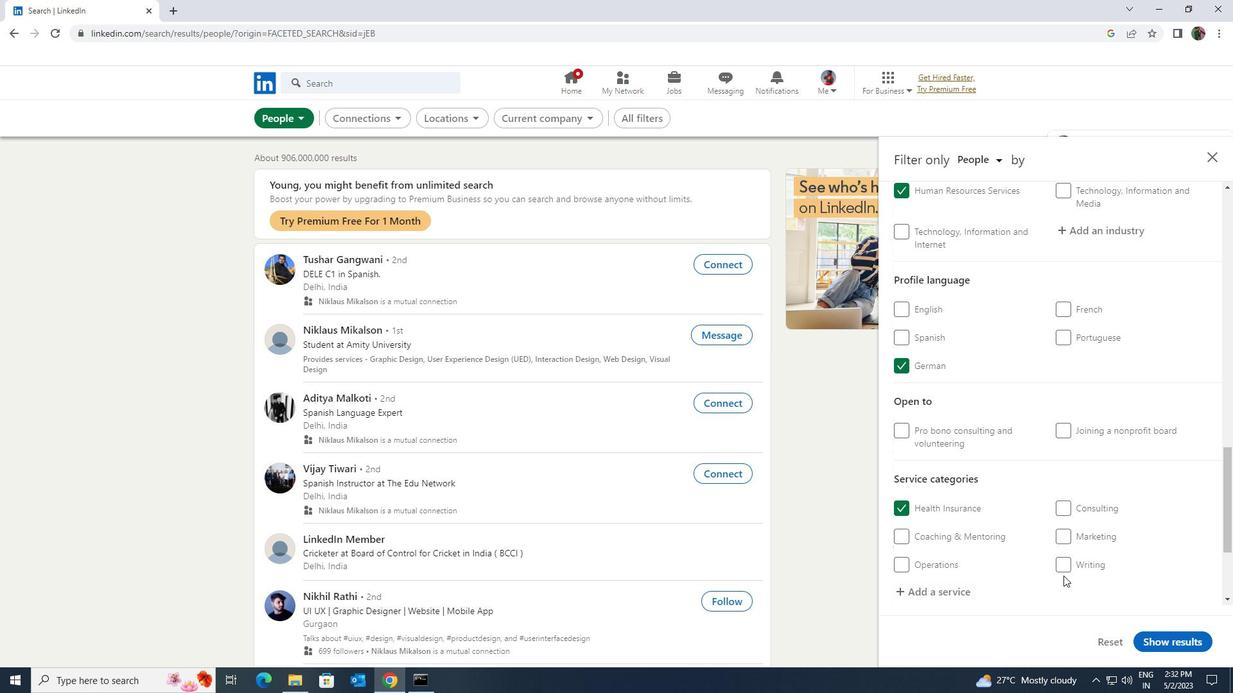 
Action: Mouse scrolled (1066, 569) with delta (0, 0)
Screenshot: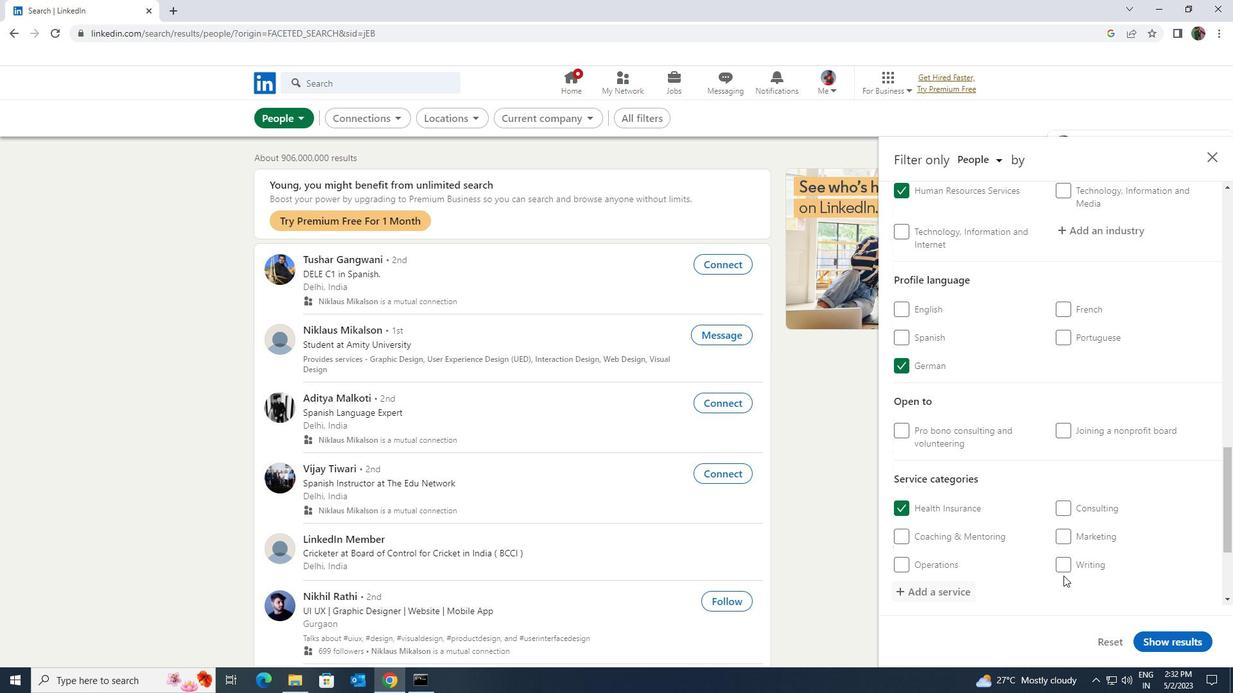 
Action: Mouse scrolled (1066, 569) with delta (0, 0)
Screenshot: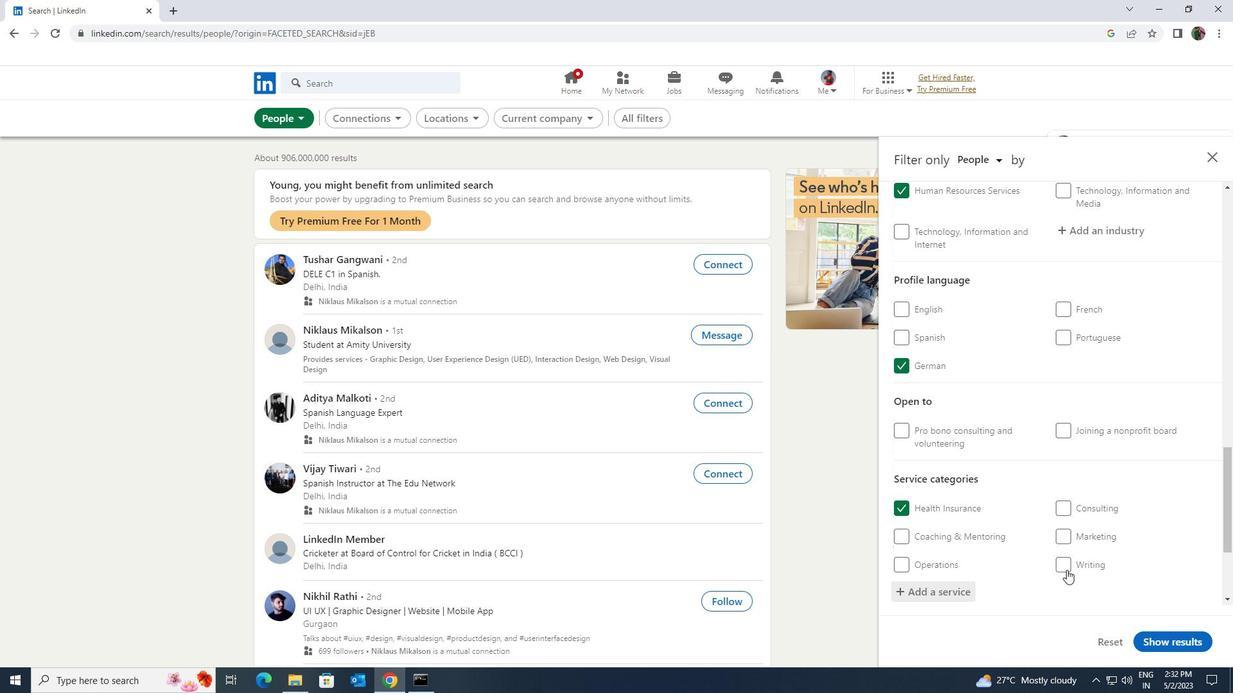 
Action: Mouse moved to (1066, 569)
Screenshot: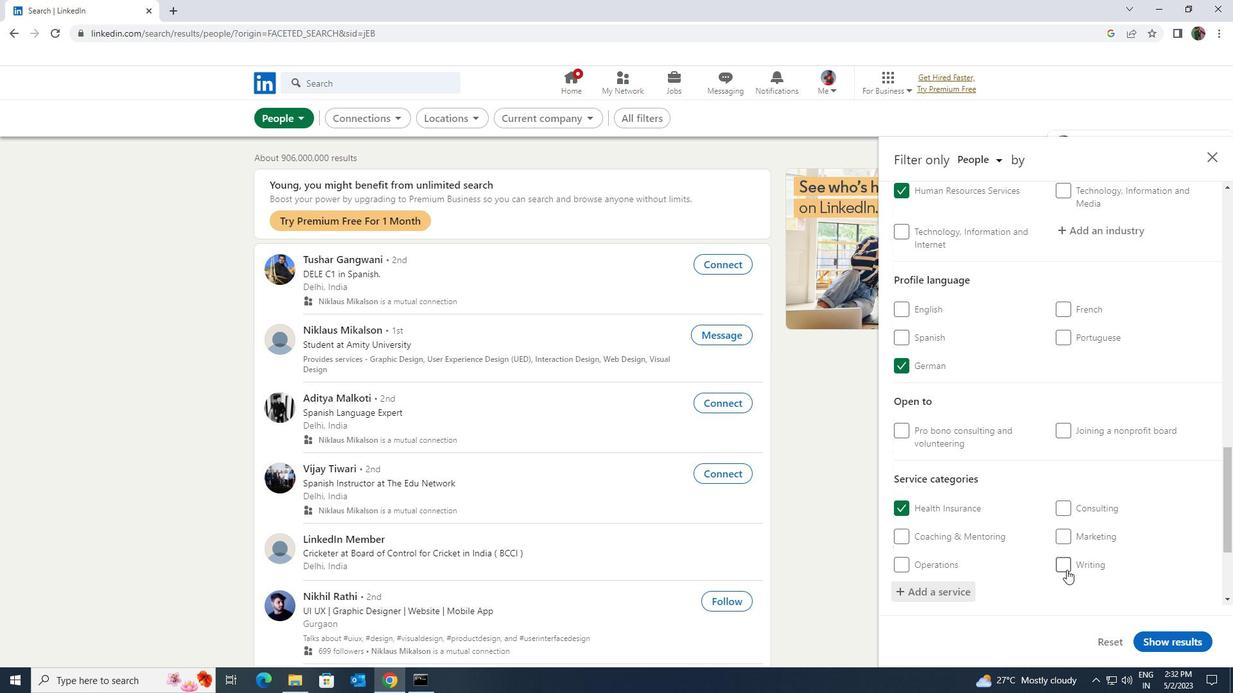 
Action: Mouse scrolled (1066, 569) with delta (0, 0)
Screenshot: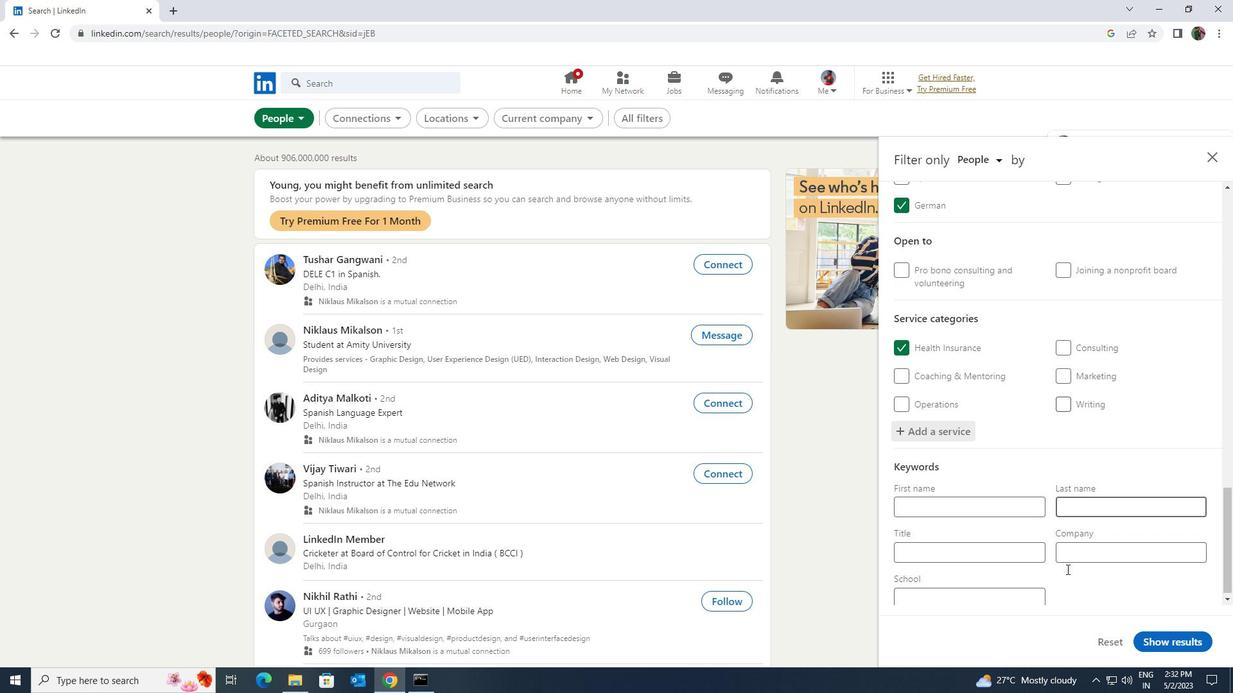 
Action: Mouse moved to (1034, 549)
Screenshot: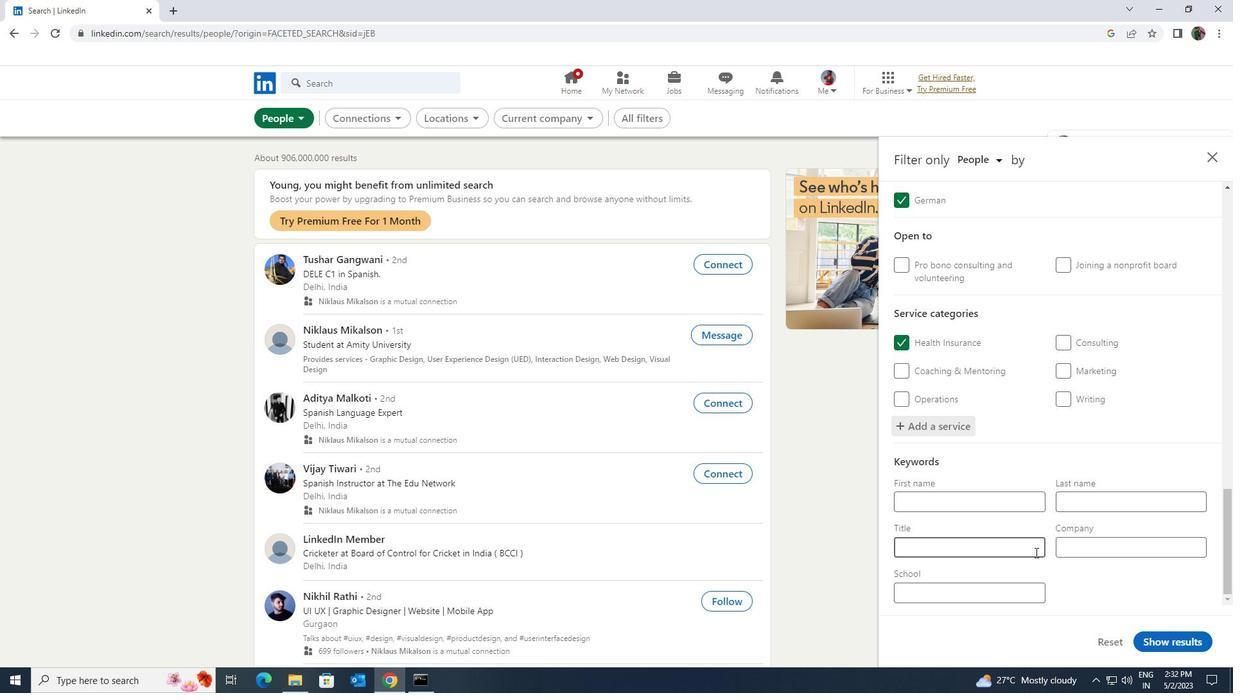 
Action: Mouse pressed left at (1034, 549)
Screenshot: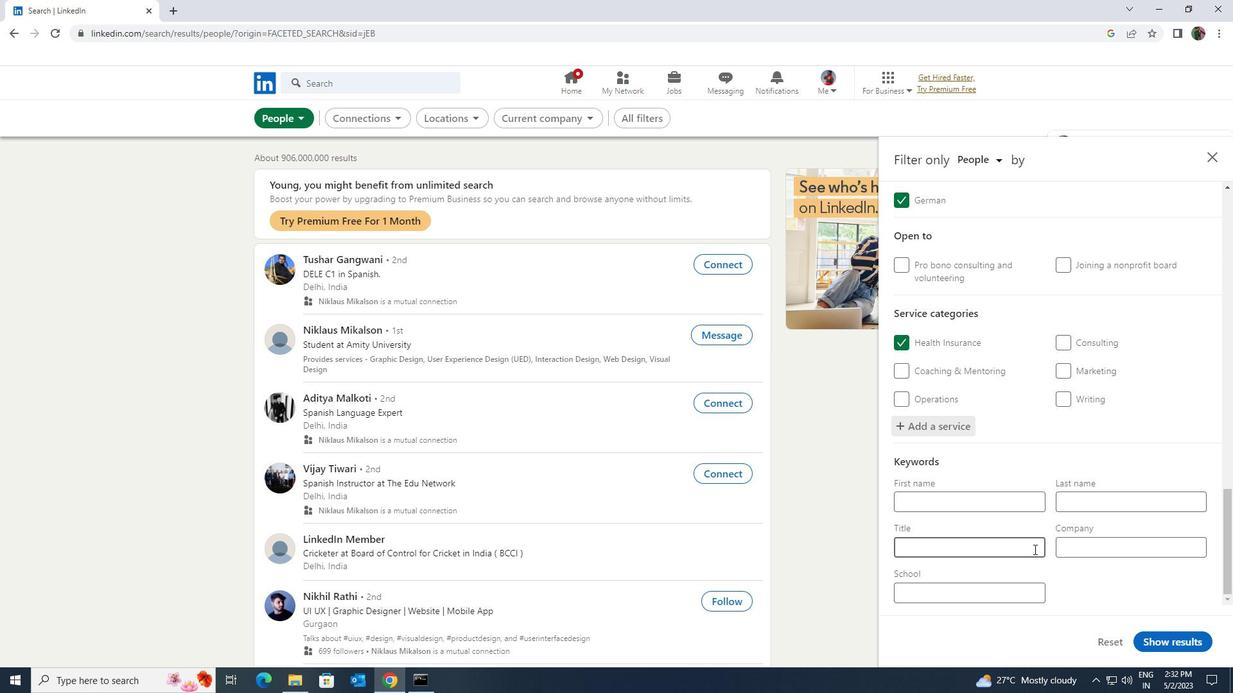 
Action: Key pressed <Key.shift>LEAD
Screenshot: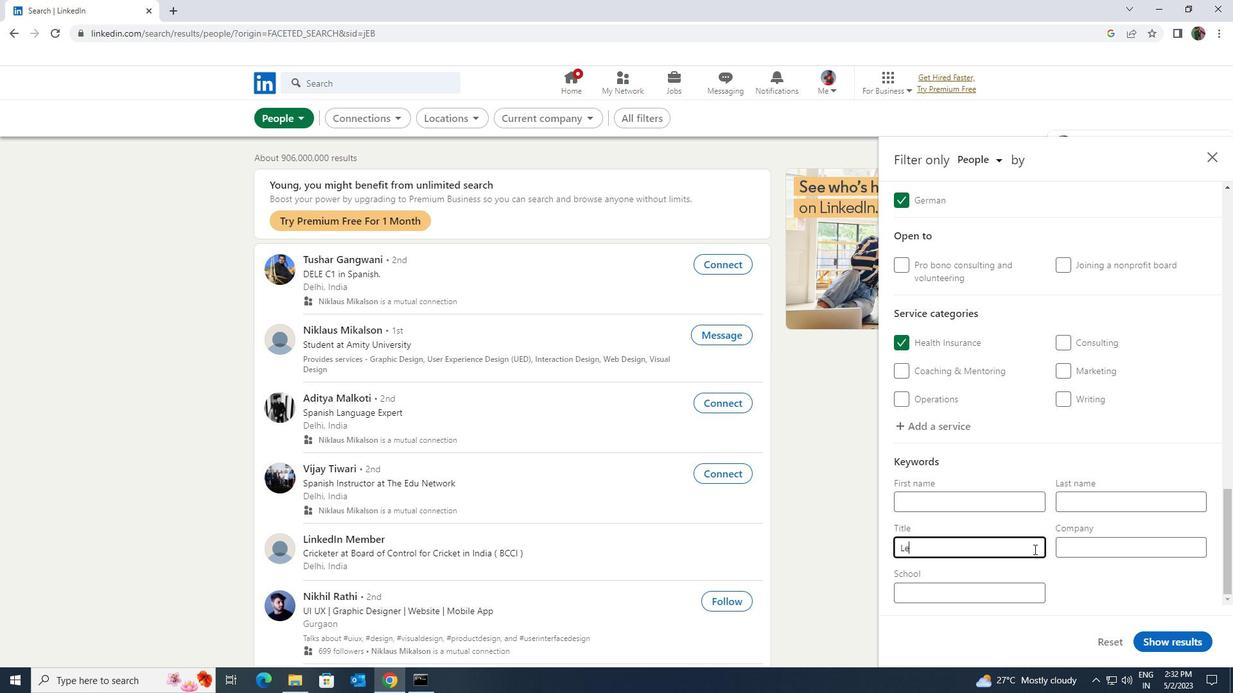 
Action: Mouse moved to (1152, 640)
Screenshot: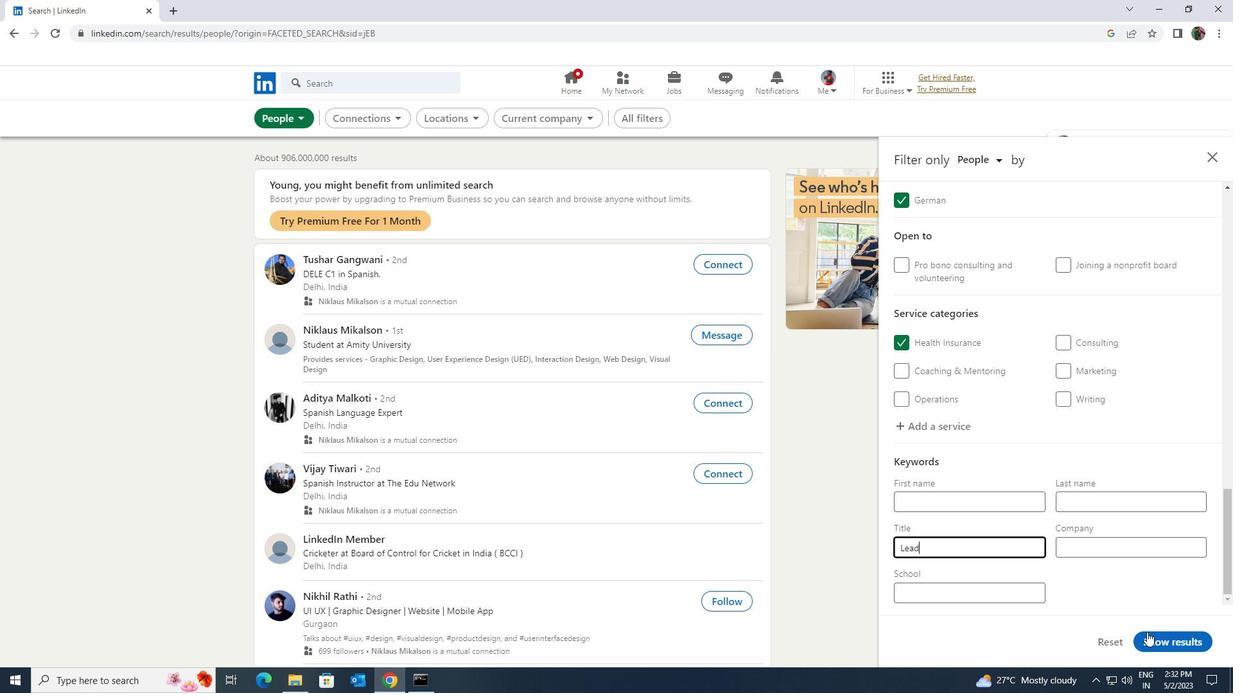 
Action: Mouse pressed left at (1152, 640)
Screenshot: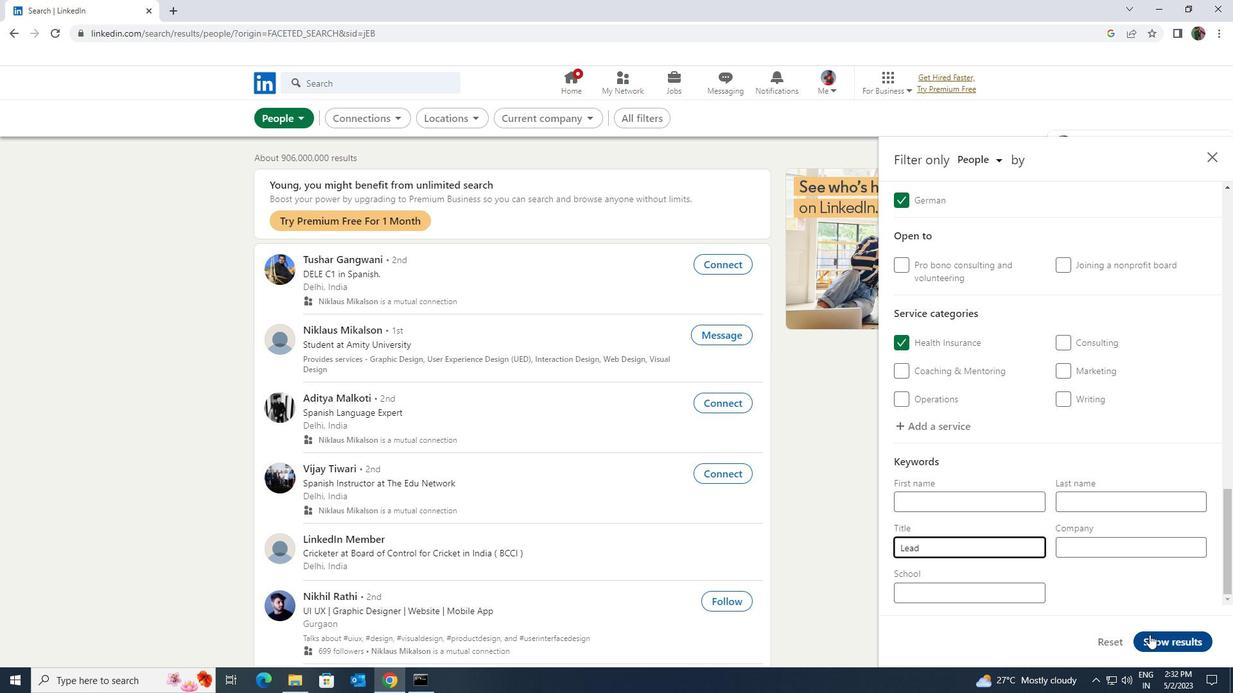 
